 Task: Look for space in Jundiaí, Brazil from 4th September, 2023 to 10th September, 2023 for 1 adult in price range Rs.9000 to Rs.17000. Place can be private room with 1  bedroom having 1 bed and 1 bathroom. Property type can be house, flat, guest house, hotel. Booking option can be shelf check-in. Required host language is Spanish.
Action: Mouse moved to (435, 186)
Screenshot: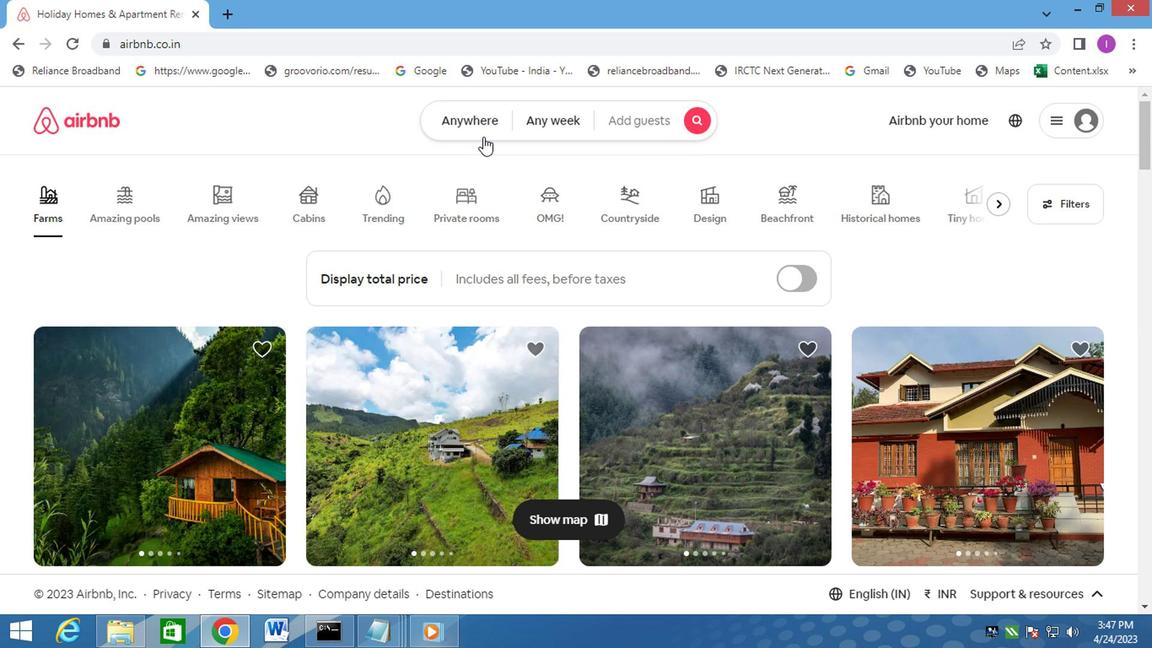
Action: Mouse pressed left at (435, 186)
Screenshot: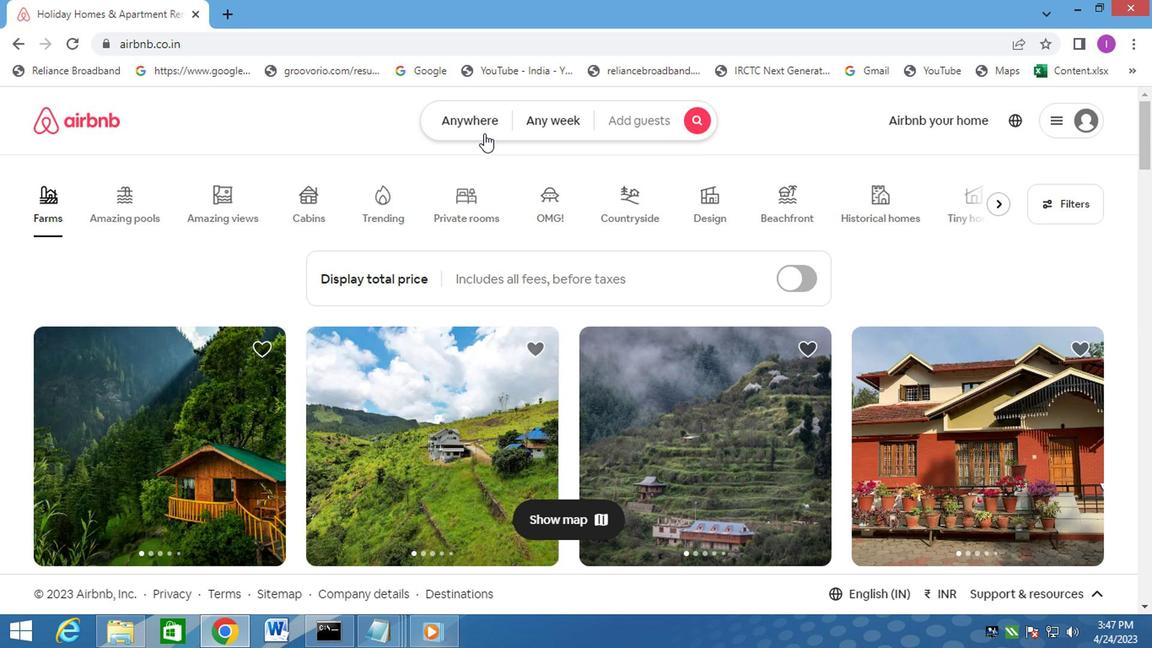 
Action: Mouse moved to (331, 230)
Screenshot: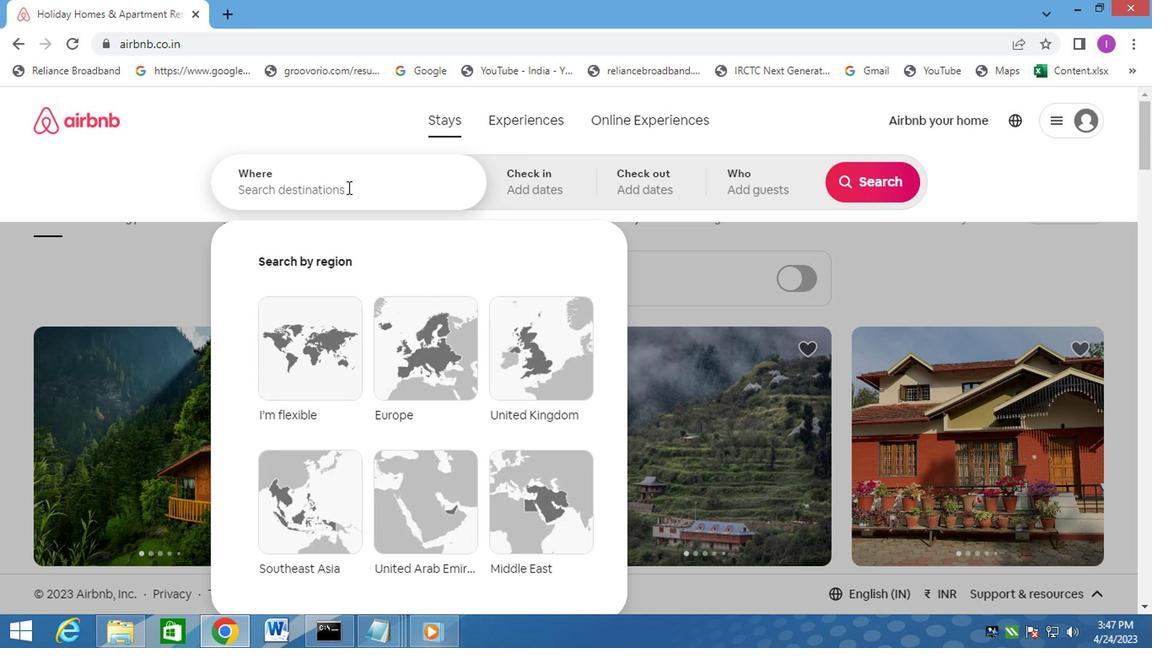 
Action: Mouse pressed left at (331, 230)
Screenshot: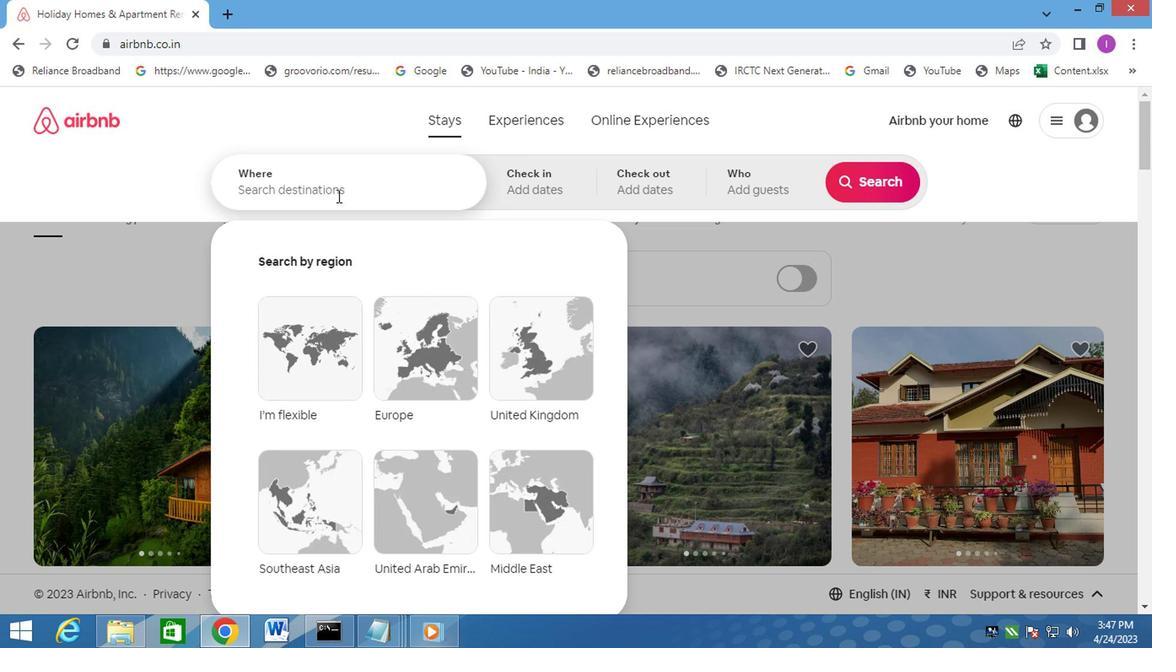 
Action: Mouse moved to (344, 235)
Screenshot: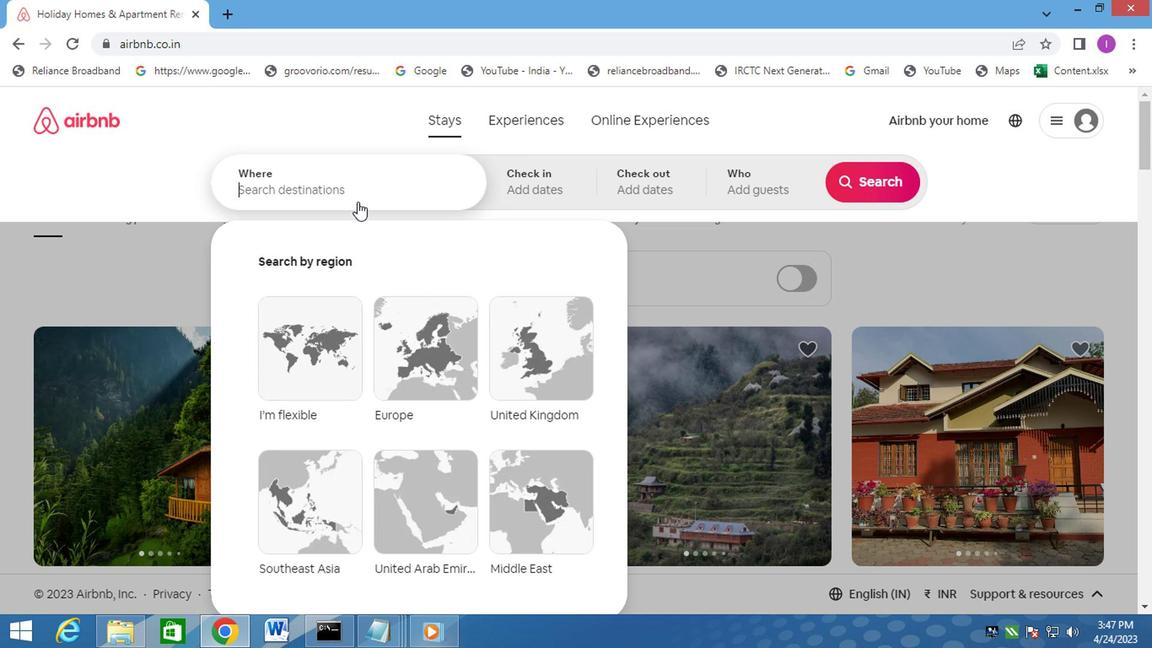 
Action: Key pressed <Key.shift><Key.shift><Key.shift><Key.shift><Key.shift><Key.shift><Key.shift><Key.shift><Key.shift><Key.shift><Key.shift><Key.shift><Key.shift>JUNDIAI,<Key.shift>BRAZIL
Screenshot: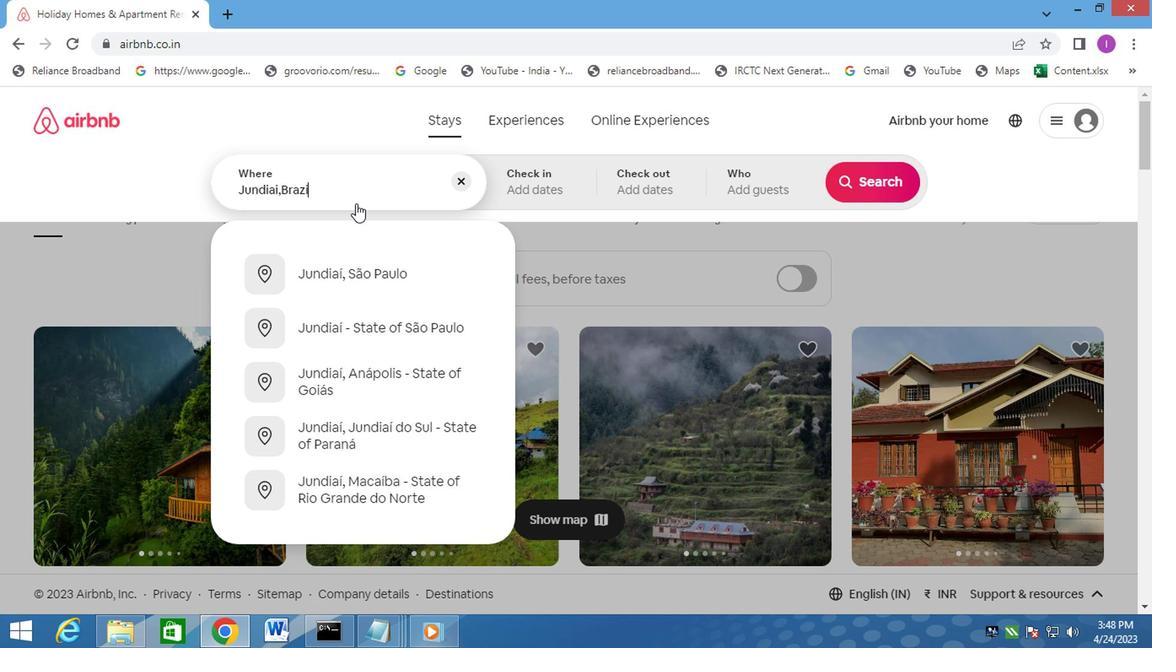 
Action: Mouse moved to (486, 229)
Screenshot: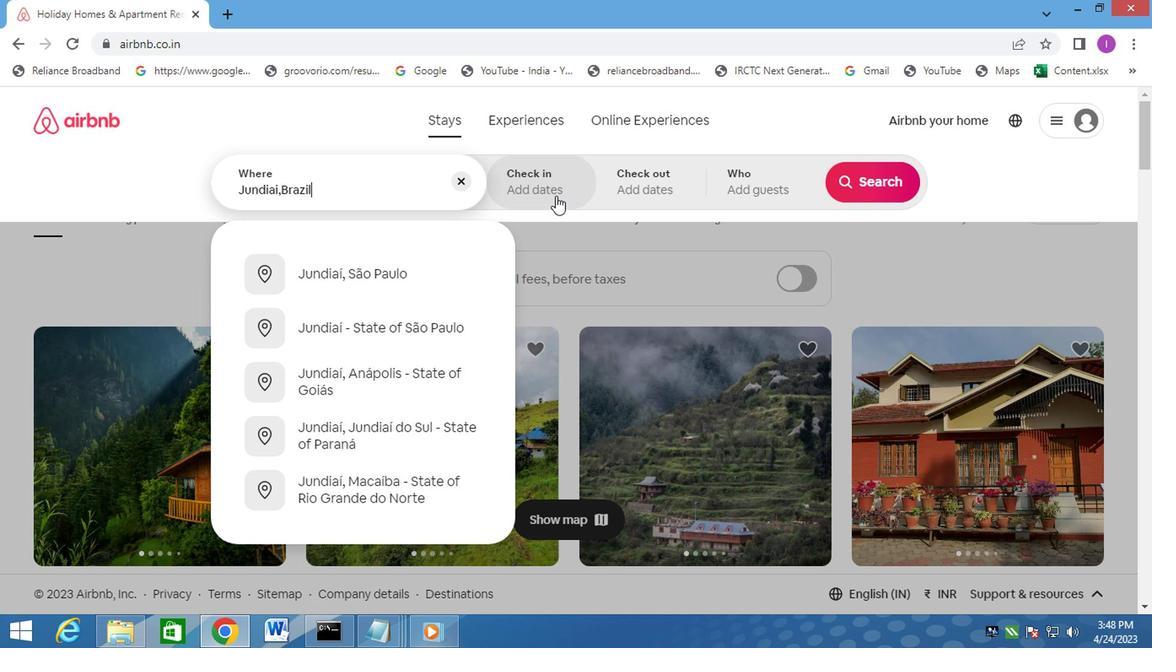 
Action: Mouse pressed left at (486, 229)
Screenshot: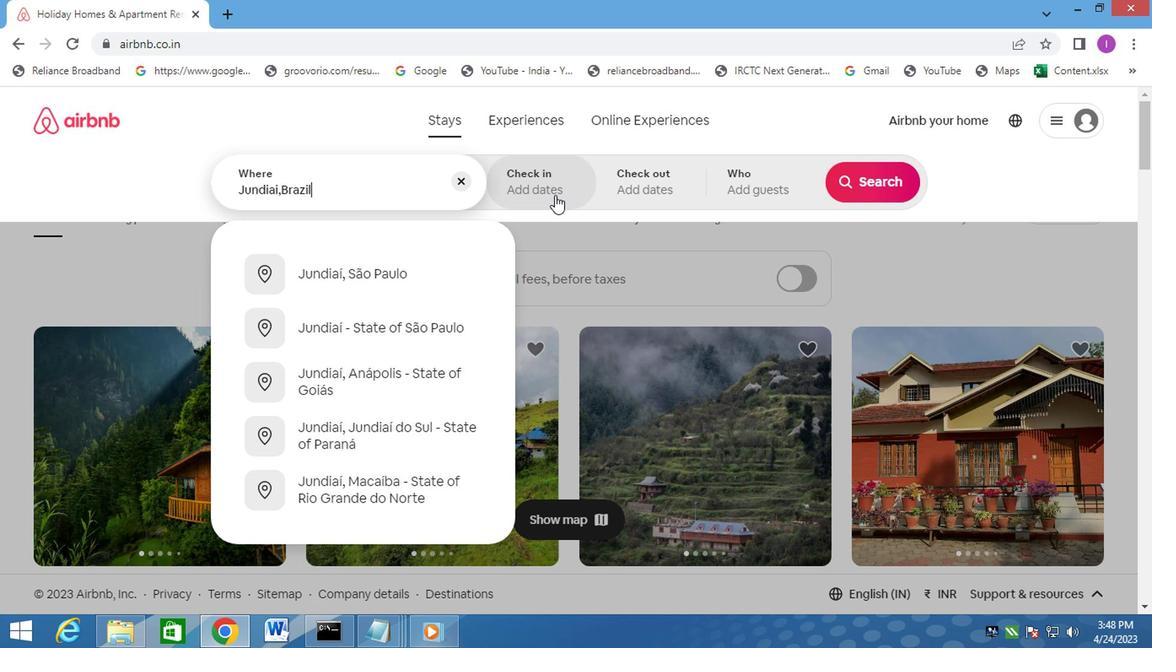 
Action: Mouse moved to (706, 313)
Screenshot: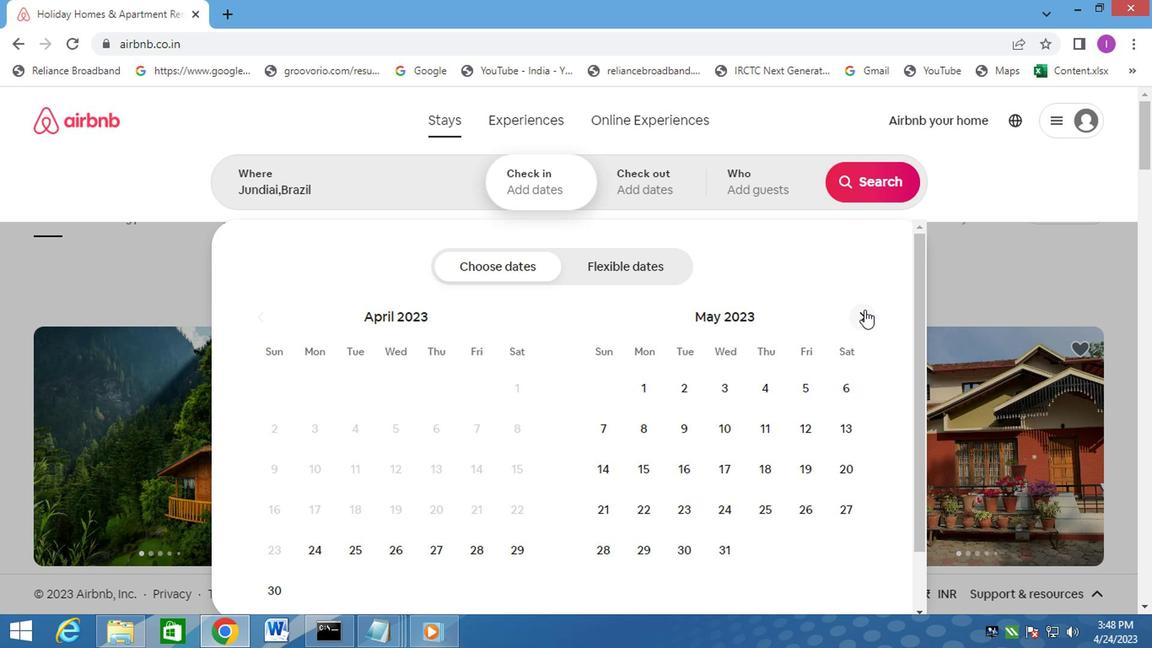 
Action: Mouse pressed left at (706, 313)
Screenshot: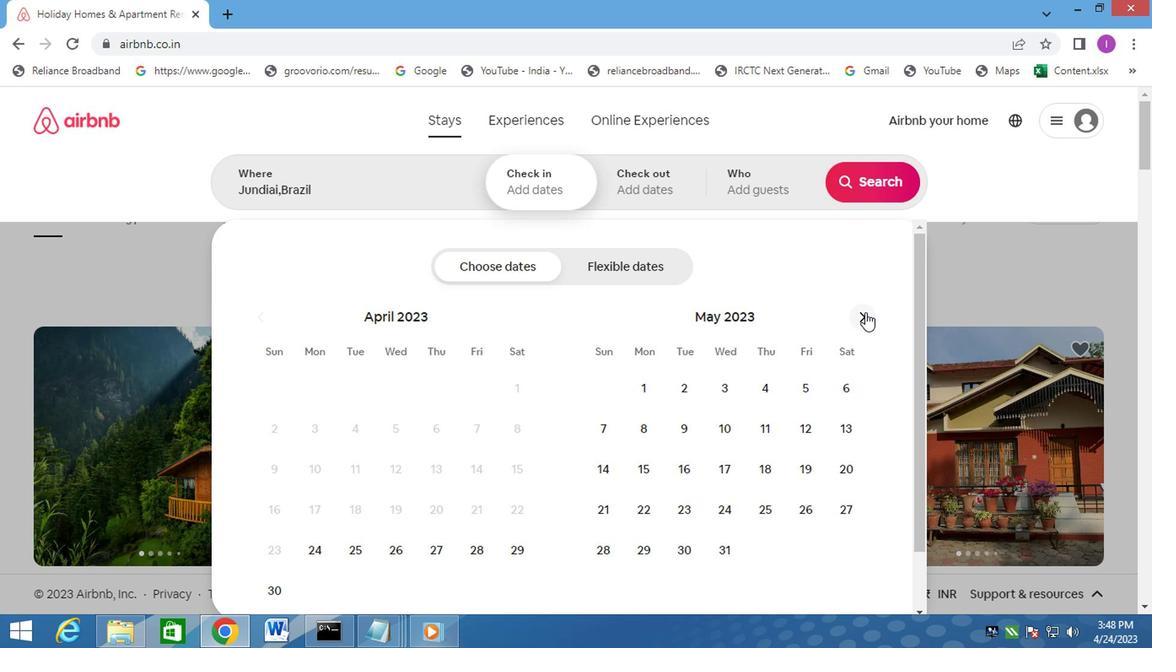 
Action: Mouse moved to (706, 314)
Screenshot: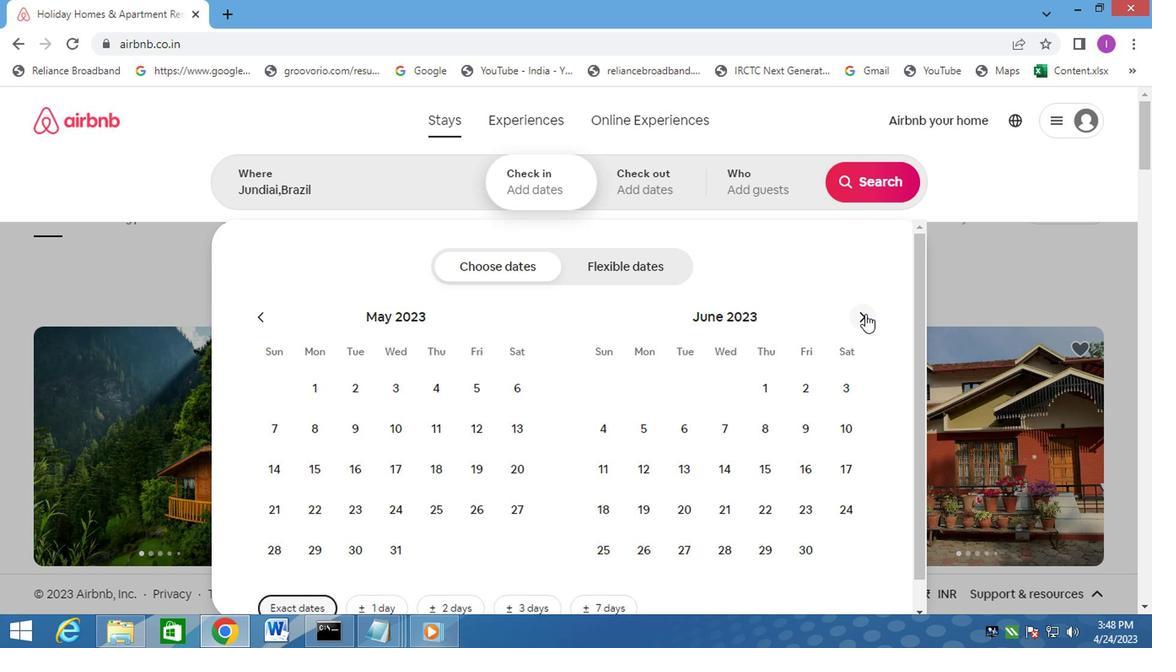 
Action: Mouse pressed left at (706, 314)
Screenshot: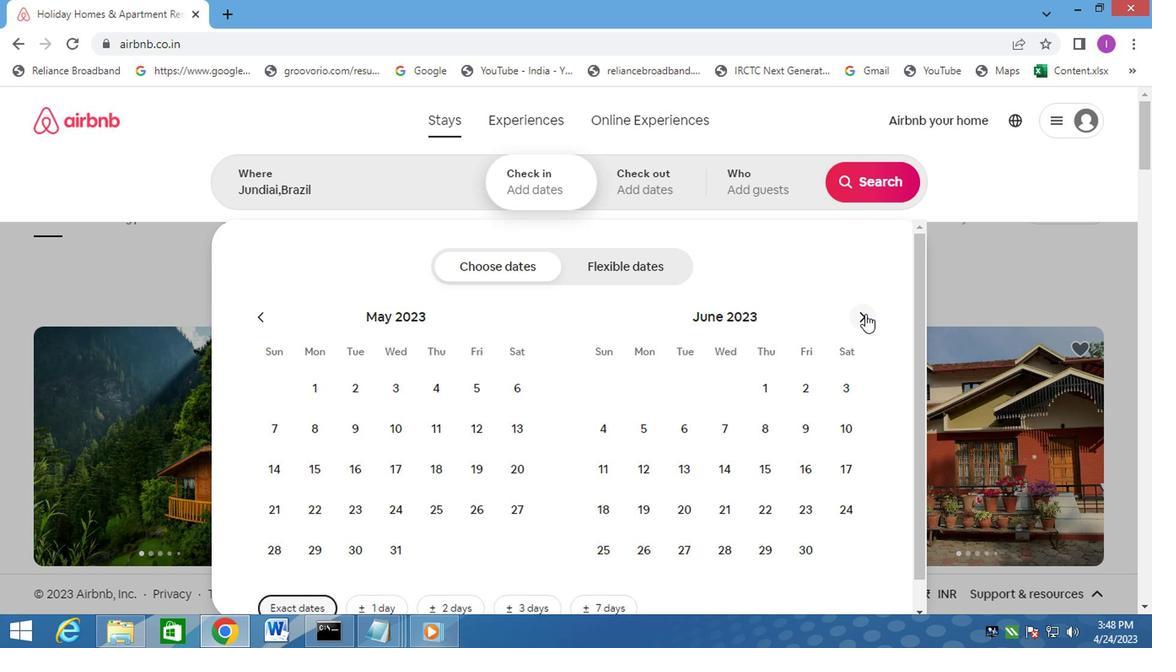 
Action: Mouse pressed left at (706, 314)
Screenshot: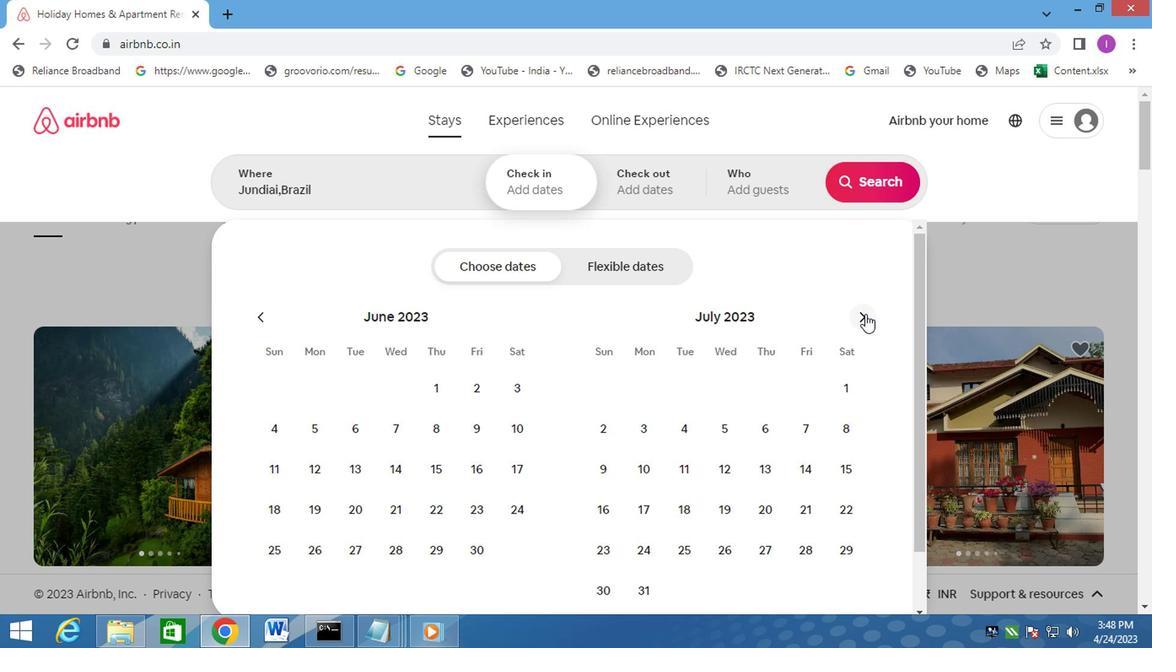 
Action: Mouse moved to (705, 315)
Screenshot: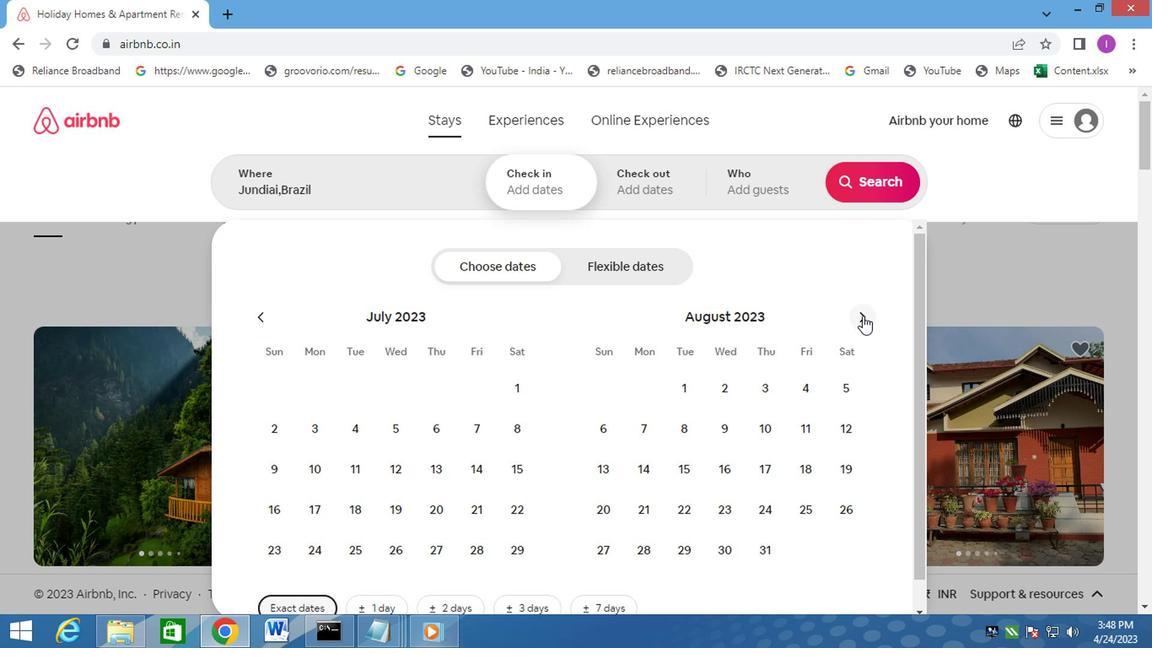 
Action: Mouse pressed left at (705, 315)
Screenshot: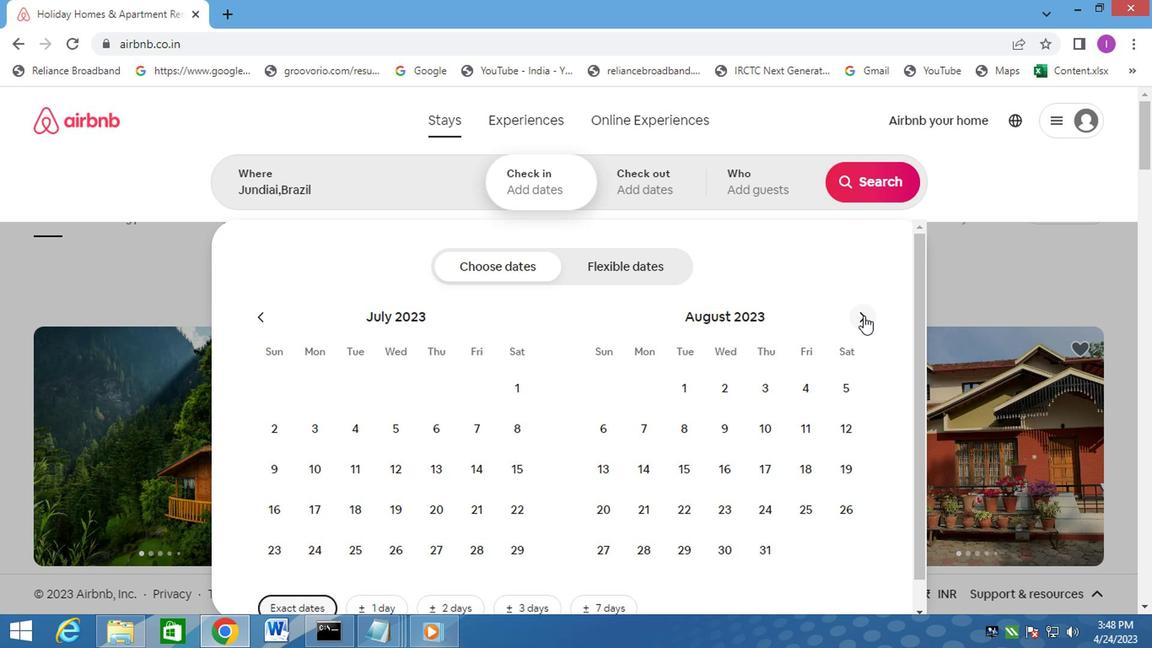 
Action: Mouse moved to (550, 393)
Screenshot: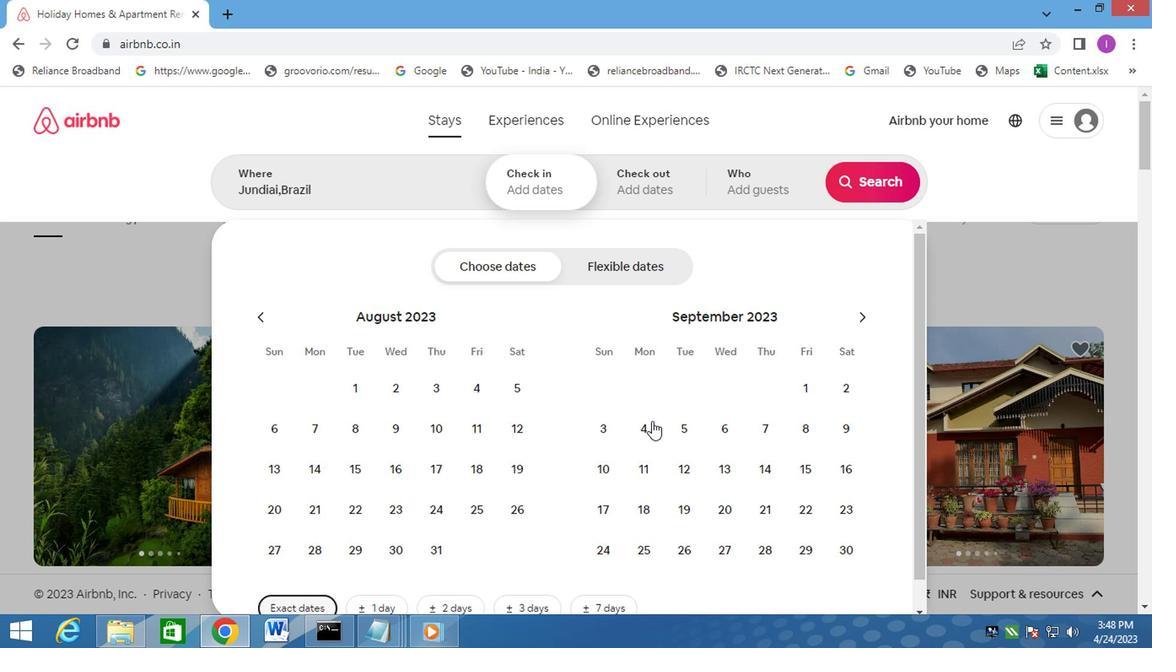 
Action: Mouse pressed left at (550, 393)
Screenshot: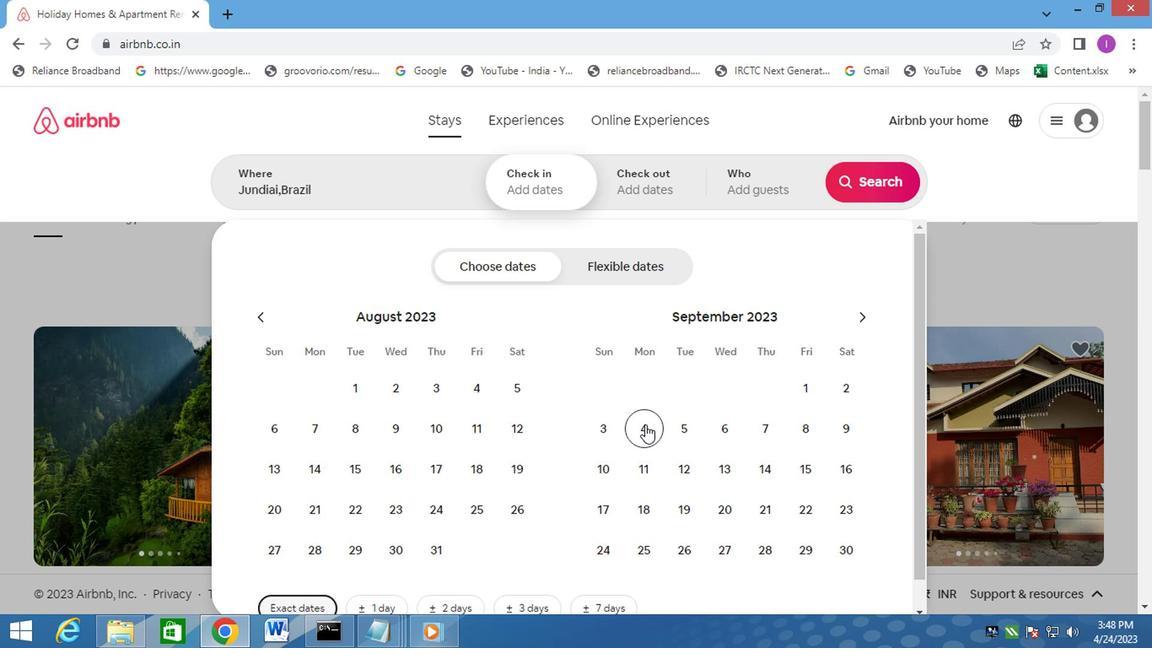 
Action: Mouse moved to (525, 425)
Screenshot: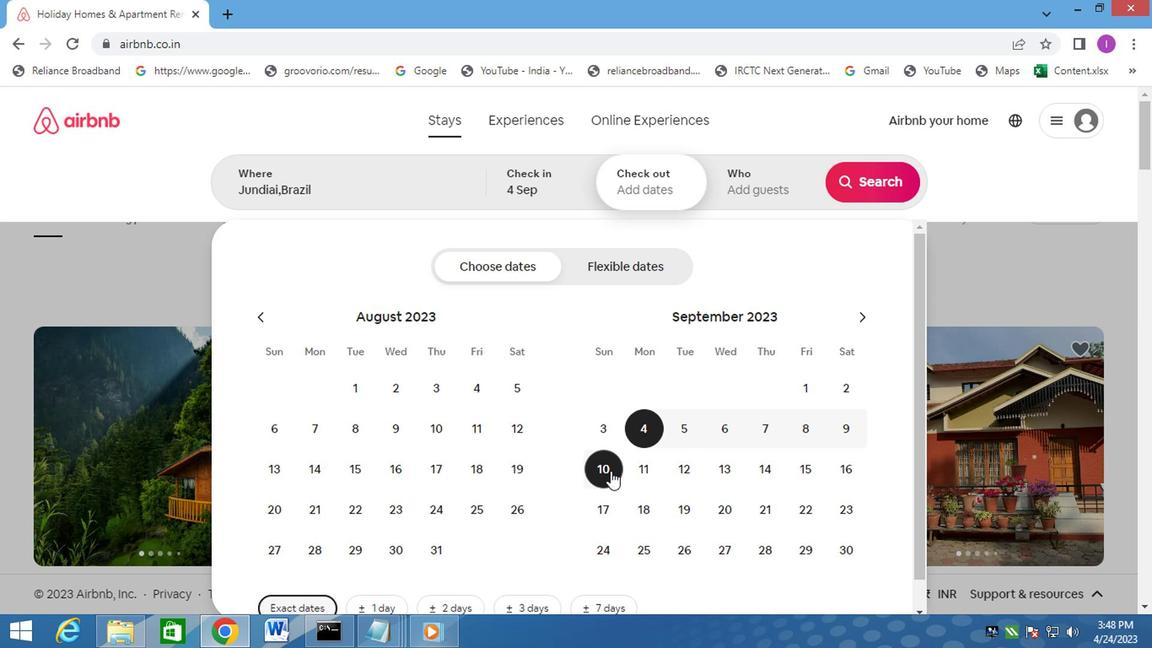 
Action: Mouse pressed left at (525, 425)
Screenshot: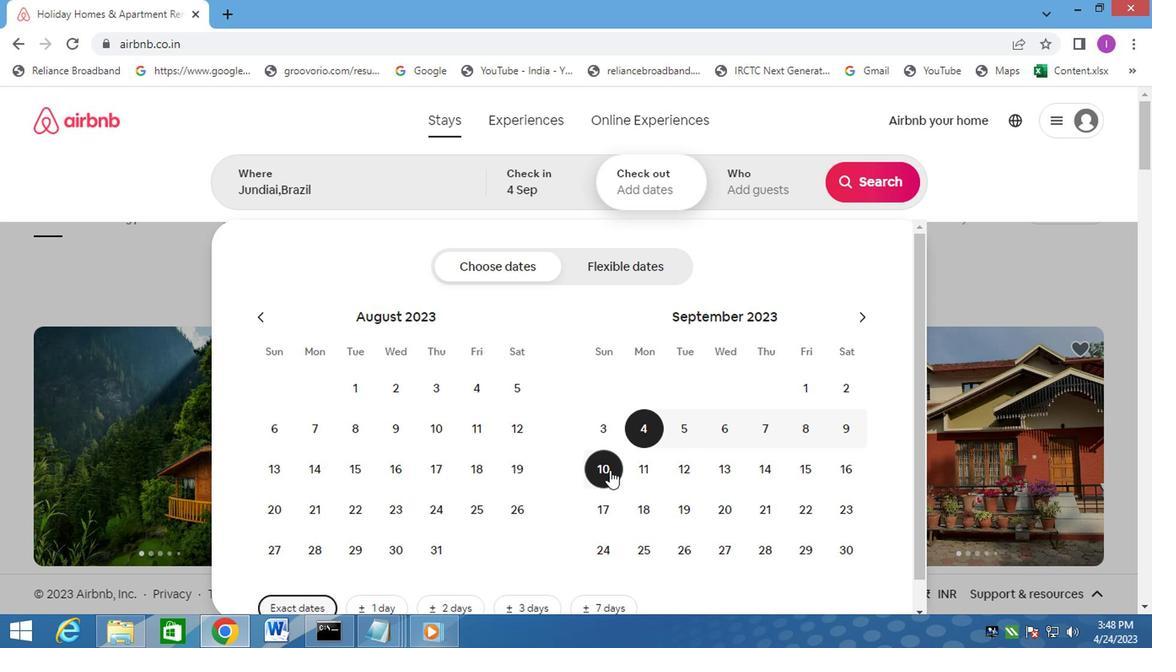 
Action: Mouse moved to (635, 216)
Screenshot: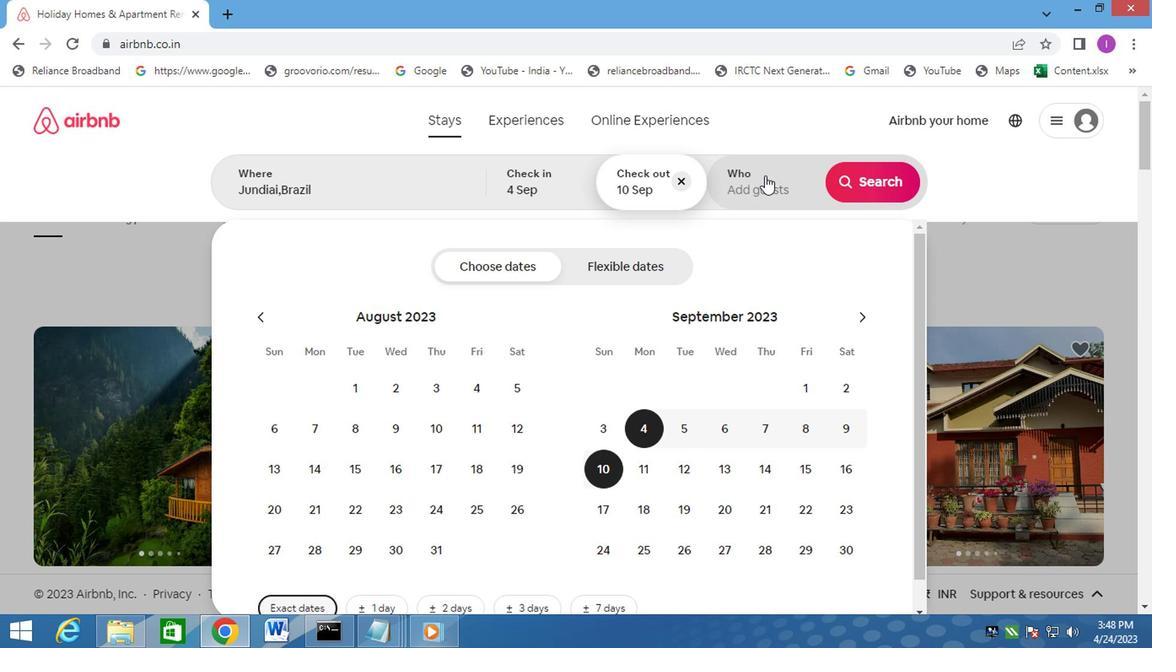 
Action: Mouse pressed left at (635, 216)
Screenshot: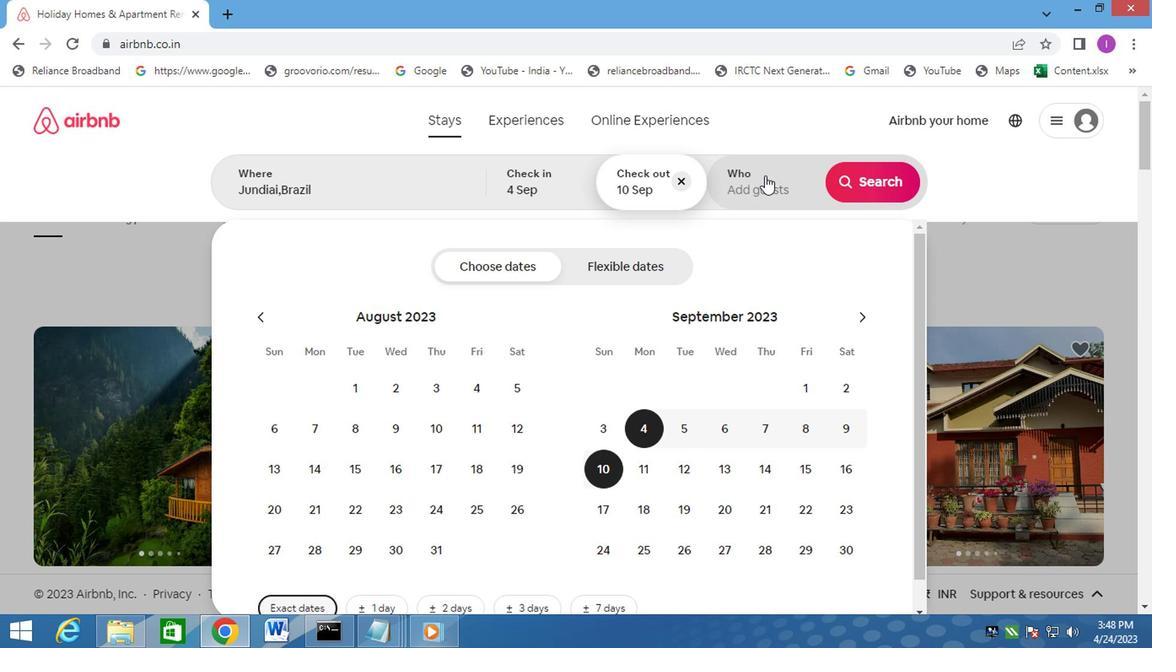 
Action: Mouse moved to (718, 281)
Screenshot: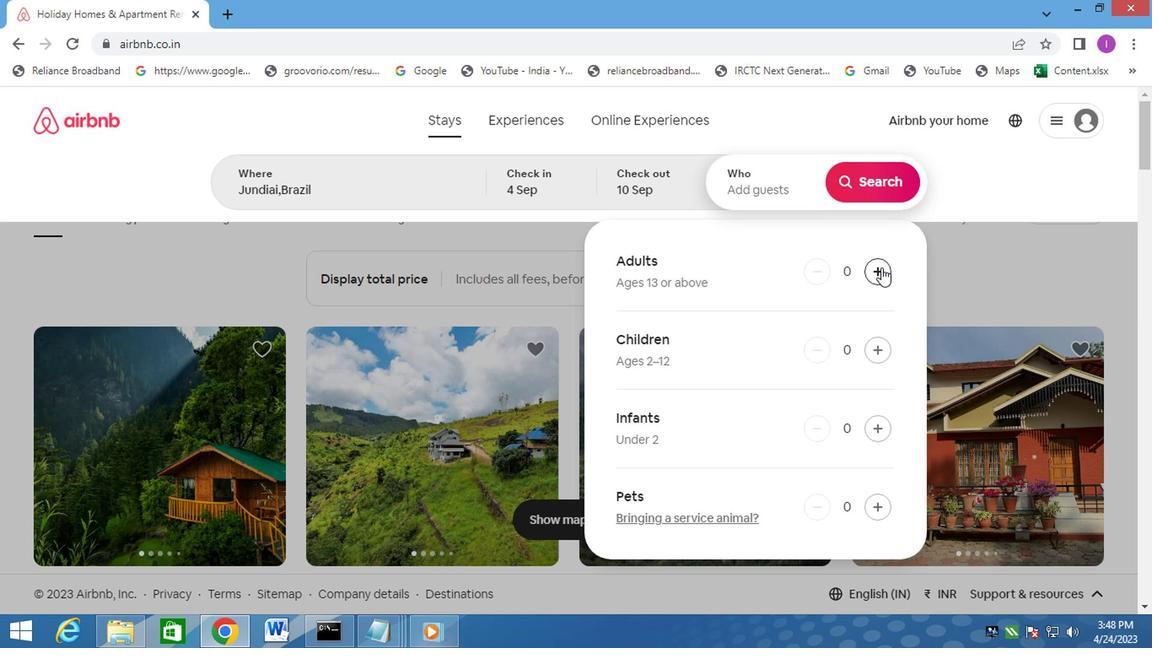 
Action: Mouse pressed left at (718, 281)
Screenshot: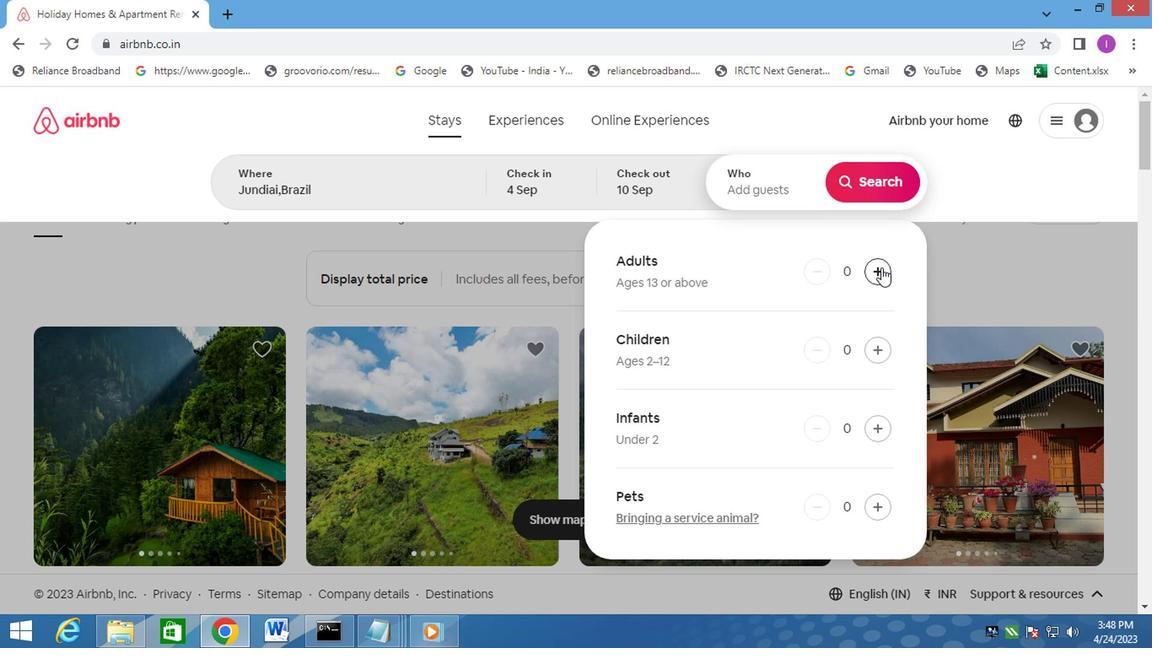 
Action: Mouse moved to (724, 220)
Screenshot: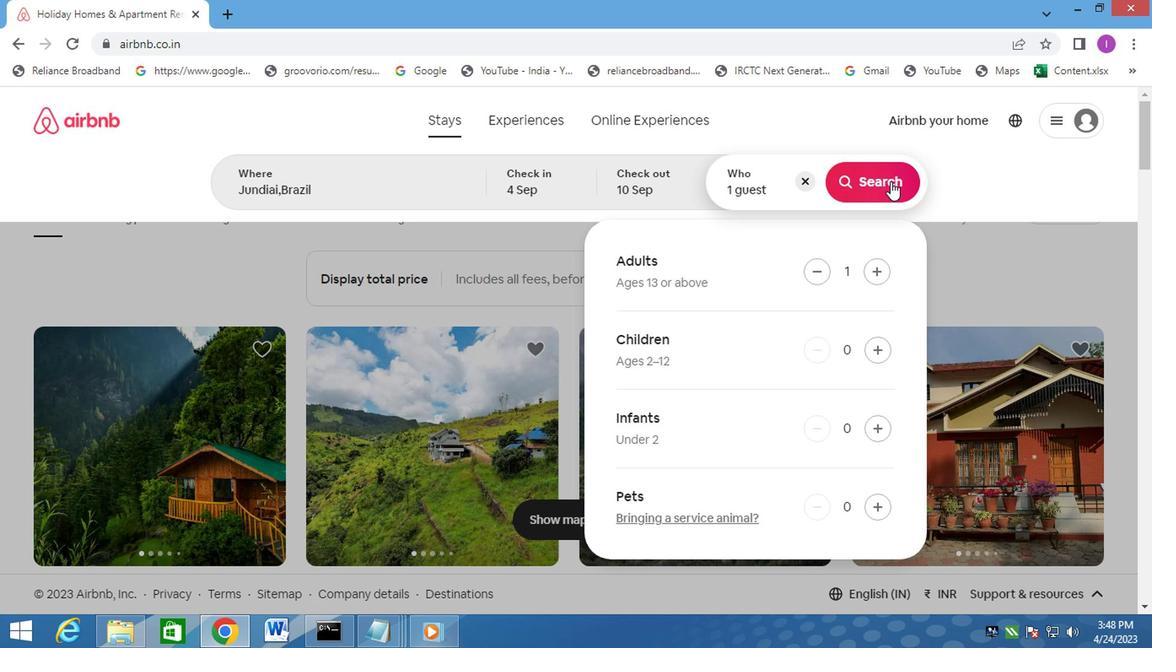 
Action: Mouse pressed left at (724, 220)
Screenshot: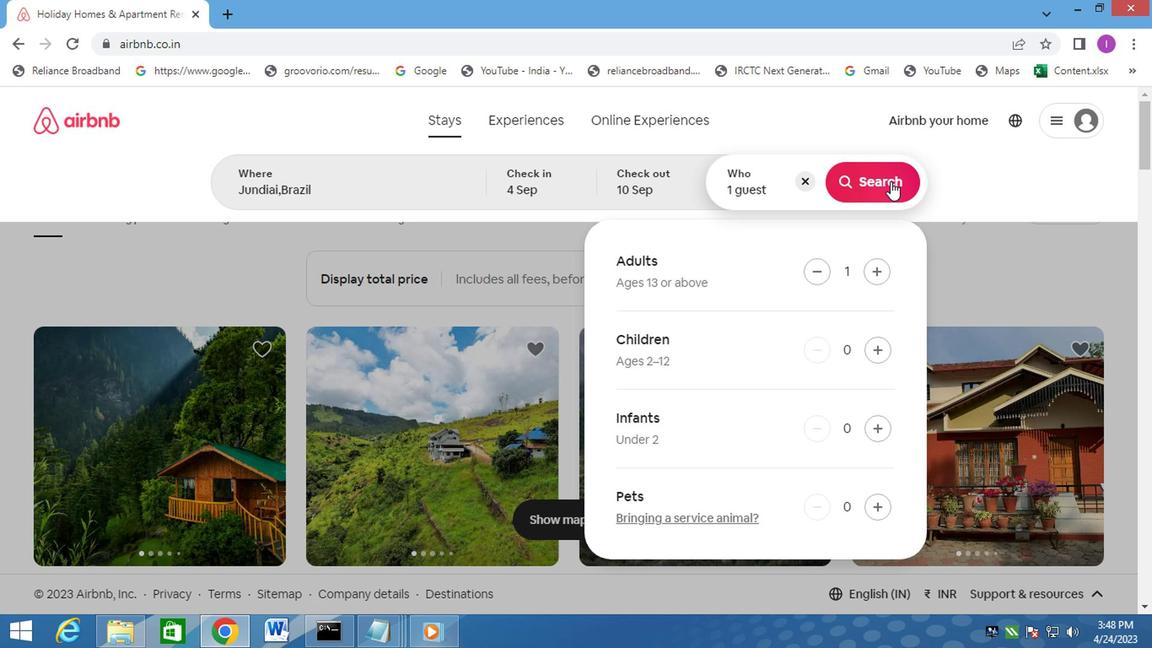 
Action: Mouse moved to (875, 228)
Screenshot: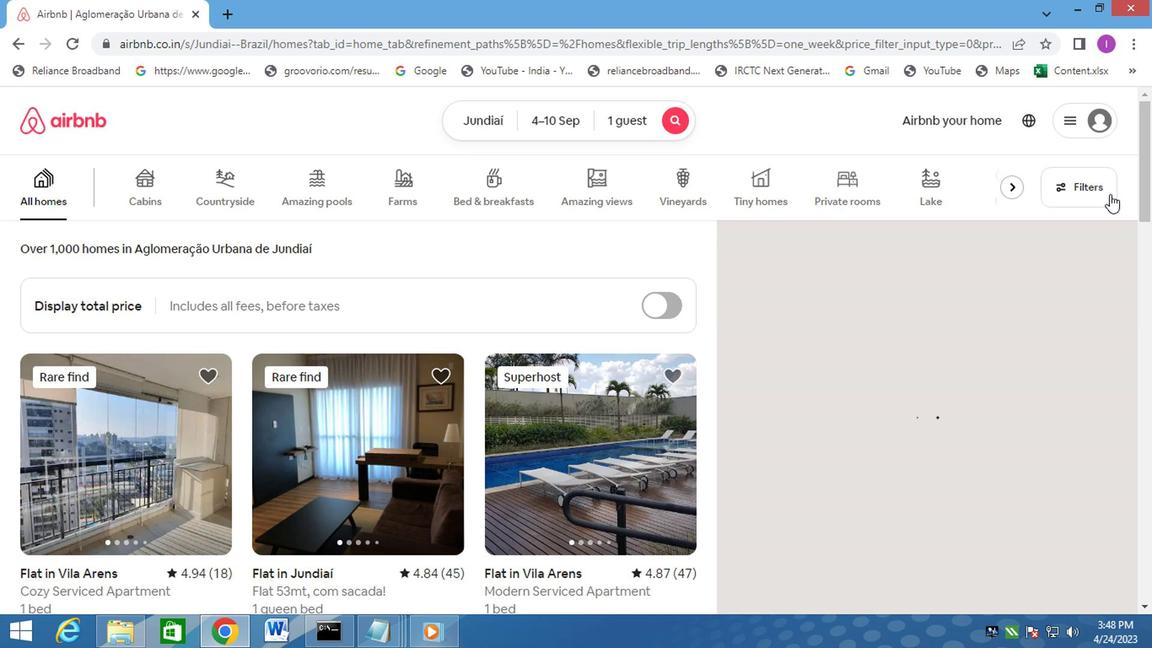 
Action: Mouse pressed left at (875, 228)
Screenshot: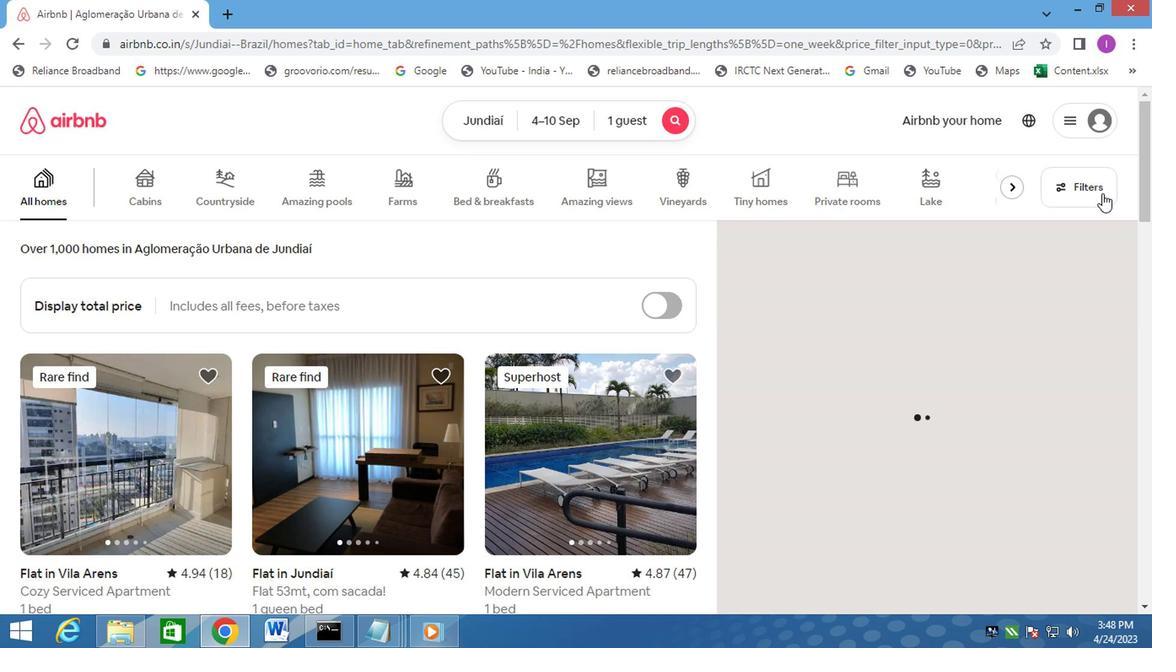 
Action: Mouse moved to (344, 373)
Screenshot: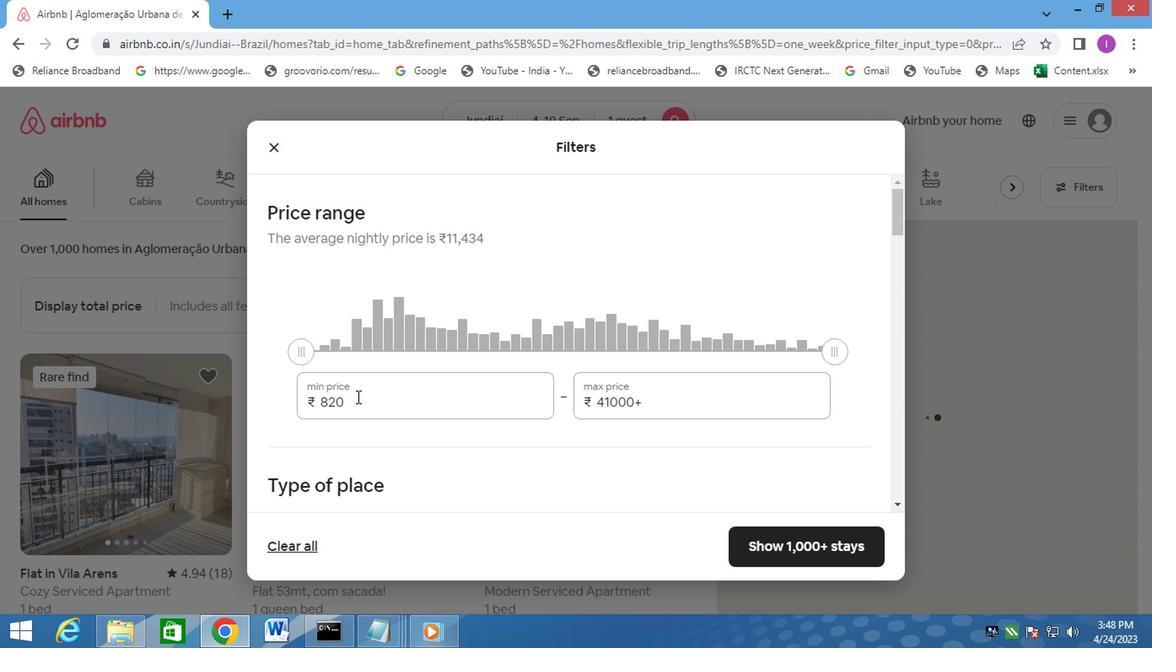 
Action: Mouse pressed left at (344, 373)
Screenshot: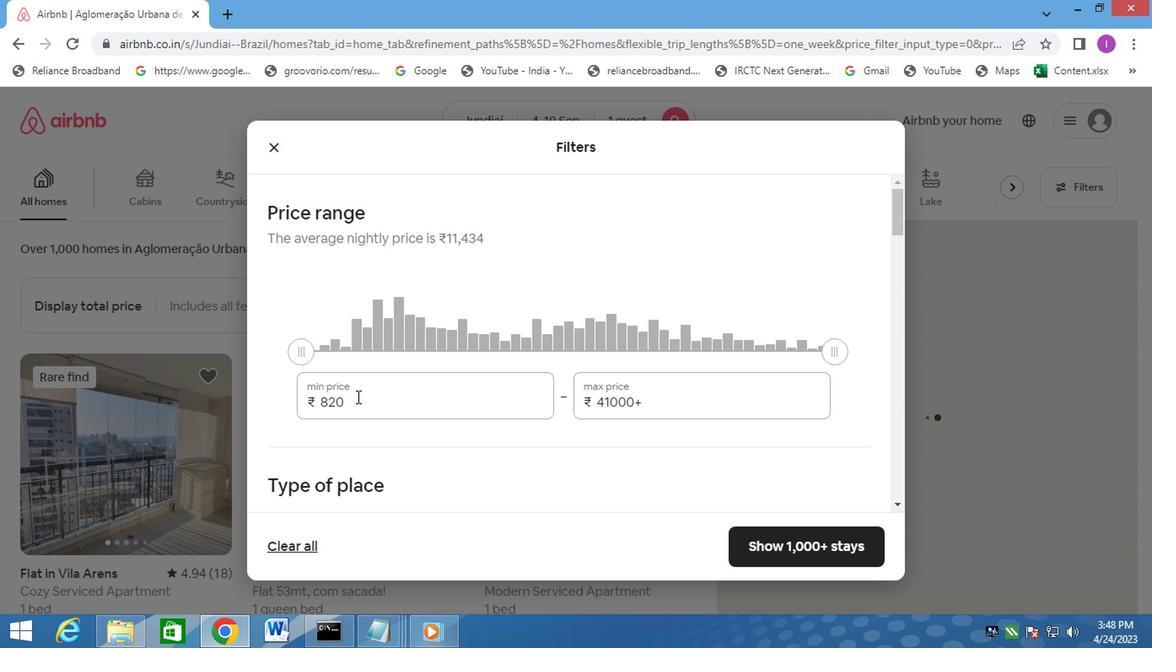
Action: Mouse moved to (315, 375)
Screenshot: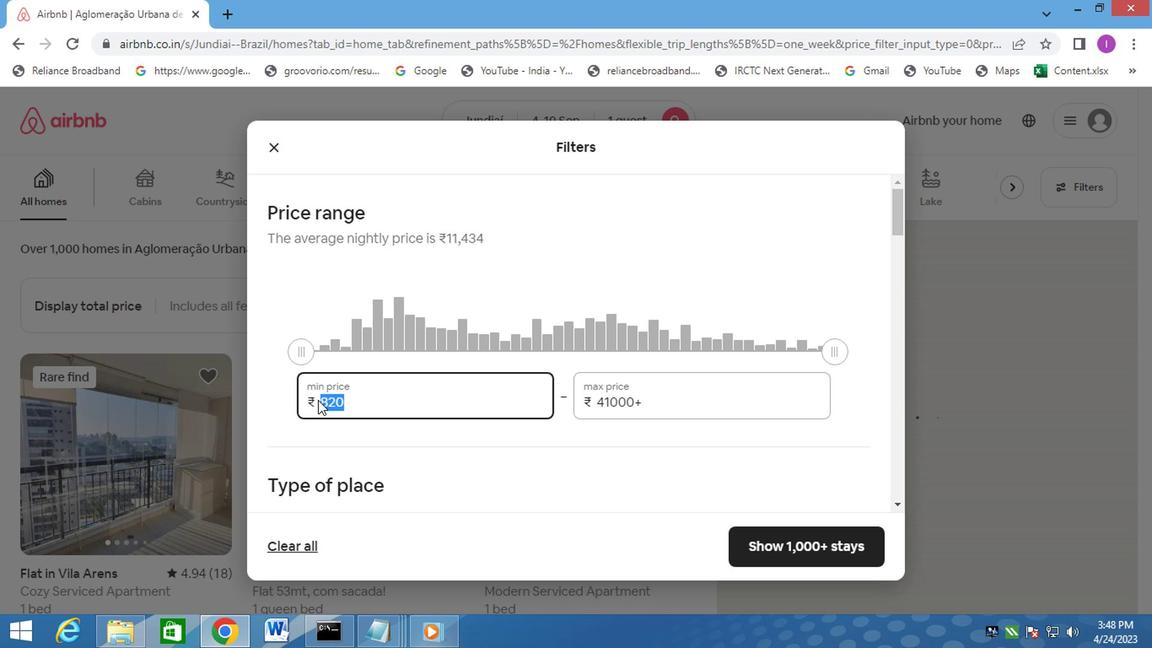 
Action: Mouse pressed left at (315, 375)
Screenshot: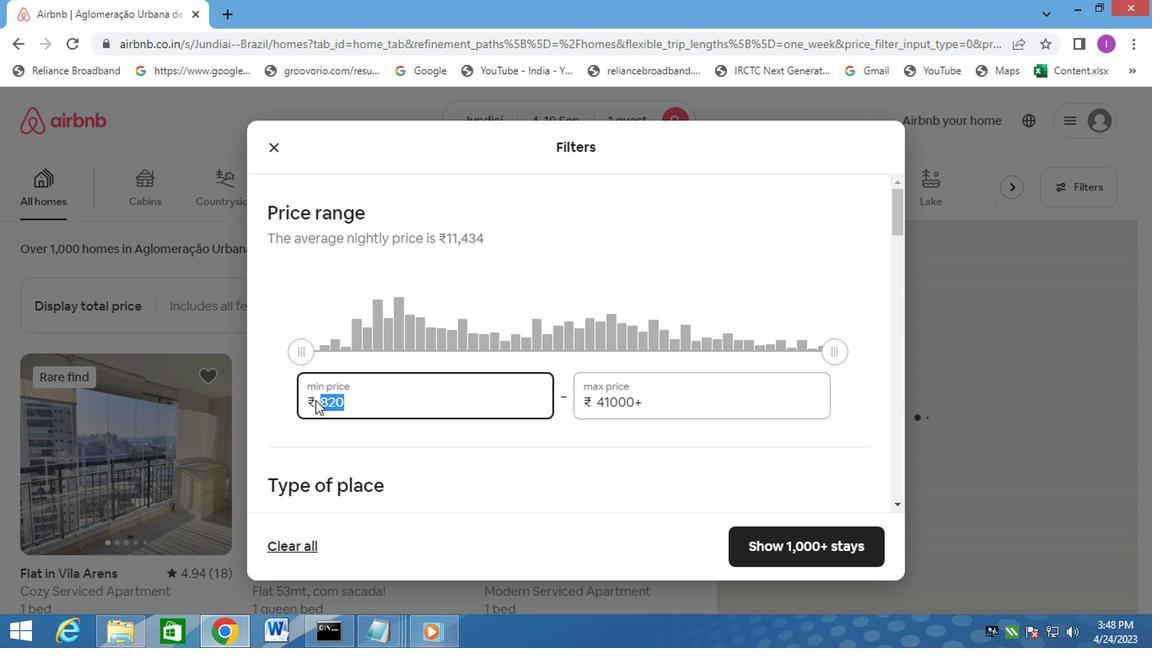 
Action: Mouse moved to (636, 146)
Screenshot: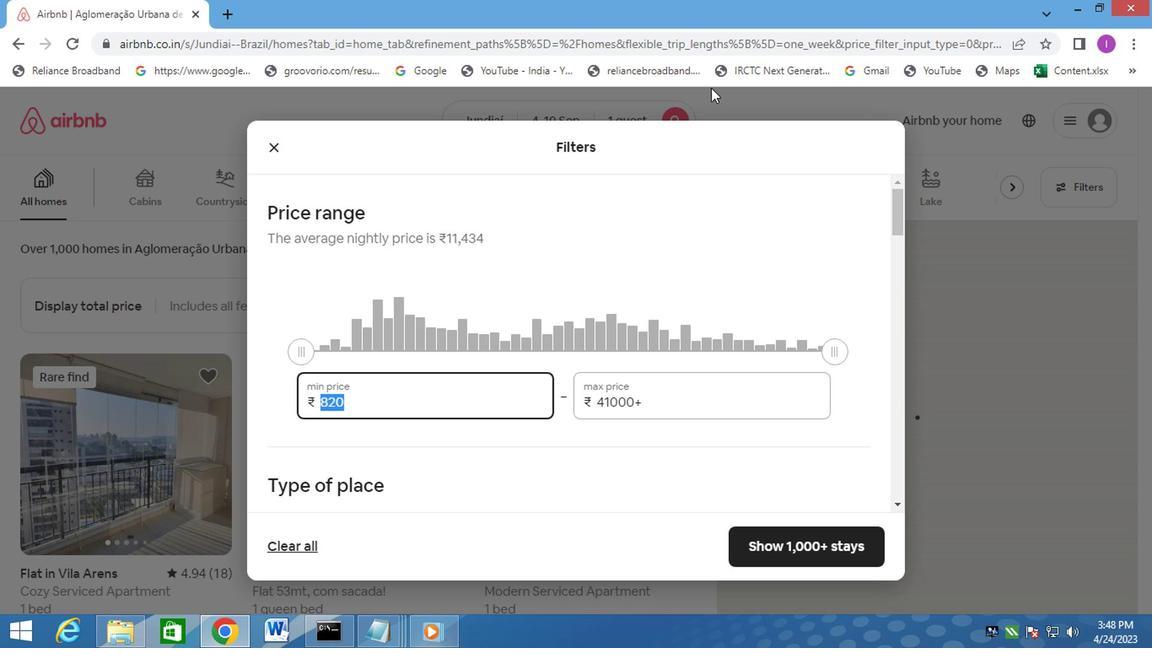 
Action: Key pressed 9000
Screenshot: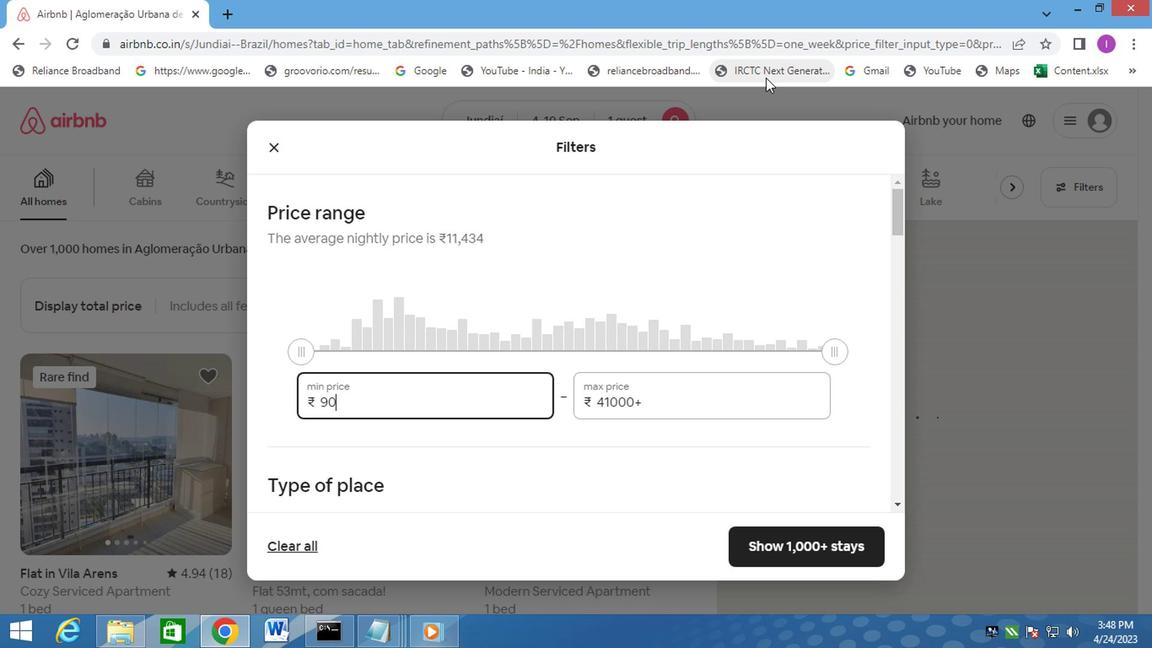 
Action: Mouse moved to (553, 374)
Screenshot: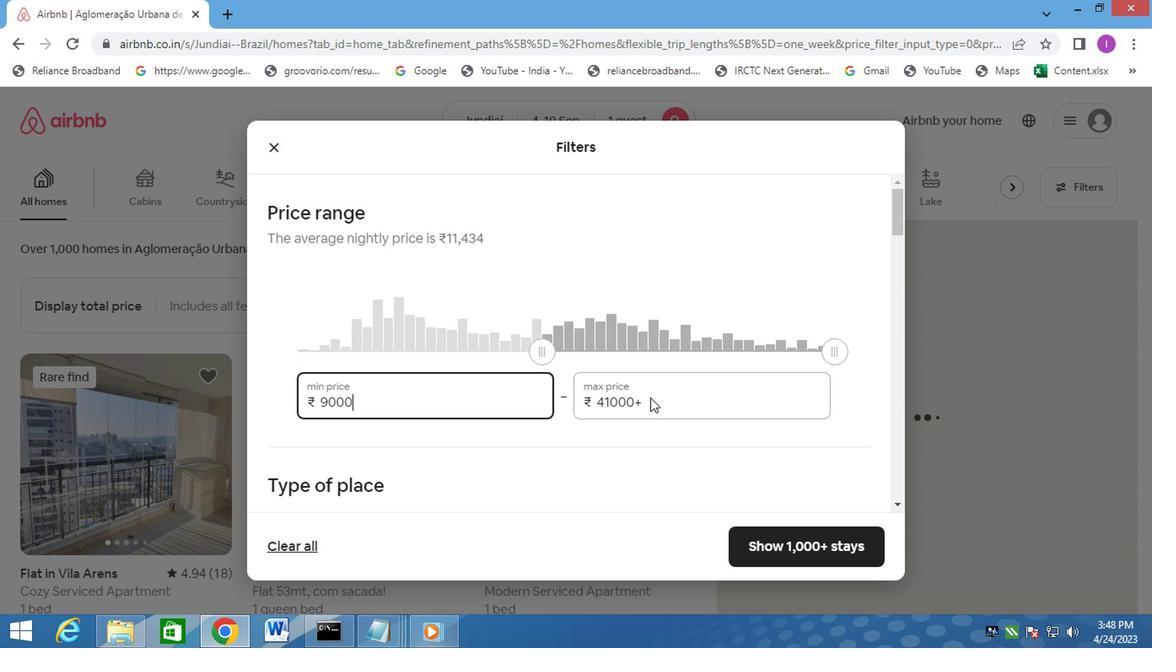 
Action: Mouse pressed left at (553, 374)
Screenshot: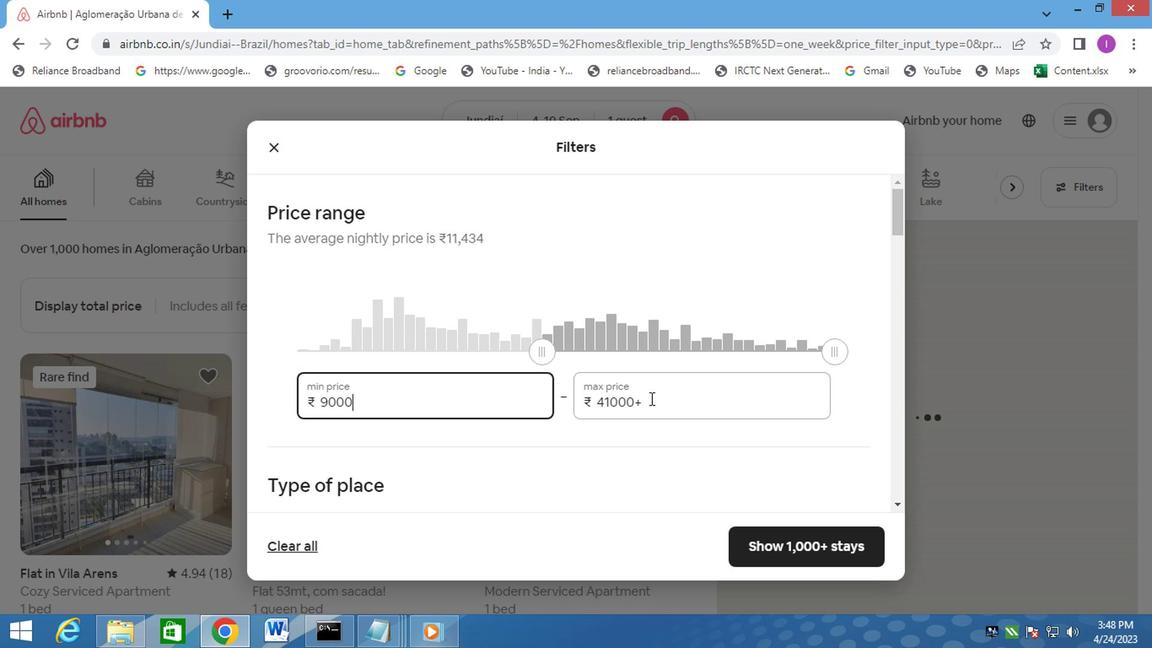 
Action: Mouse moved to (546, 306)
Screenshot: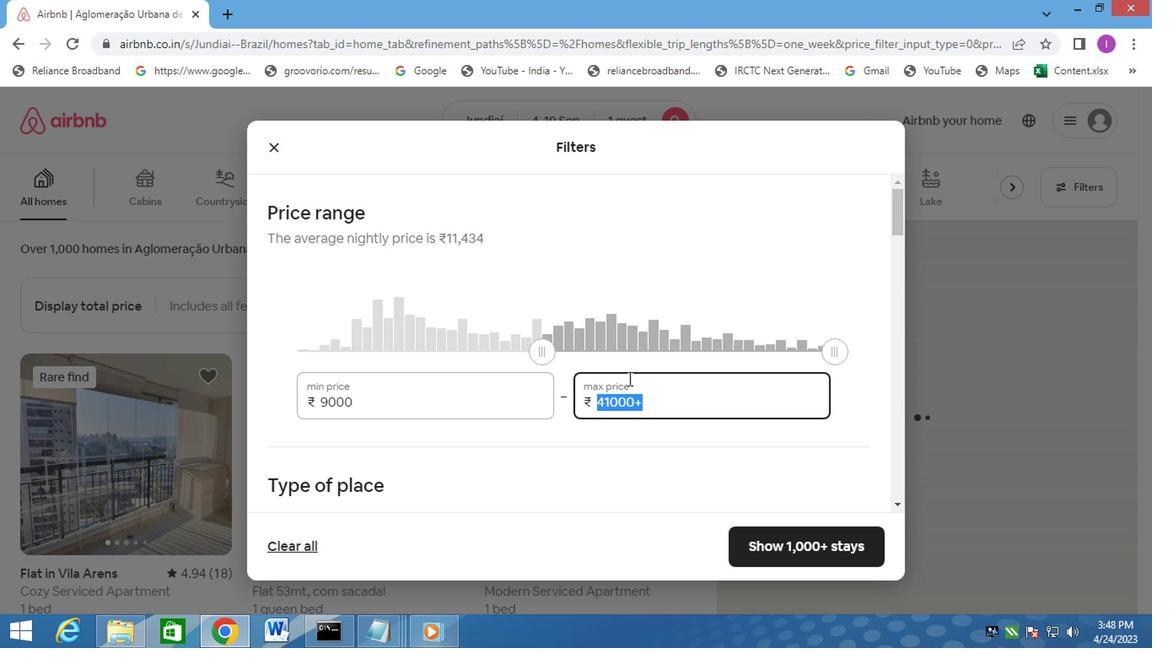 
Action: Key pressed <Key.backspace>170000<Key.backspace>
Screenshot: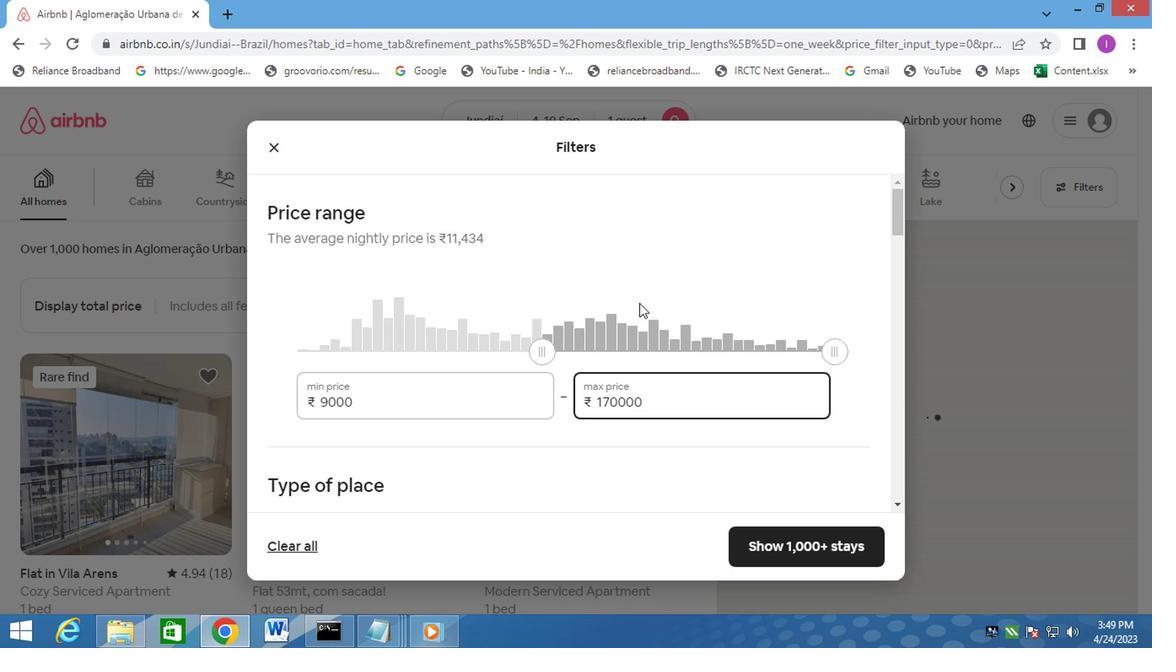 
Action: Mouse moved to (615, 253)
Screenshot: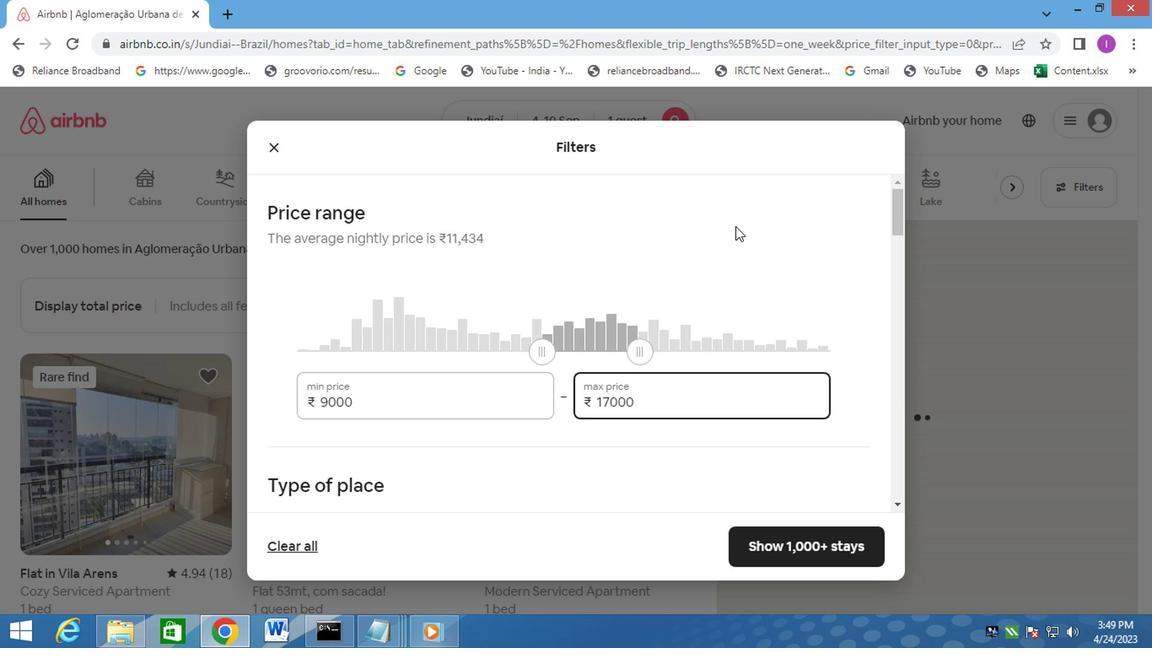 
Action: Mouse scrolled (615, 252) with delta (0, 0)
Screenshot: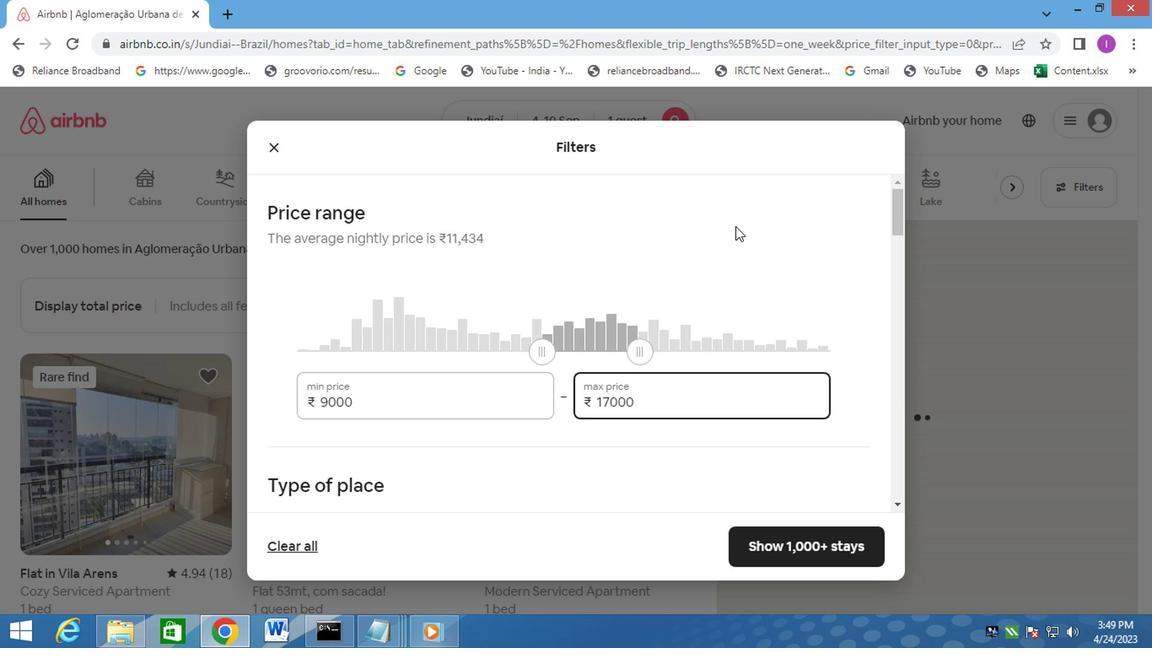 
Action: Mouse moved to (617, 254)
Screenshot: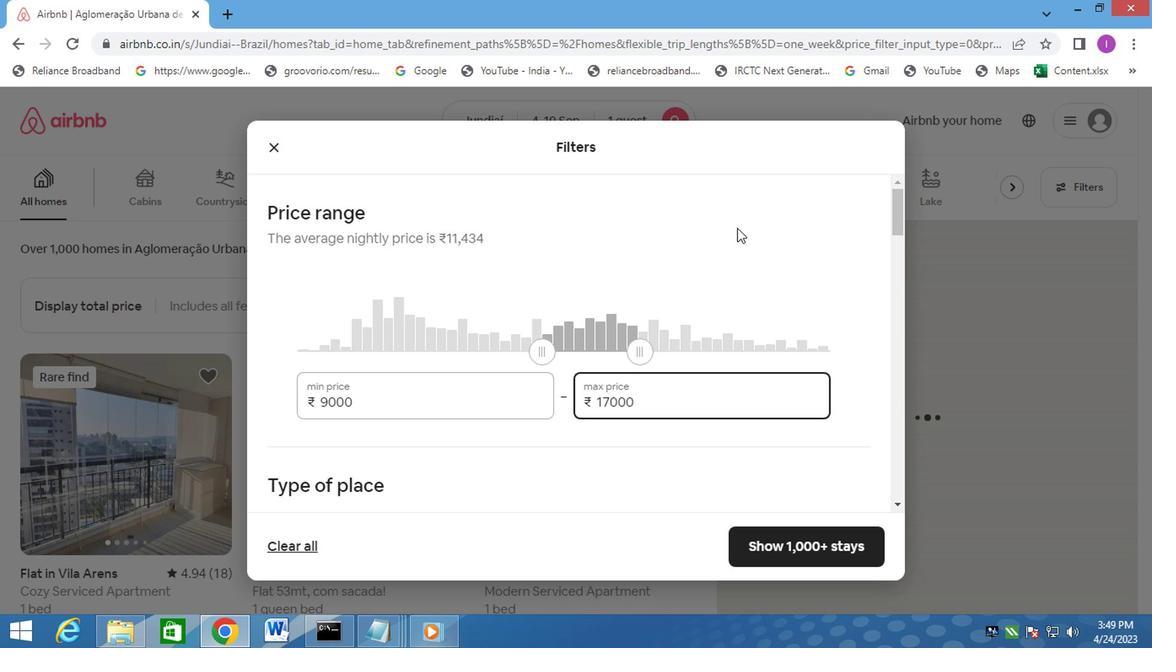
Action: Mouse scrolled (617, 253) with delta (0, 0)
Screenshot: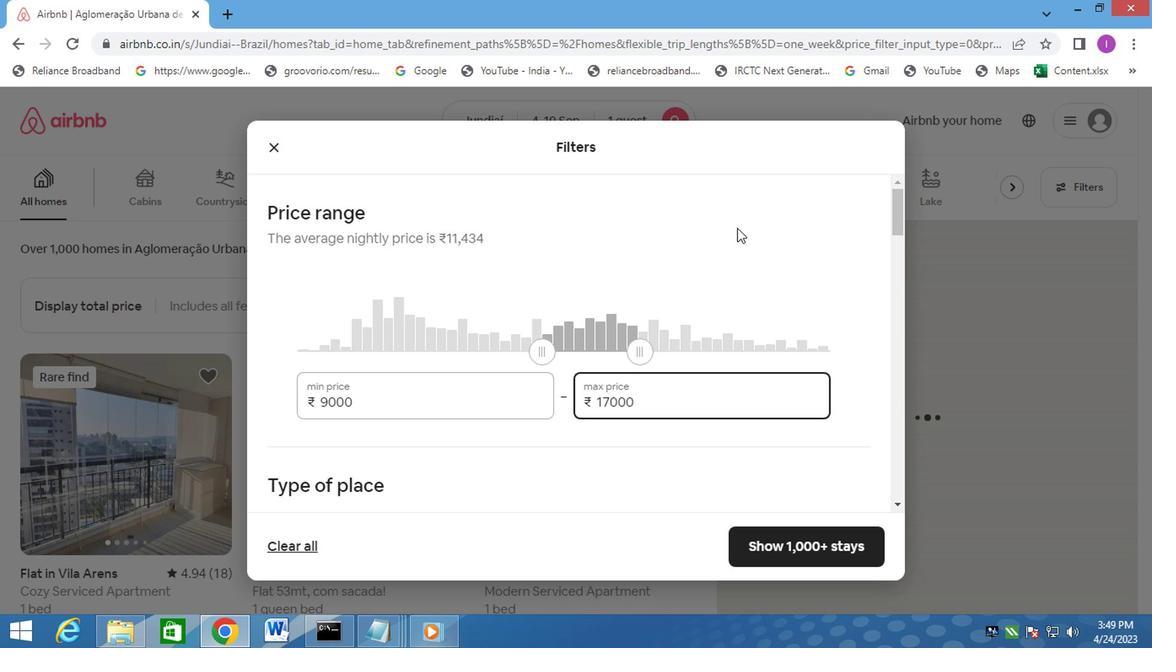 
Action: Mouse moved to (498, 349)
Screenshot: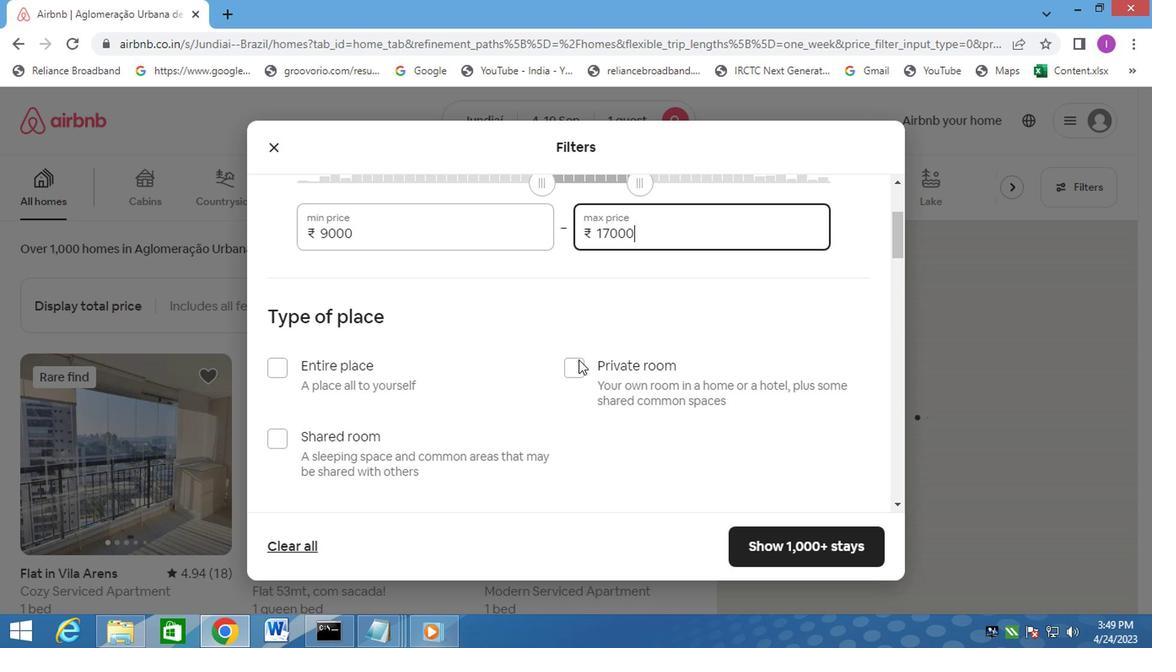 
Action: Mouse pressed left at (498, 349)
Screenshot: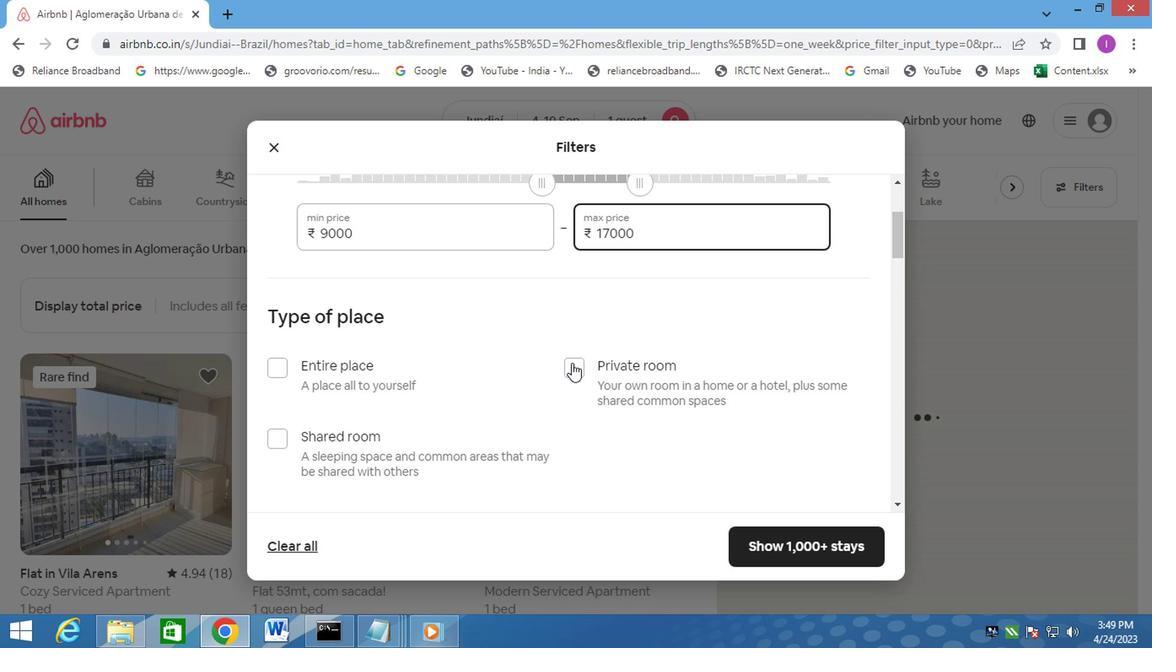 
Action: Mouse moved to (617, 255)
Screenshot: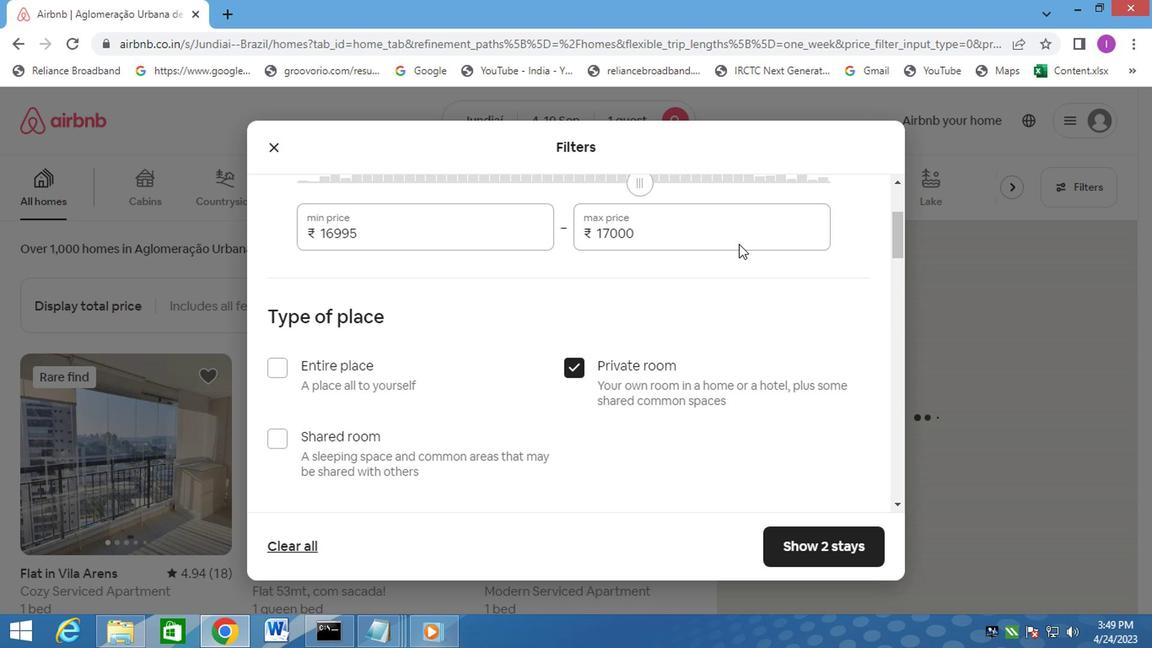 
Action: Mouse scrolled (617, 254) with delta (0, 0)
Screenshot: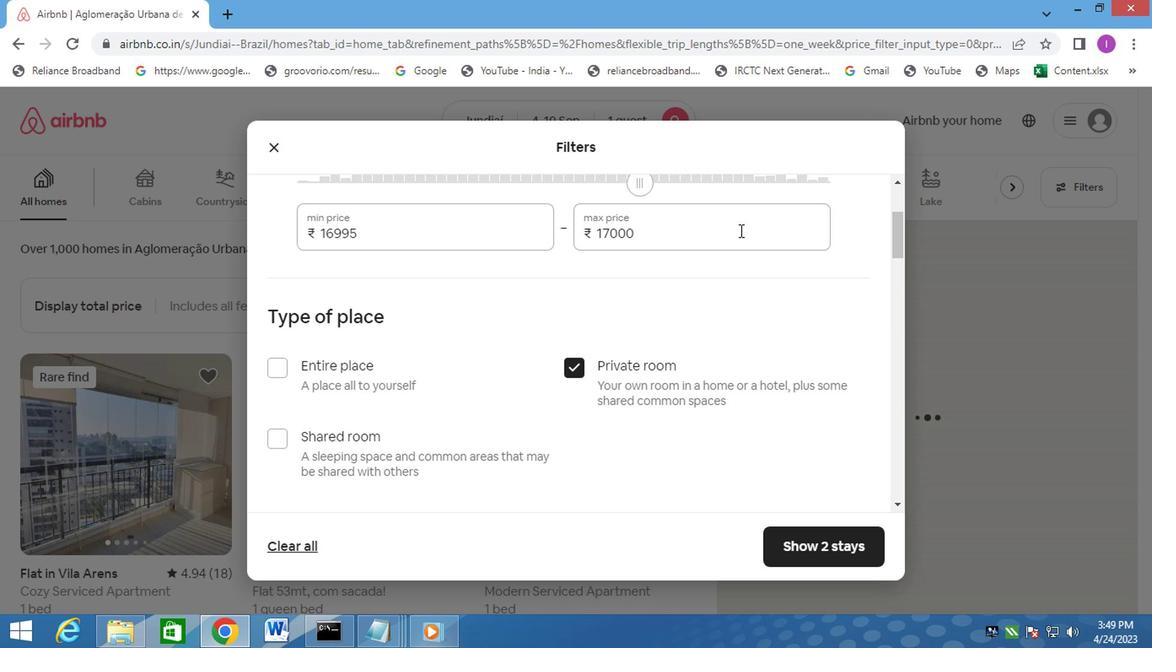 
Action: Mouse moved to (616, 258)
Screenshot: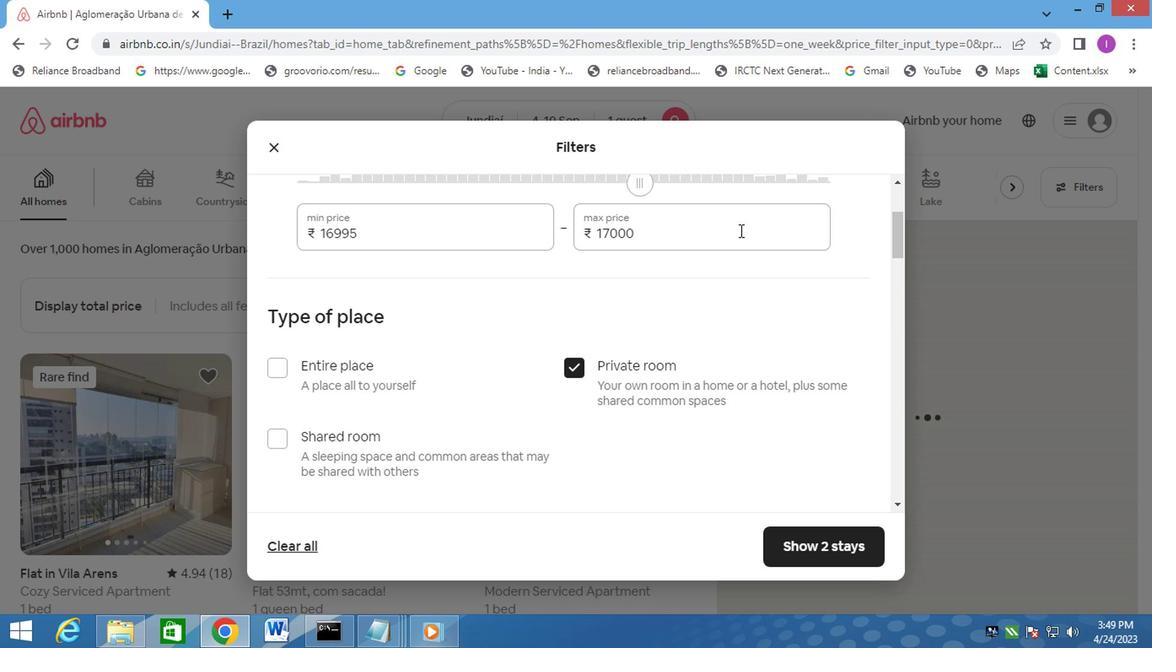 
Action: Mouse scrolled (616, 257) with delta (0, 0)
Screenshot: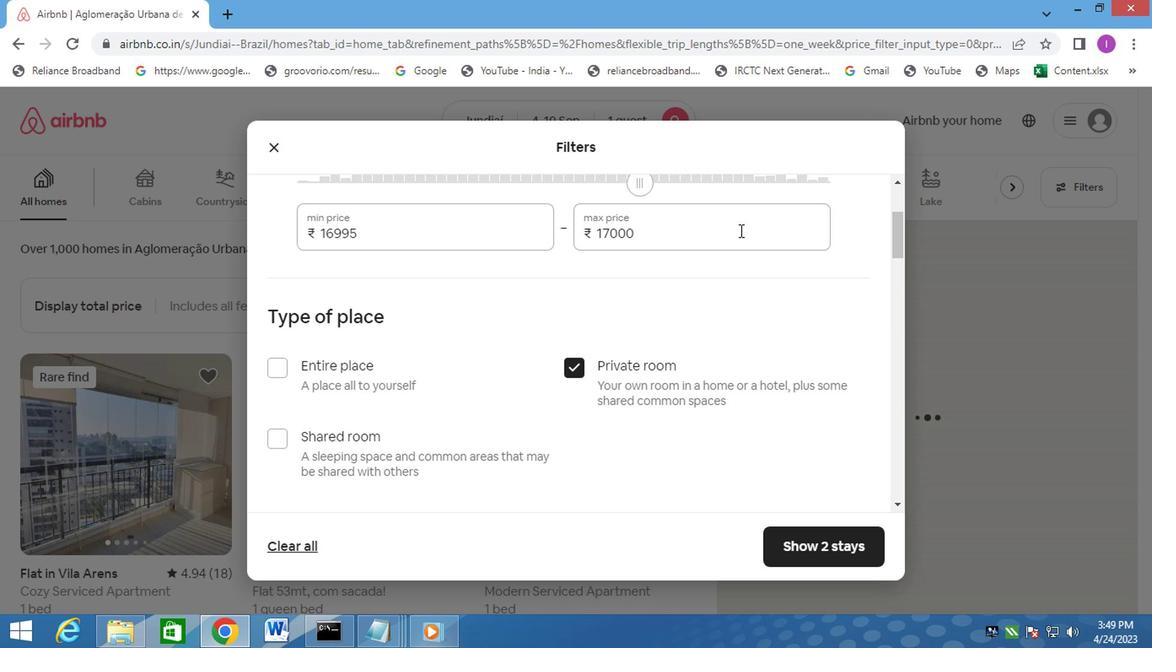 
Action: Mouse scrolled (616, 257) with delta (0, 0)
Screenshot: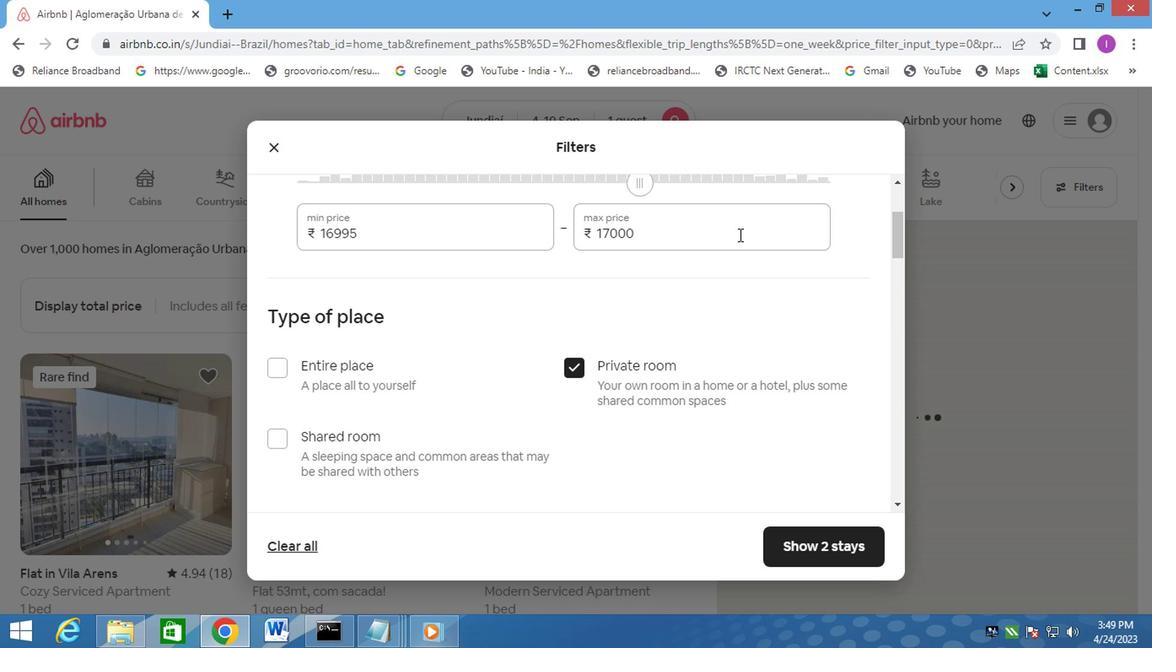 
Action: Mouse moved to (364, 372)
Screenshot: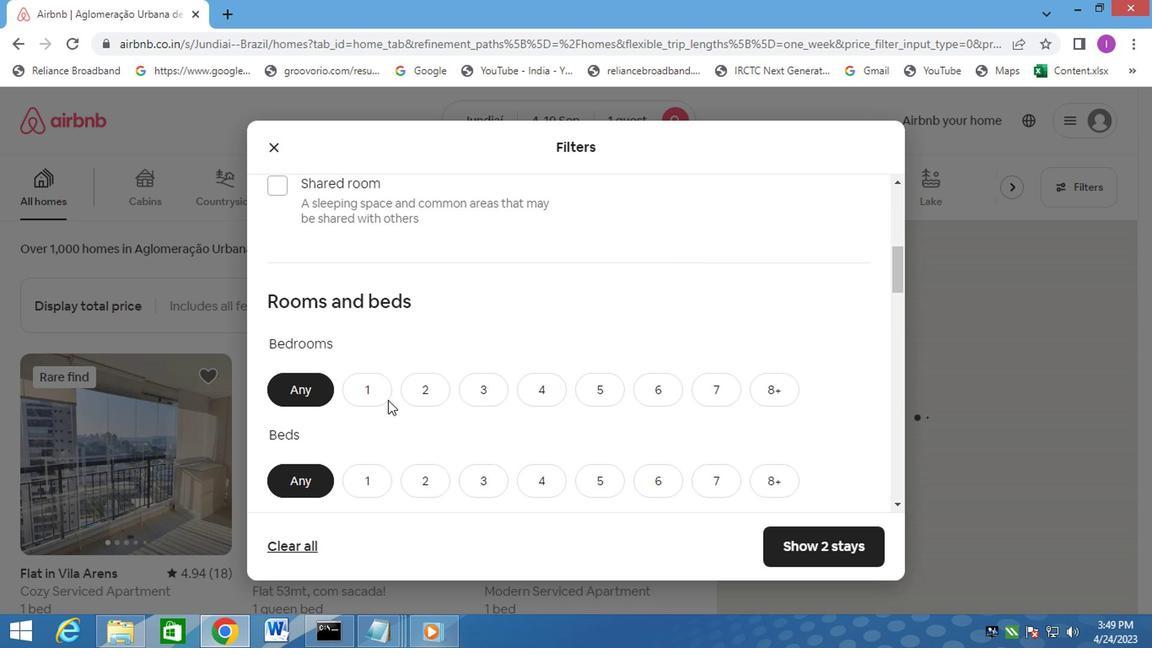 
Action: Mouse pressed left at (364, 372)
Screenshot: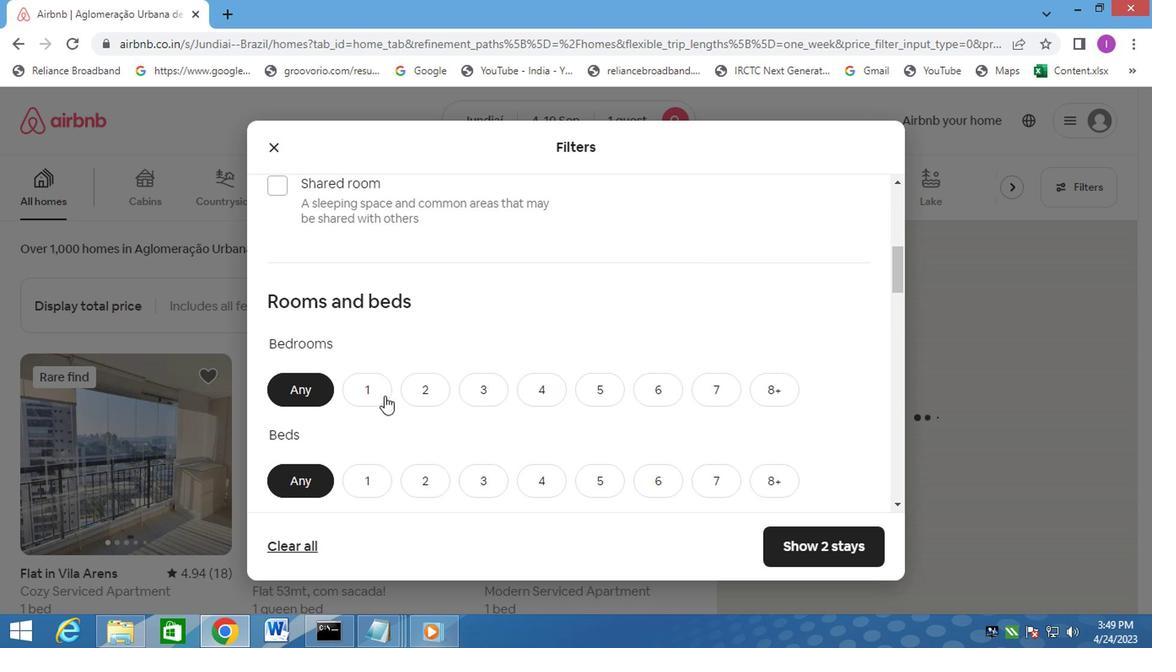 
Action: Mouse moved to (348, 434)
Screenshot: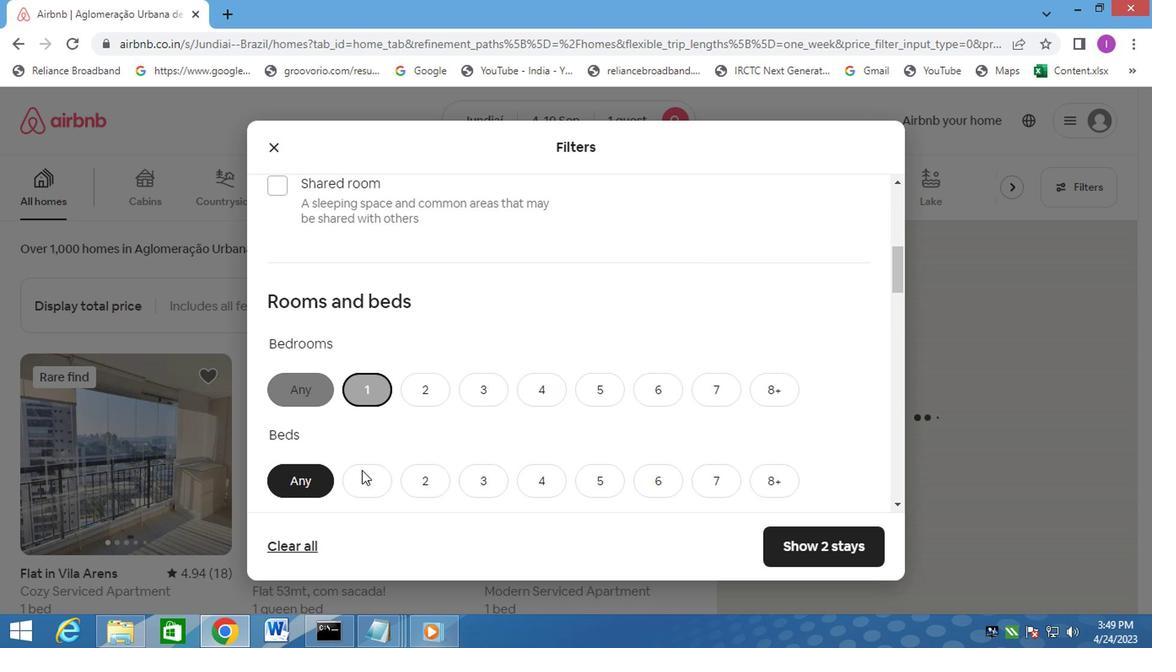 
Action: Mouse pressed left at (348, 434)
Screenshot: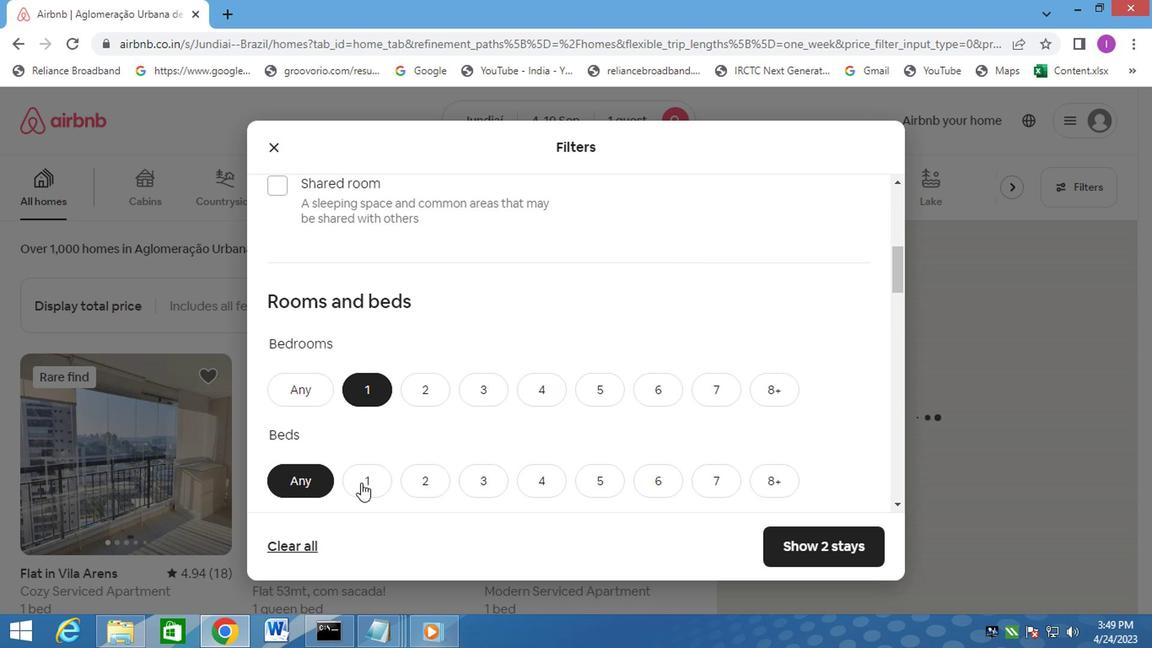
Action: Mouse moved to (371, 415)
Screenshot: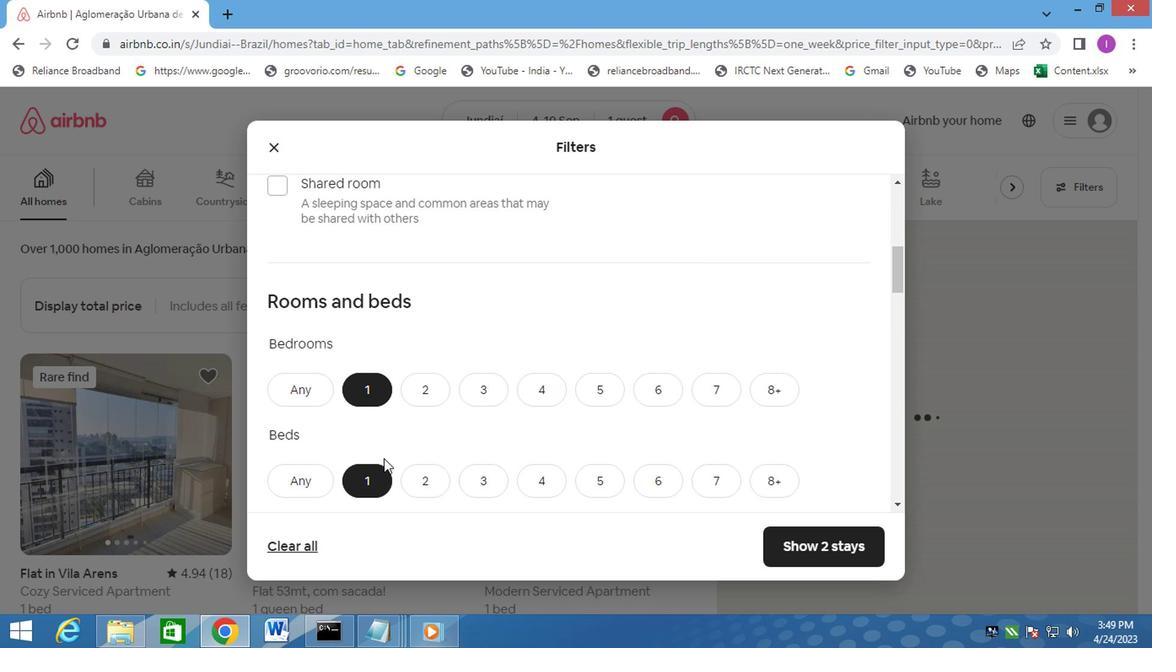
Action: Mouse scrolled (365, 415) with delta (0, 0)
Screenshot: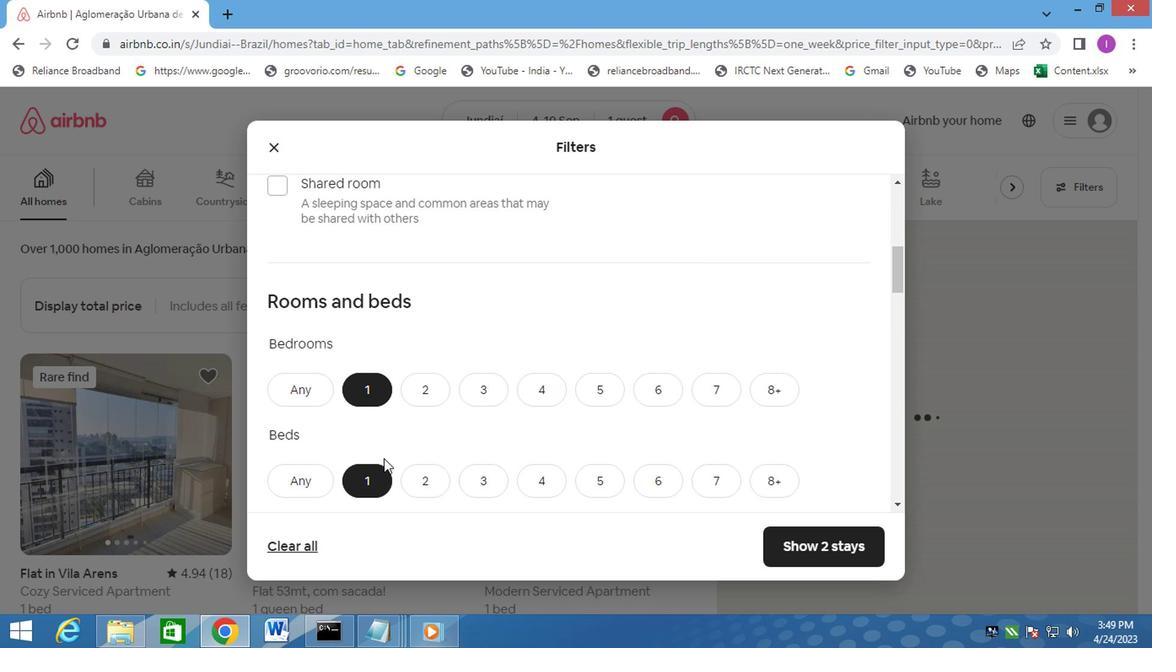 
Action: Mouse moved to (376, 410)
Screenshot: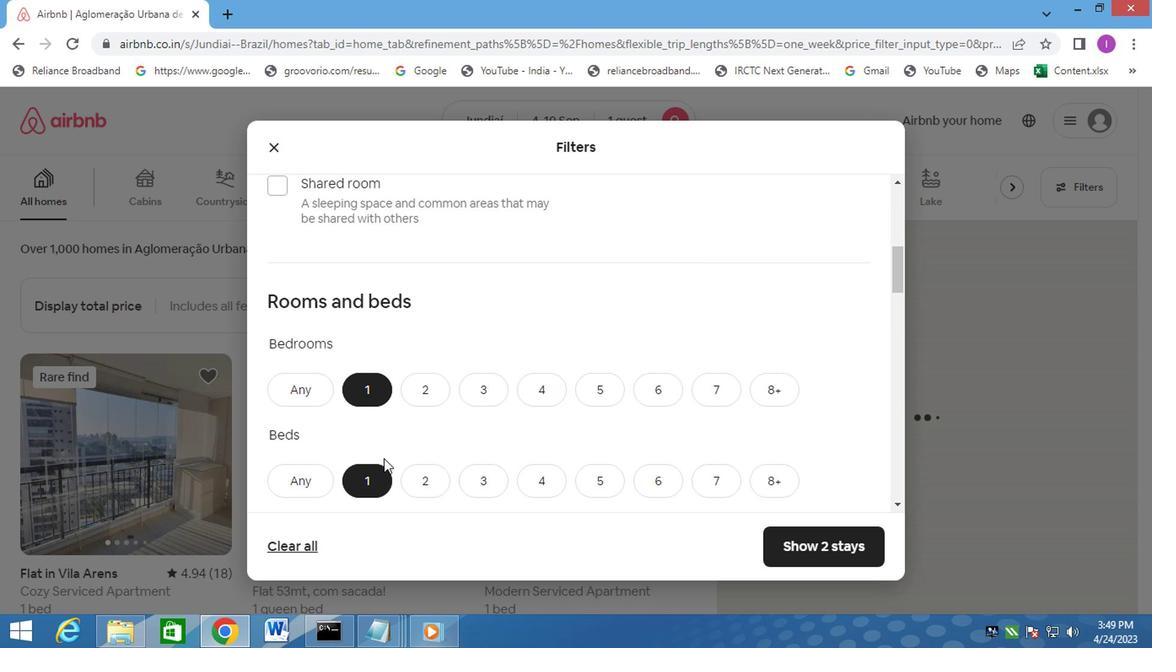
Action: Mouse scrolled (366, 415) with delta (0, 0)
Screenshot: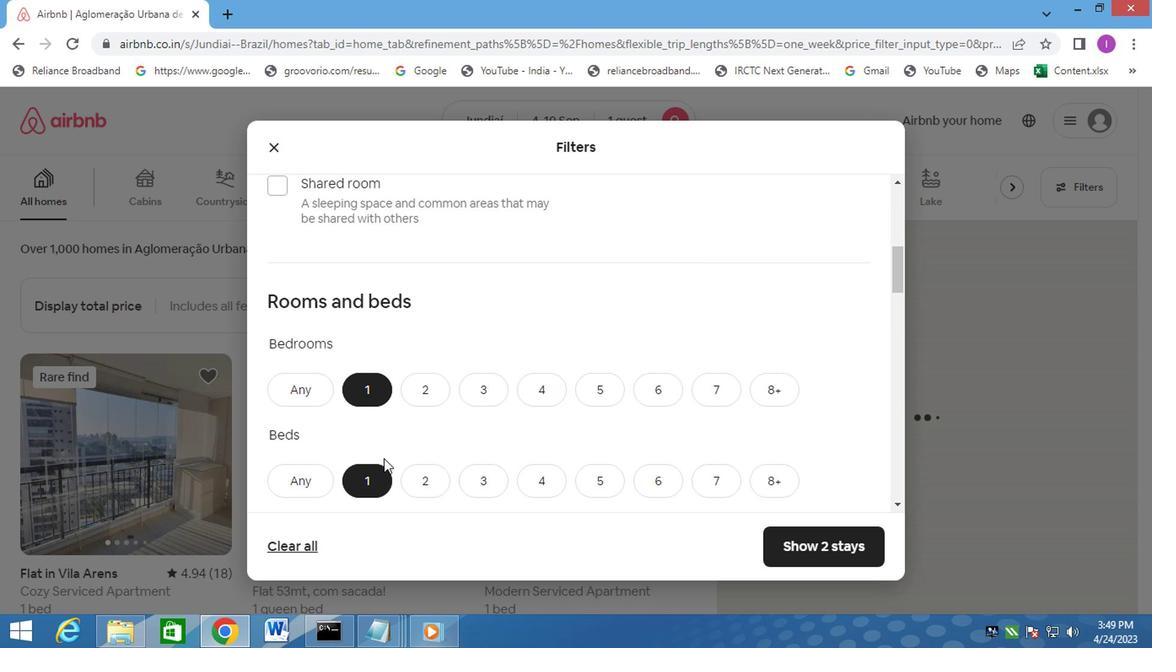 
Action: Mouse moved to (389, 404)
Screenshot: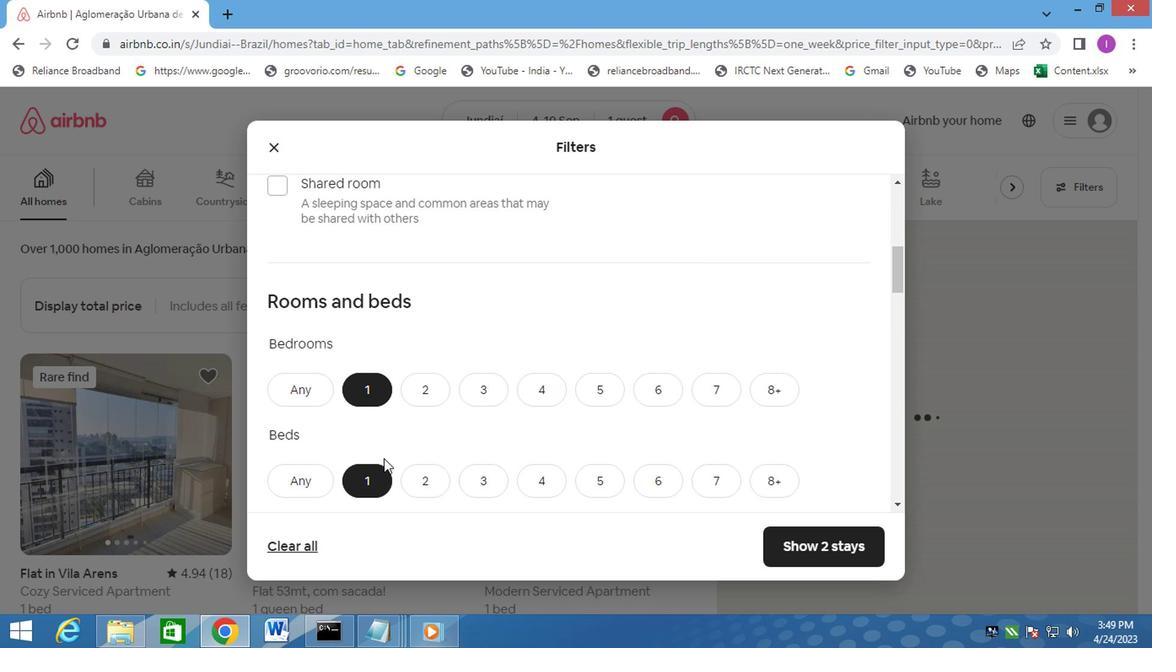 
Action: Mouse scrolled (367, 414) with delta (0, 0)
Screenshot: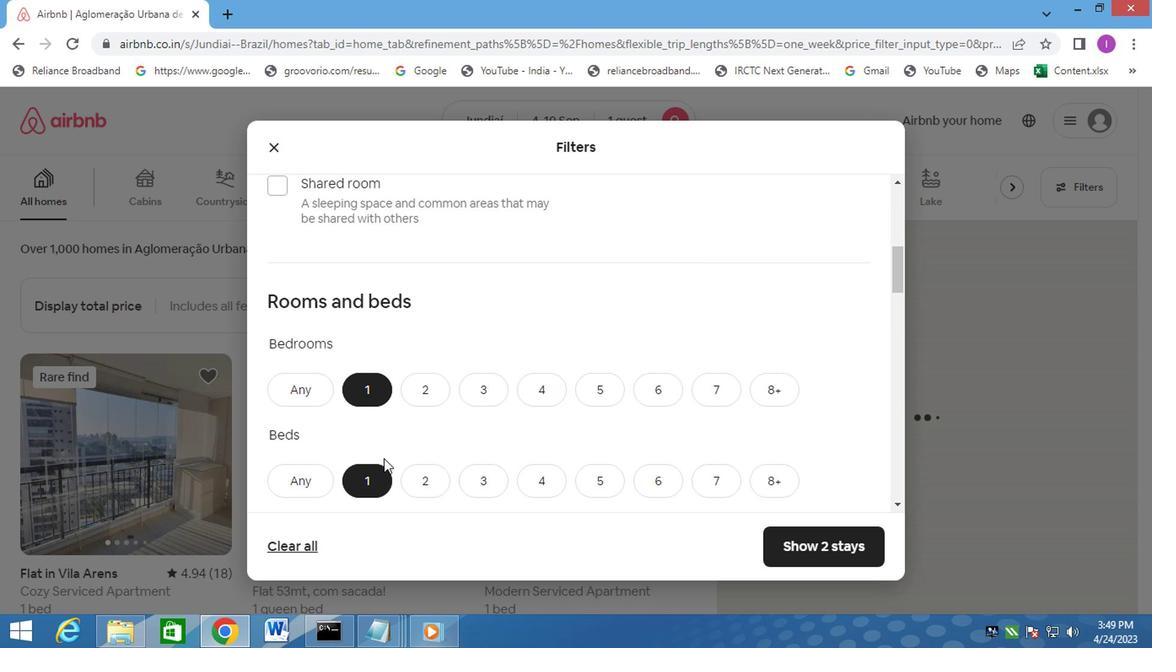 
Action: Mouse moved to (406, 396)
Screenshot: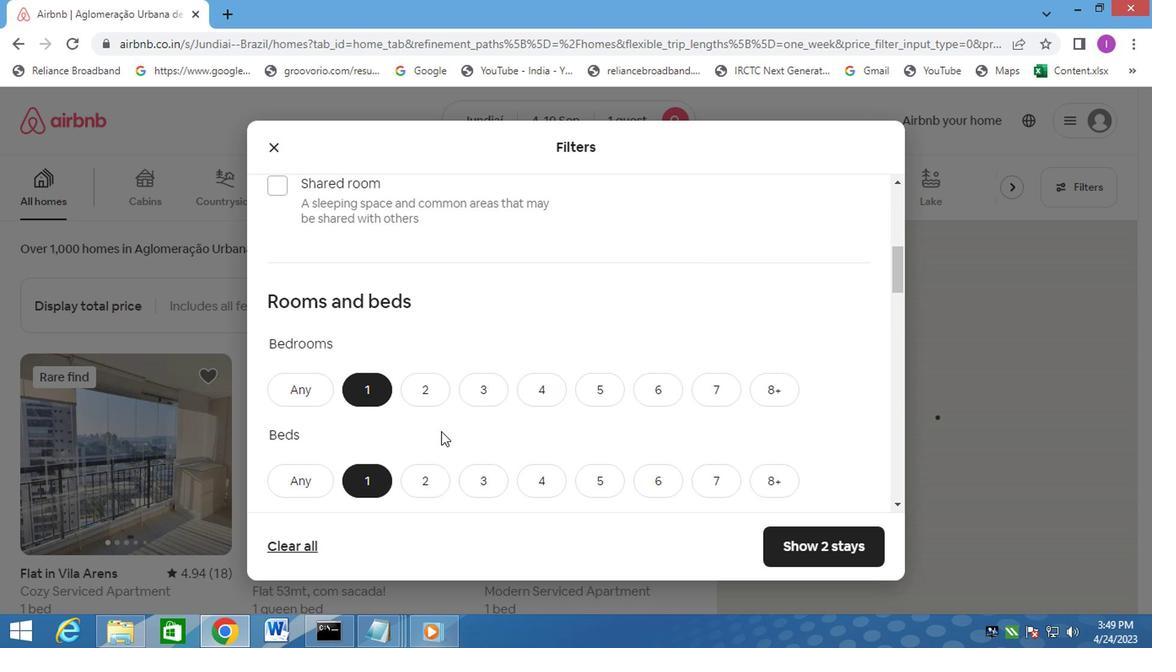 
Action: Mouse scrolled (406, 396) with delta (0, 0)
Screenshot: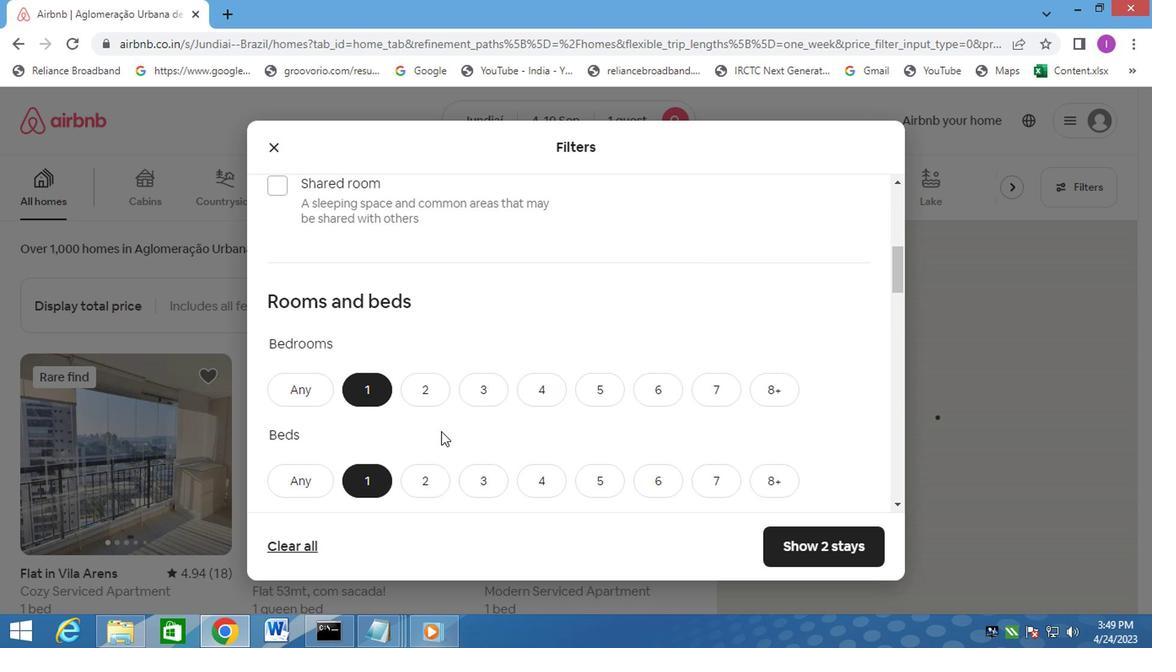 
Action: Mouse scrolled (406, 396) with delta (0, 0)
Screenshot: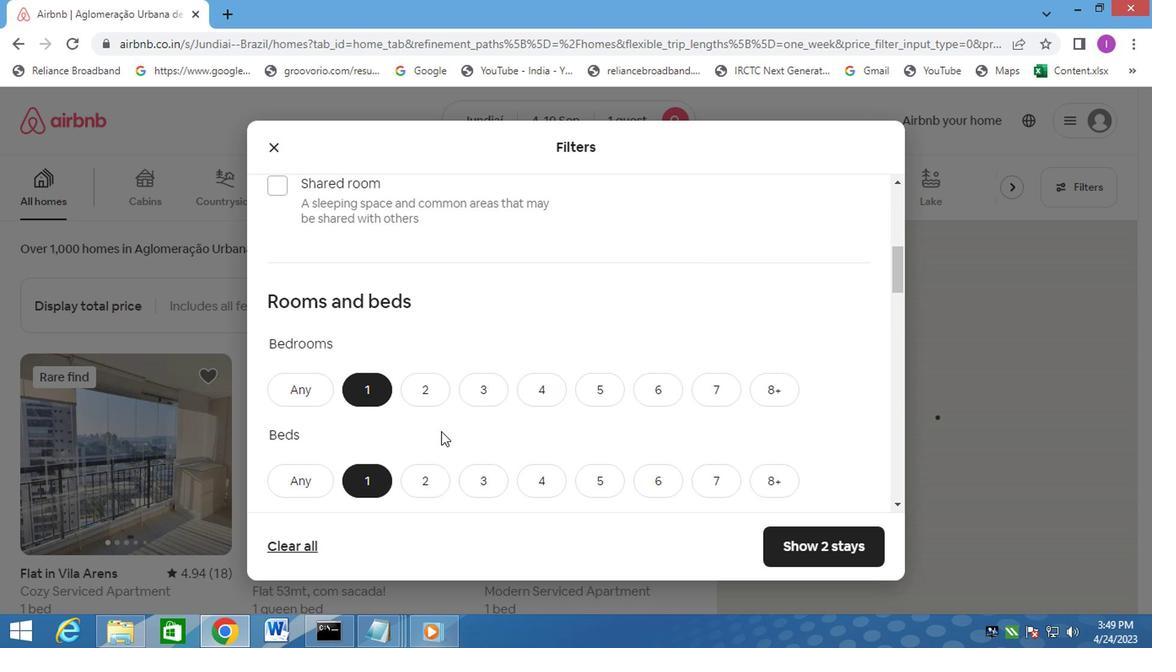 
Action: Mouse moved to (363, 346)
Screenshot: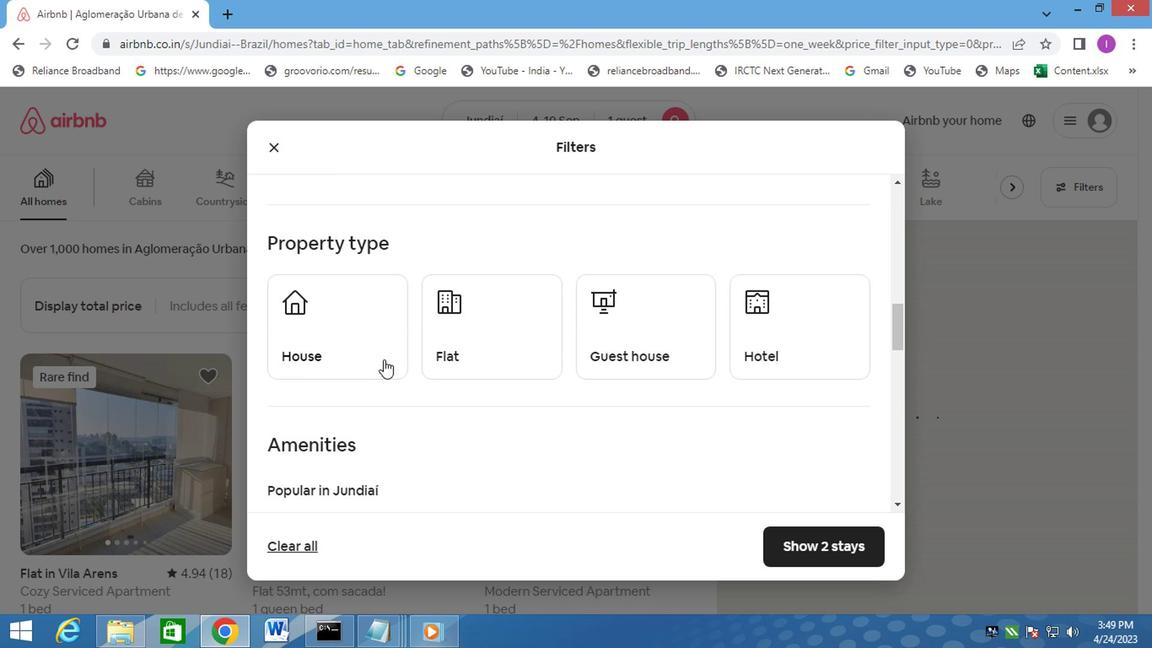 
Action: Mouse scrolled (363, 346) with delta (0, 0)
Screenshot: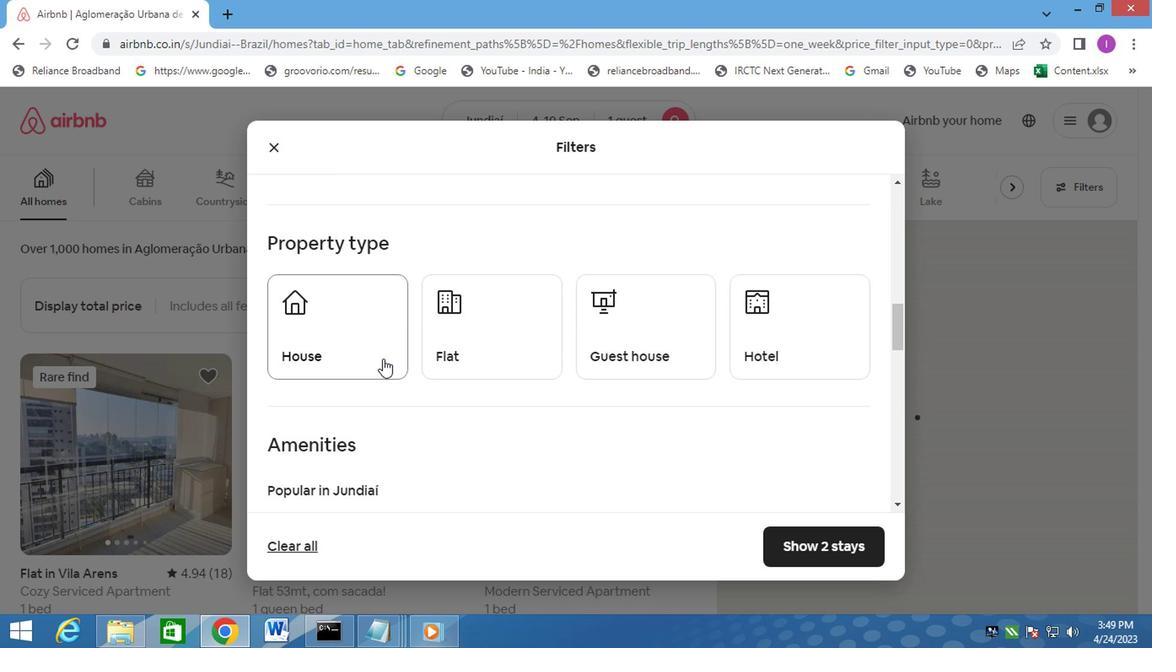 
Action: Mouse scrolled (363, 346) with delta (0, 0)
Screenshot: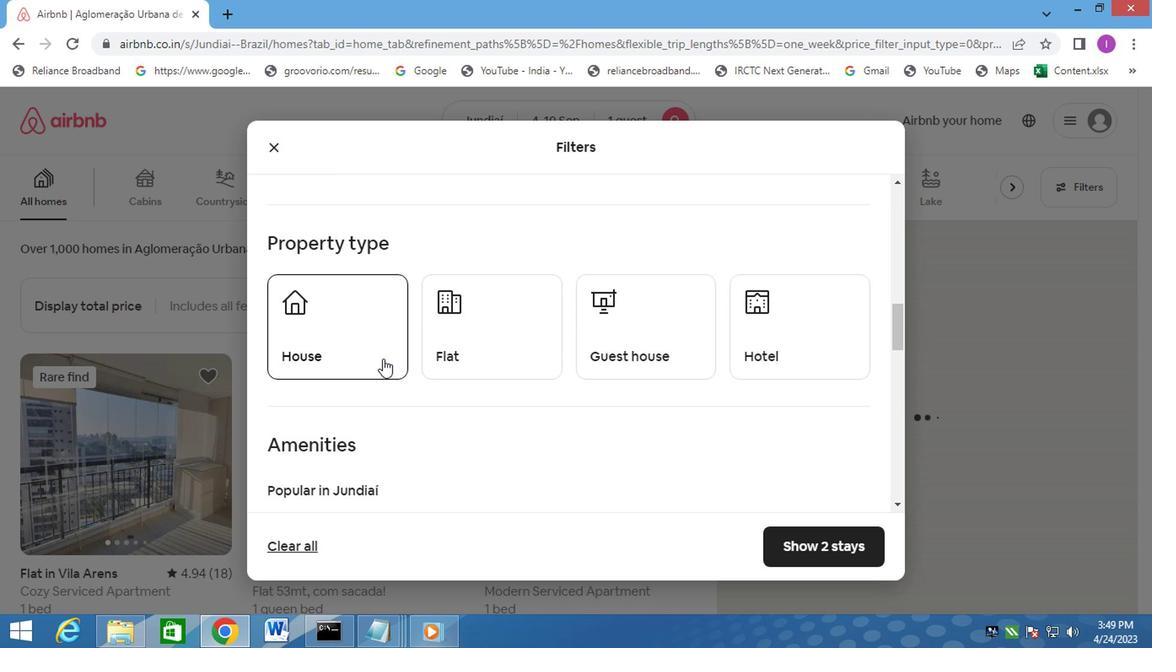 
Action: Mouse moved to (353, 321)
Screenshot: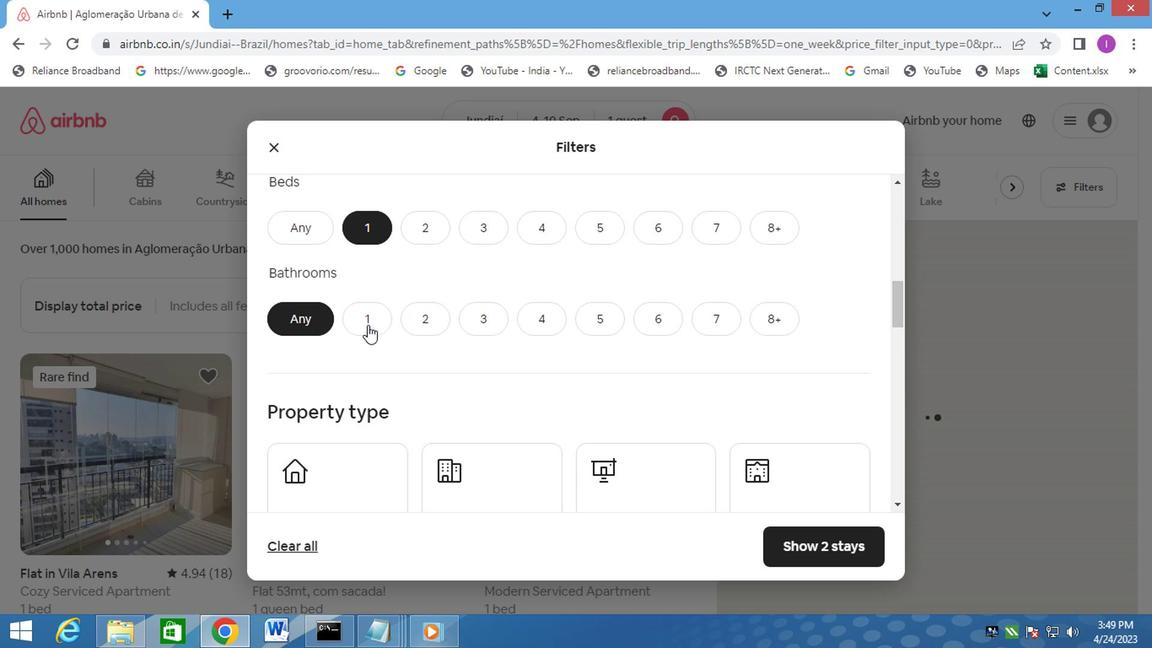 
Action: Mouse pressed left at (353, 321)
Screenshot: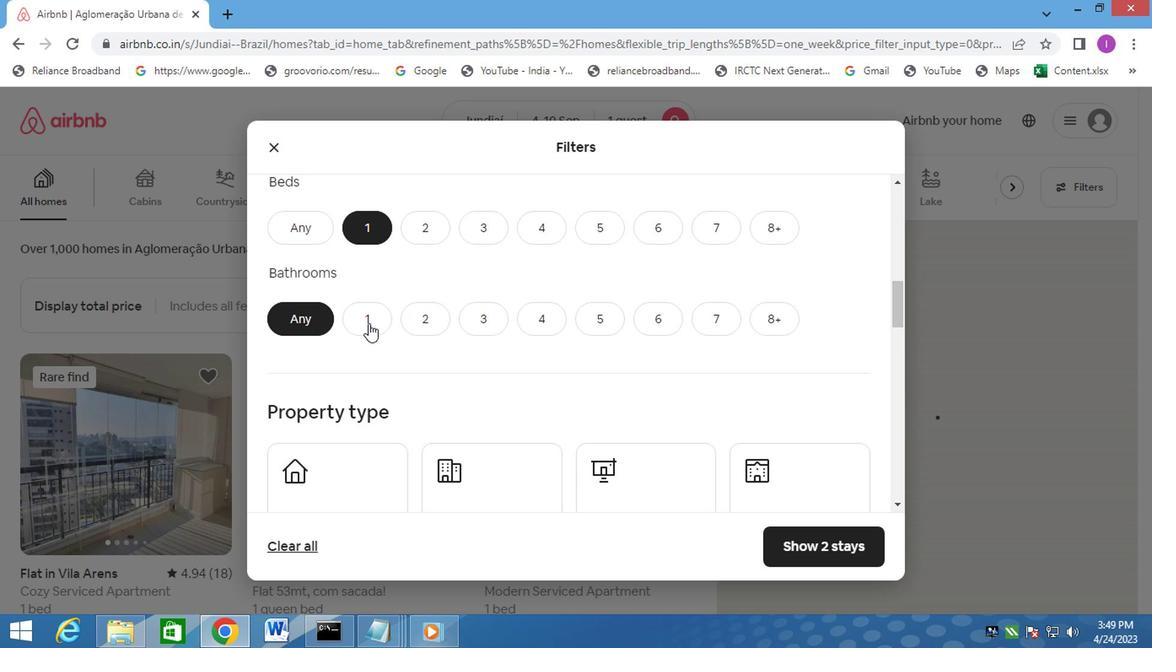 
Action: Mouse moved to (359, 415)
Screenshot: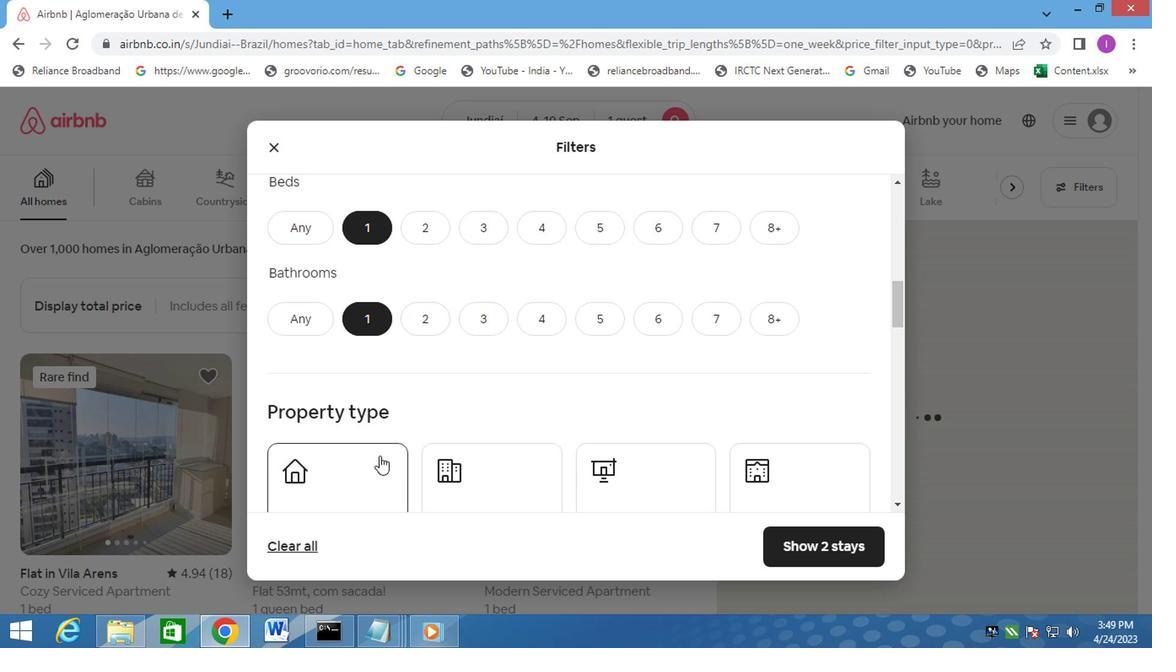 
Action: Mouse pressed left at (359, 415)
Screenshot: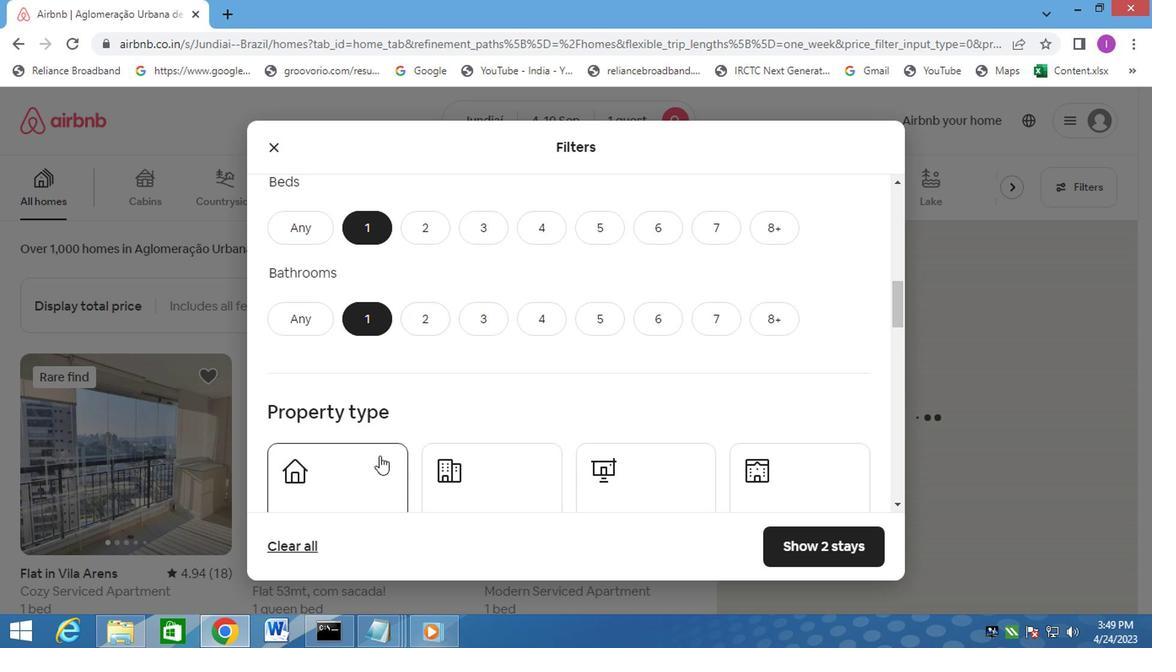 
Action: Mouse moved to (403, 417)
Screenshot: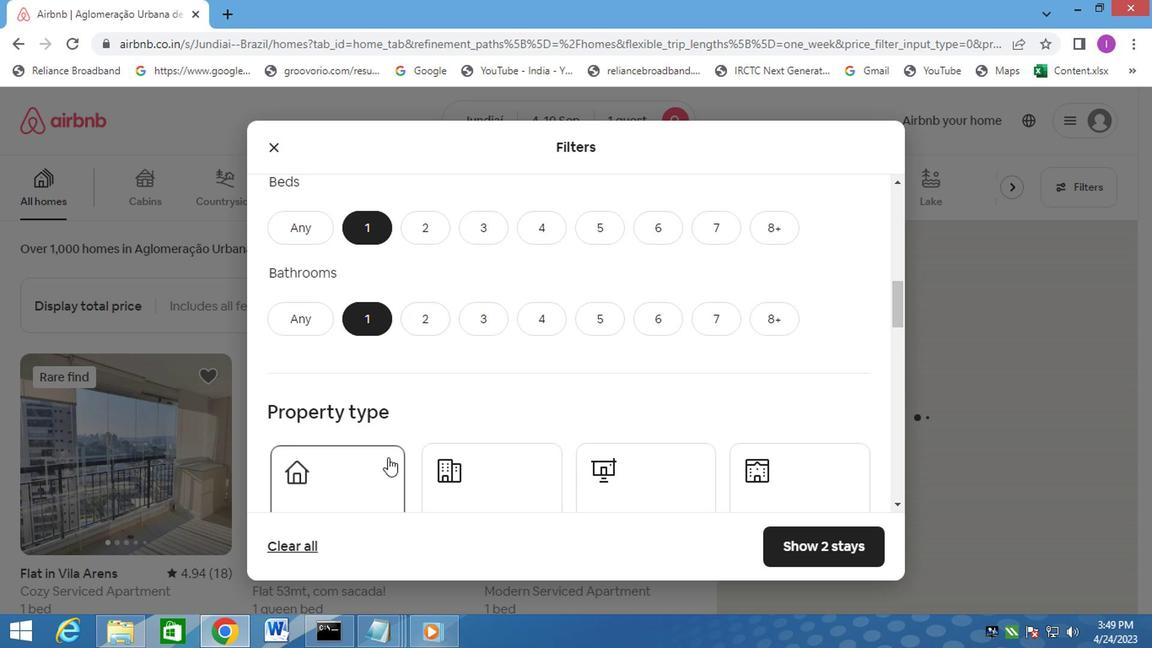
Action: Mouse pressed left at (403, 417)
Screenshot: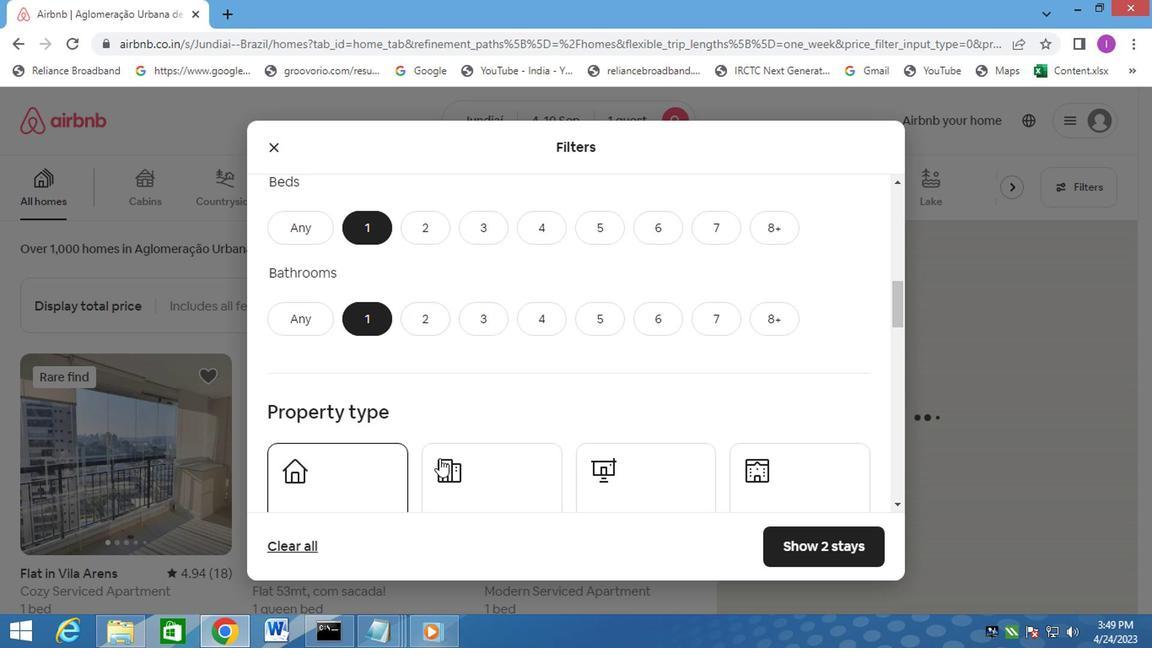 
Action: Mouse moved to (527, 421)
Screenshot: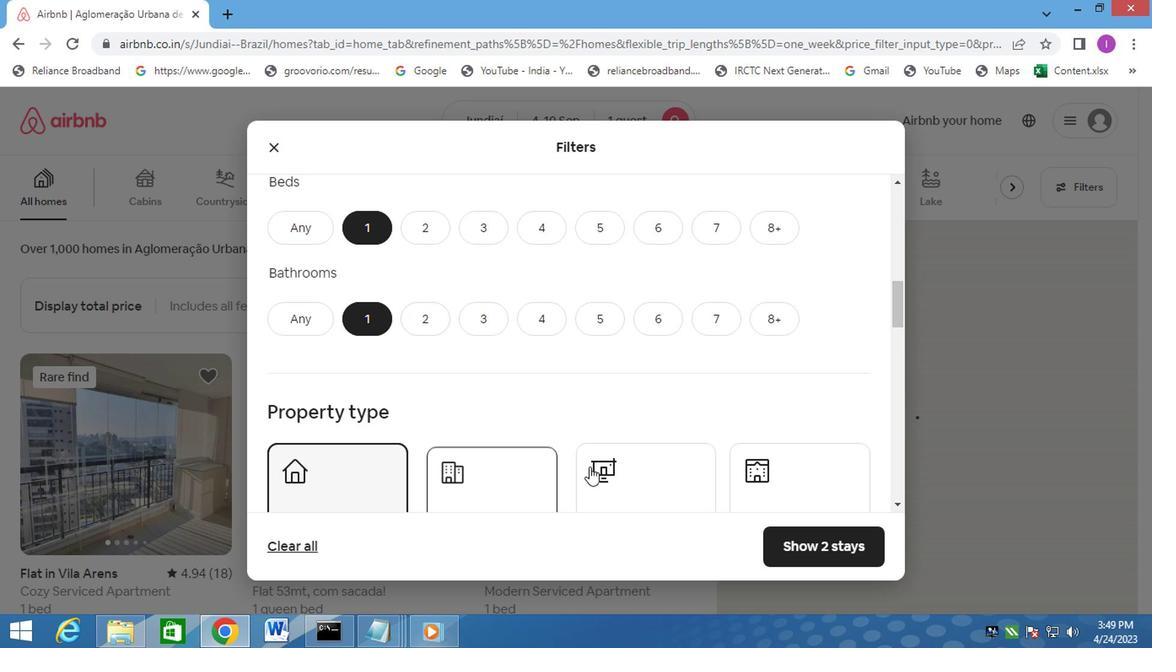 
Action: Mouse pressed left at (527, 421)
Screenshot: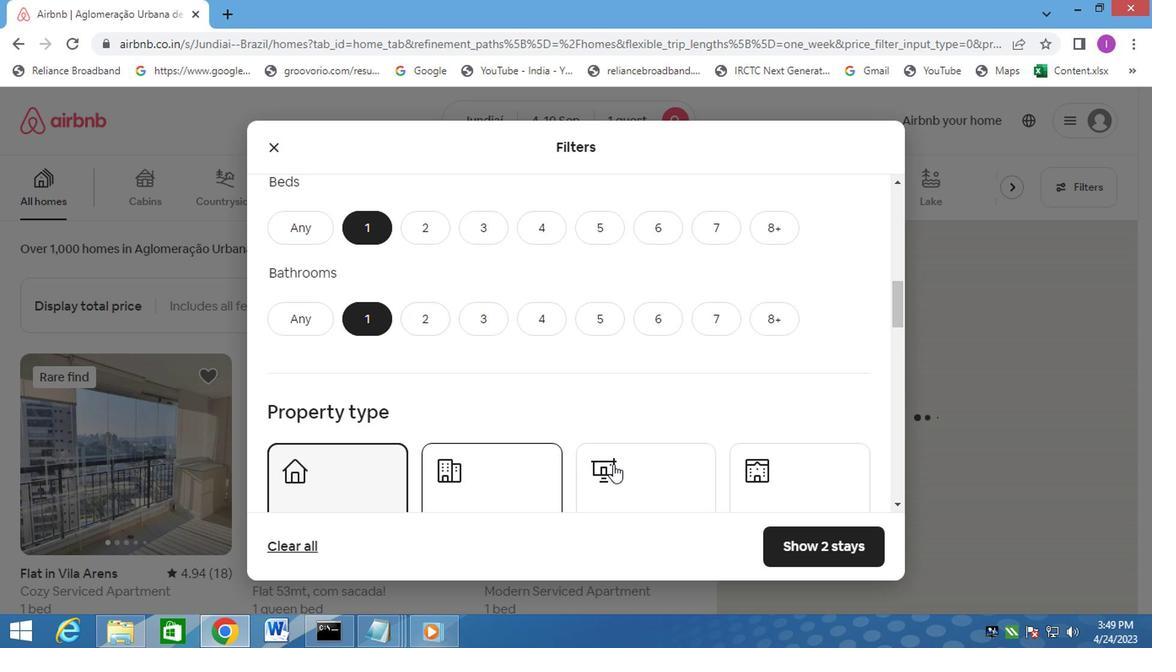 
Action: Mouse moved to (628, 426)
Screenshot: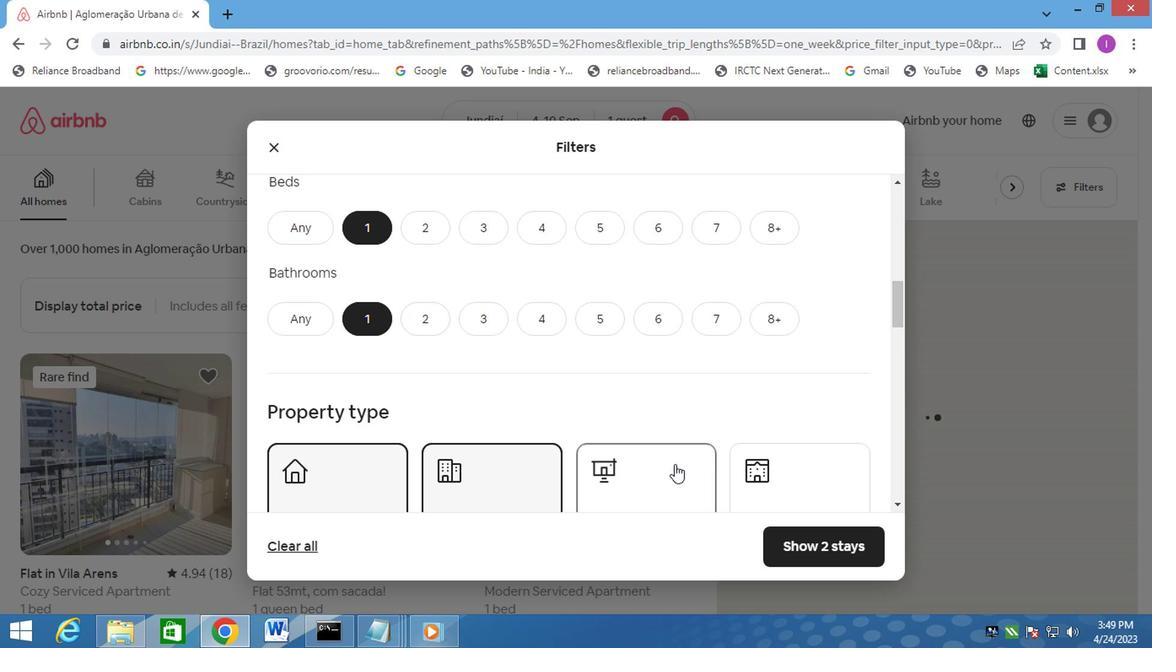 
Action: Mouse pressed left at (628, 426)
Screenshot: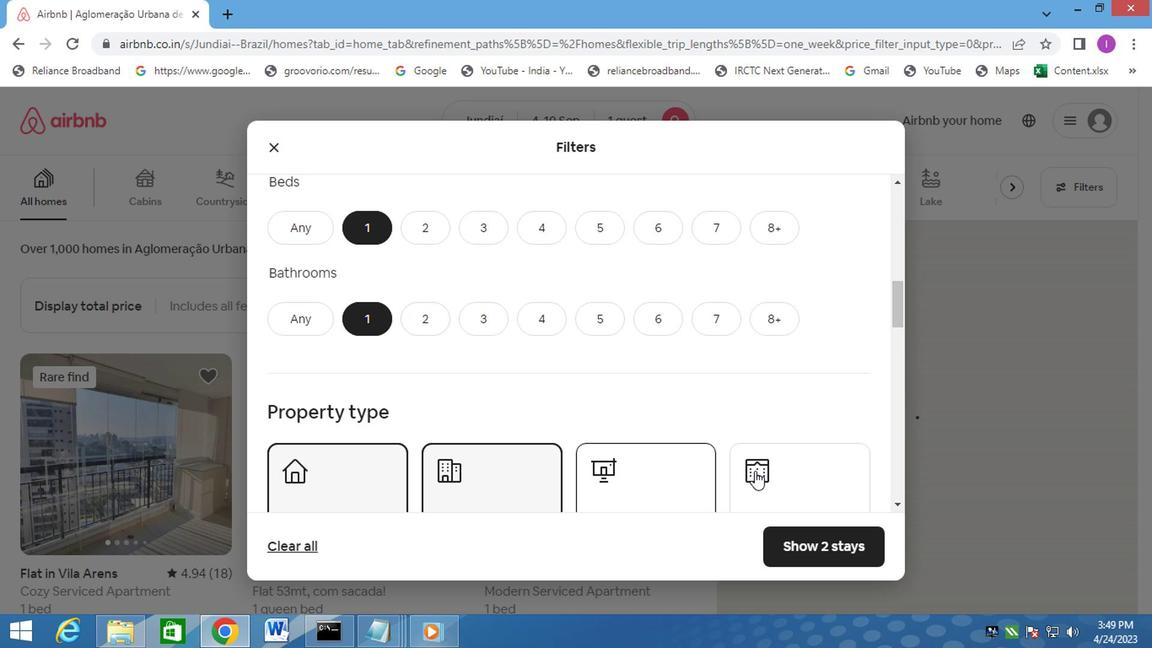
Action: Mouse moved to (579, 395)
Screenshot: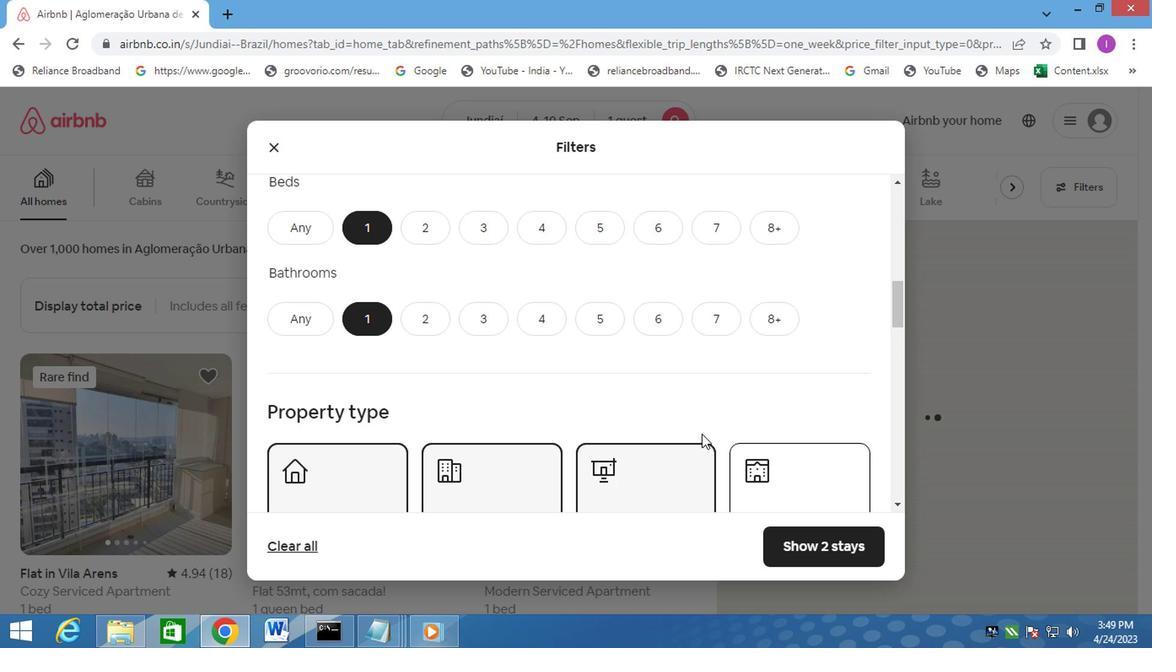 
Action: Mouse scrolled (579, 394) with delta (0, 0)
Screenshot: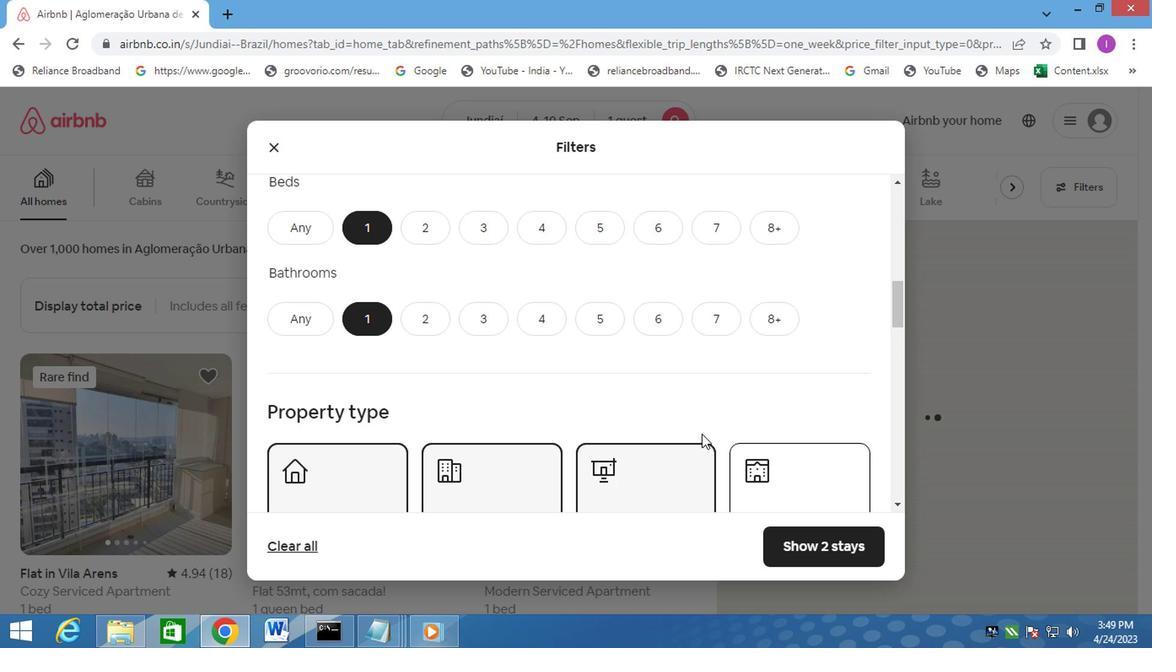 
Action: Mouse moved to (579, 395)
Screenshot: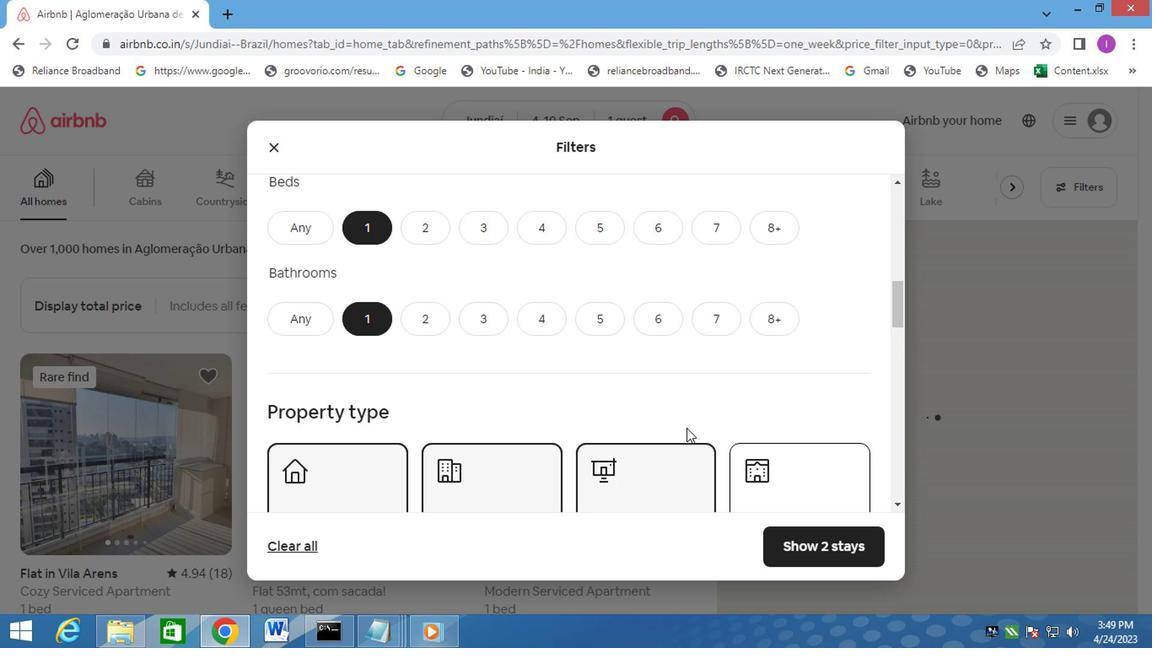 
Action: Mouse scrolled (579, 394) with delta (0, 0)
Screenshot: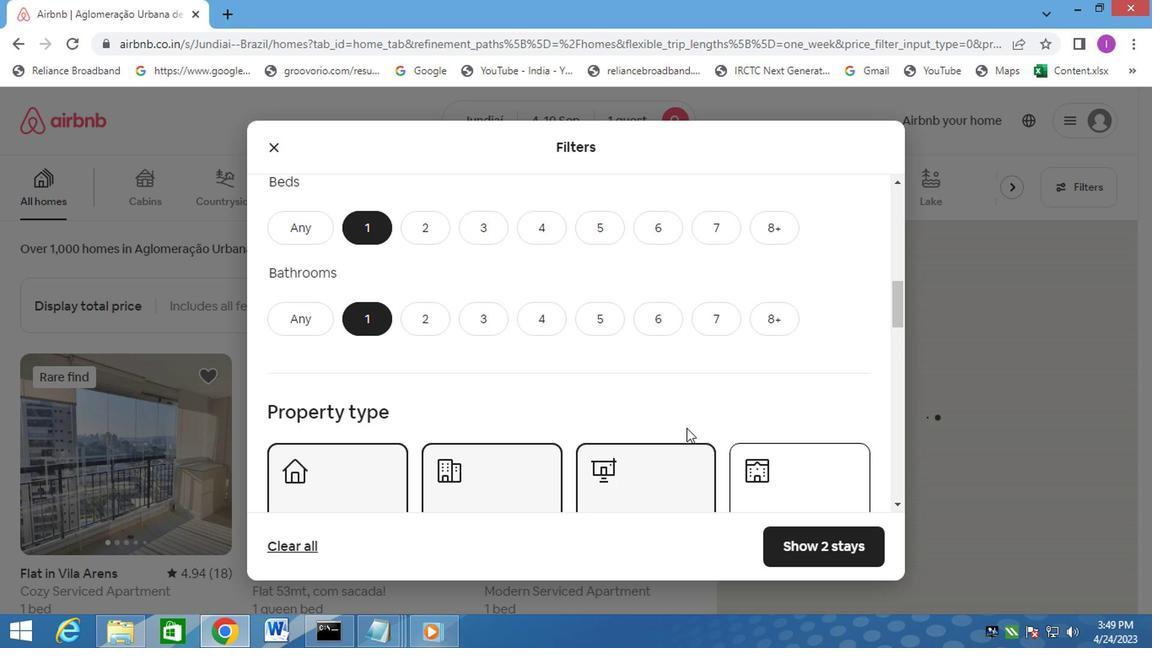 
Action: Mouse scrolled (579, 394) with delta (0, 0)
Screenshot: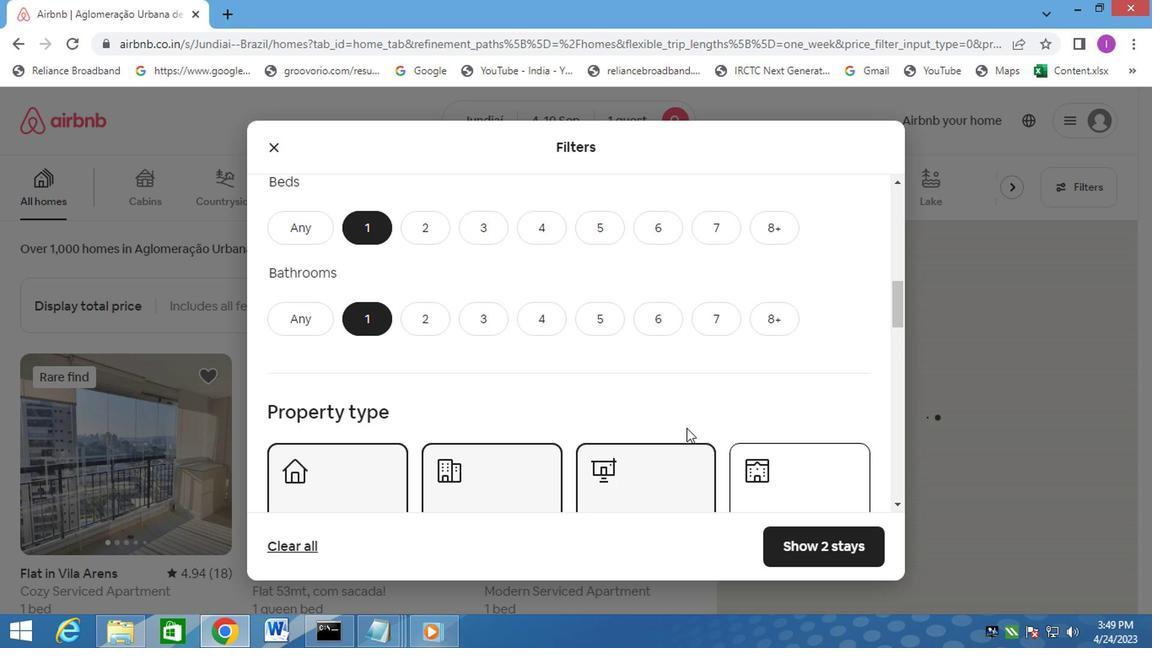 
Action: Mouse moved to (580, 391)
Screenshot: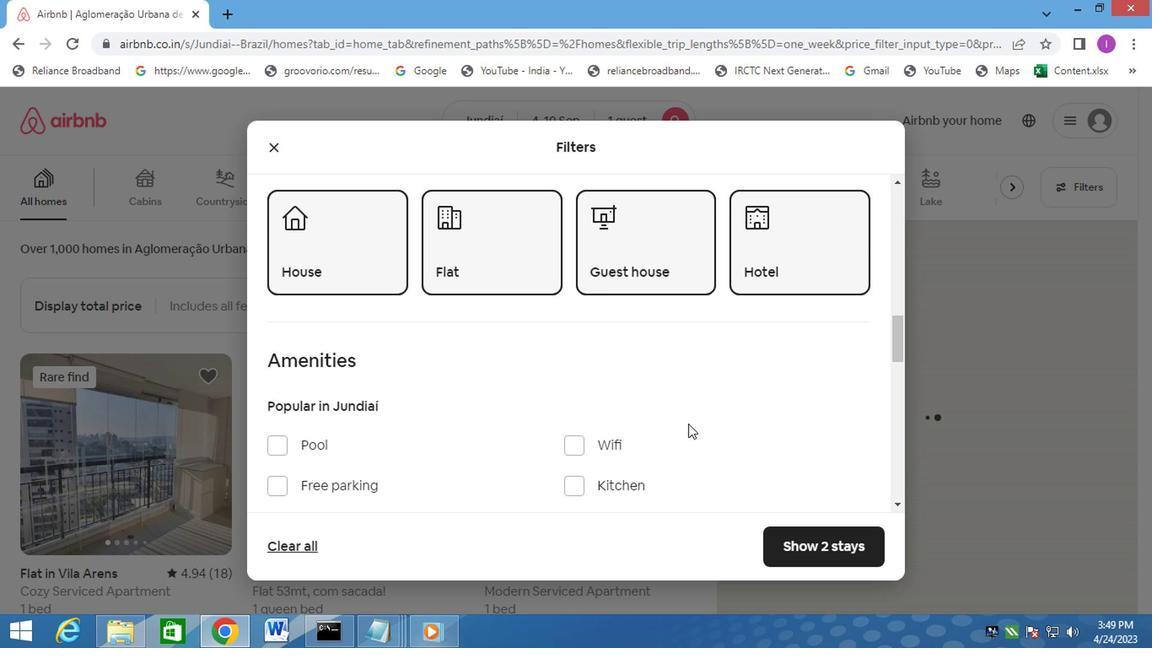 
Action: Mouse scrolled (580, 391) with delta (0, 0)
Screenshot: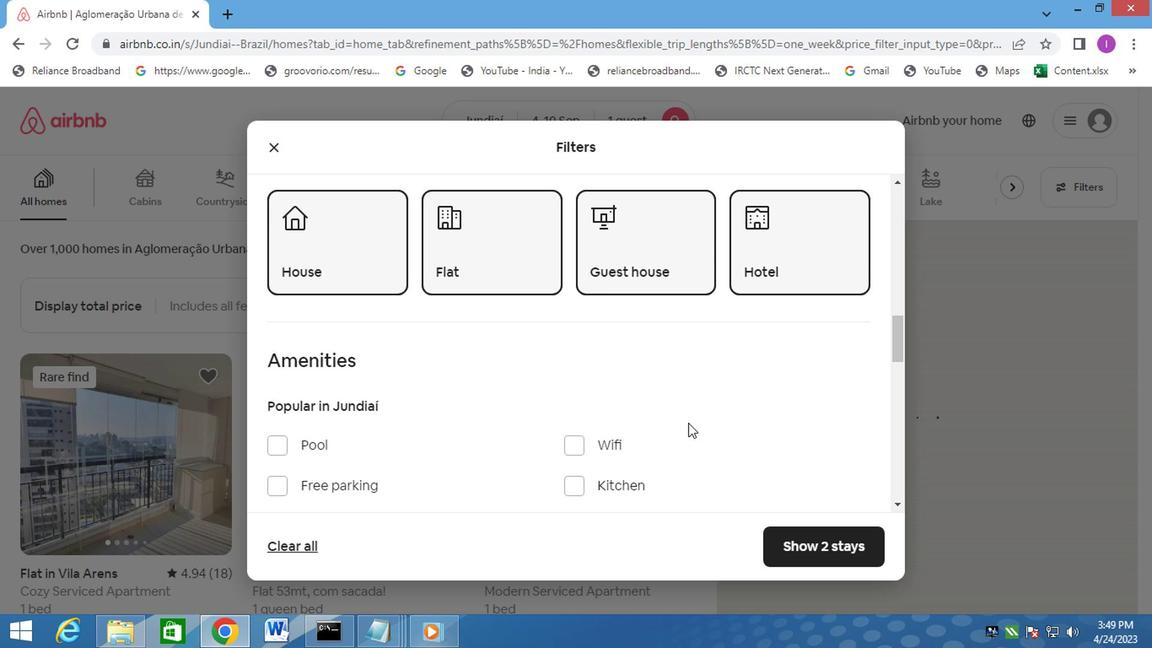 
Action: Mouse scrolled (580, 391) with delta (0, 0)
Screenshot: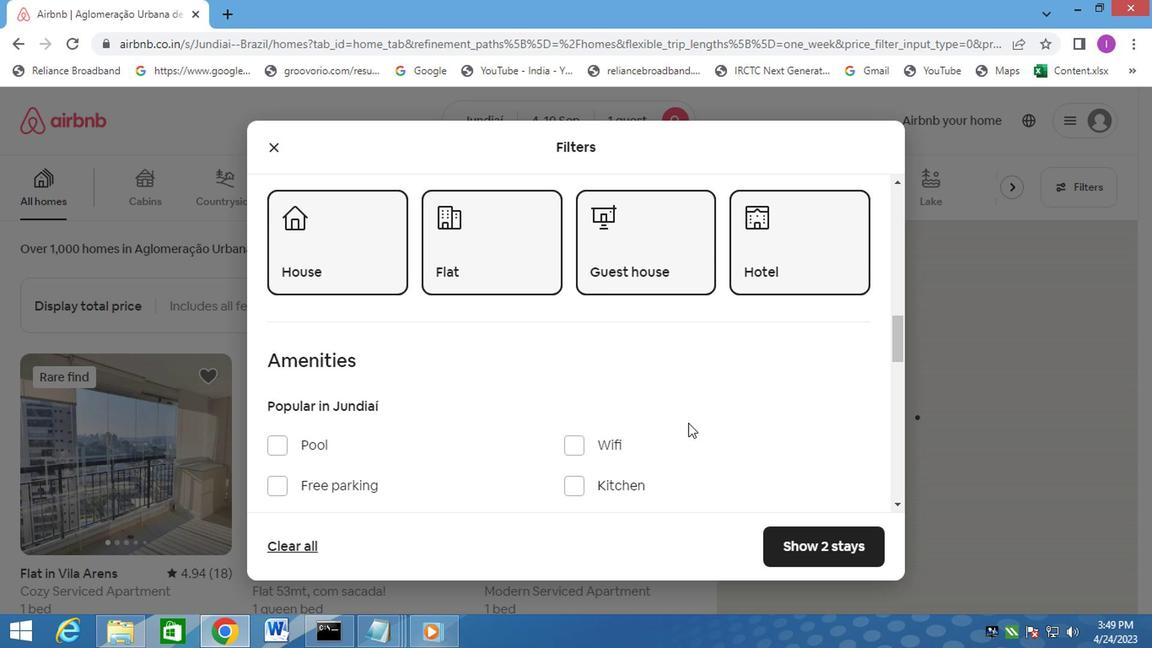 
Action: Mouse moved to (644, 388)
Screenshot: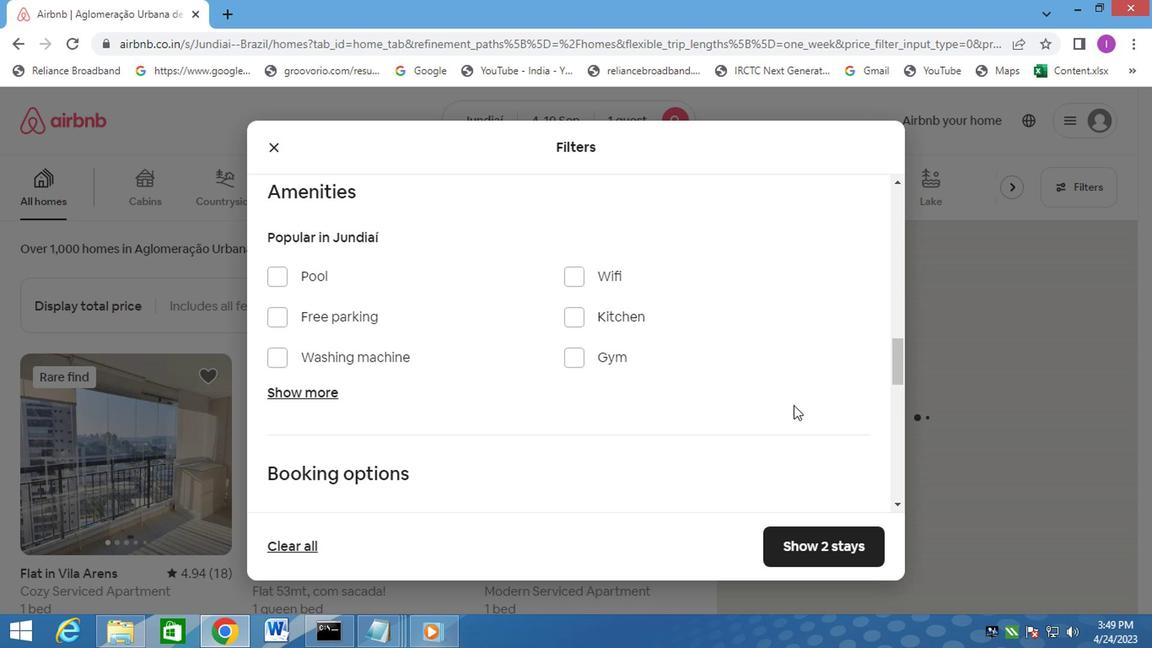 
Action: Mouse scrolled (642, 381) with delta (0, 0)
Screenshot: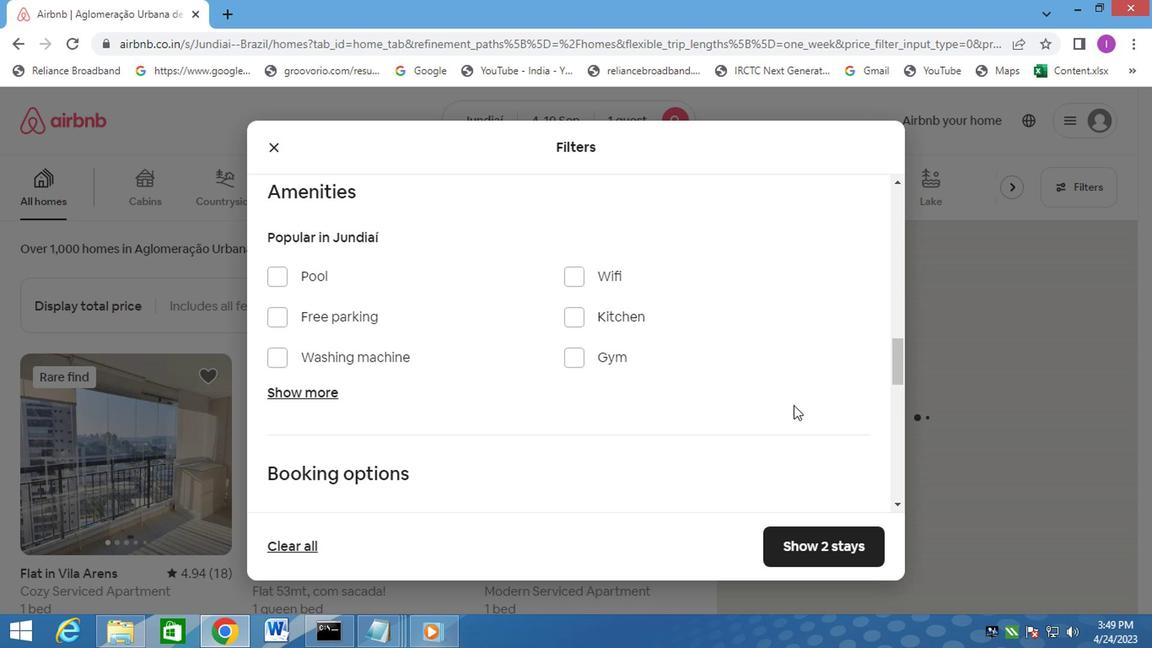 
Action: Mouse moved to (646, 389)
Screenshot: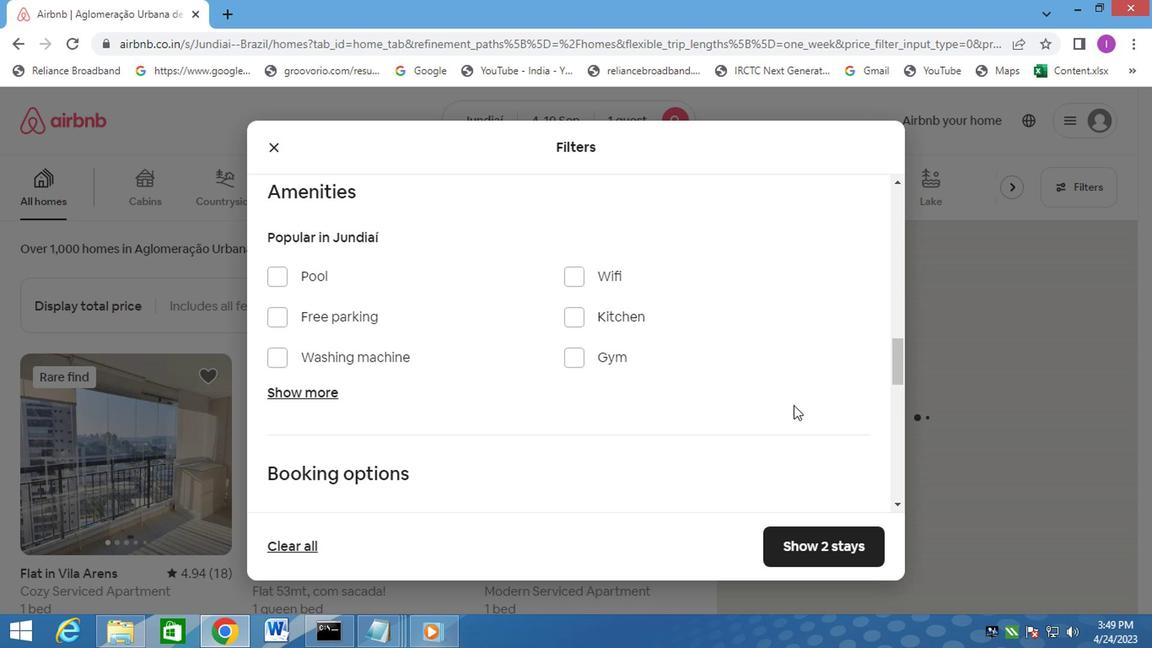 
Action: Mouse scrolled (644, 387) with delta (0, 0)
Screenshot: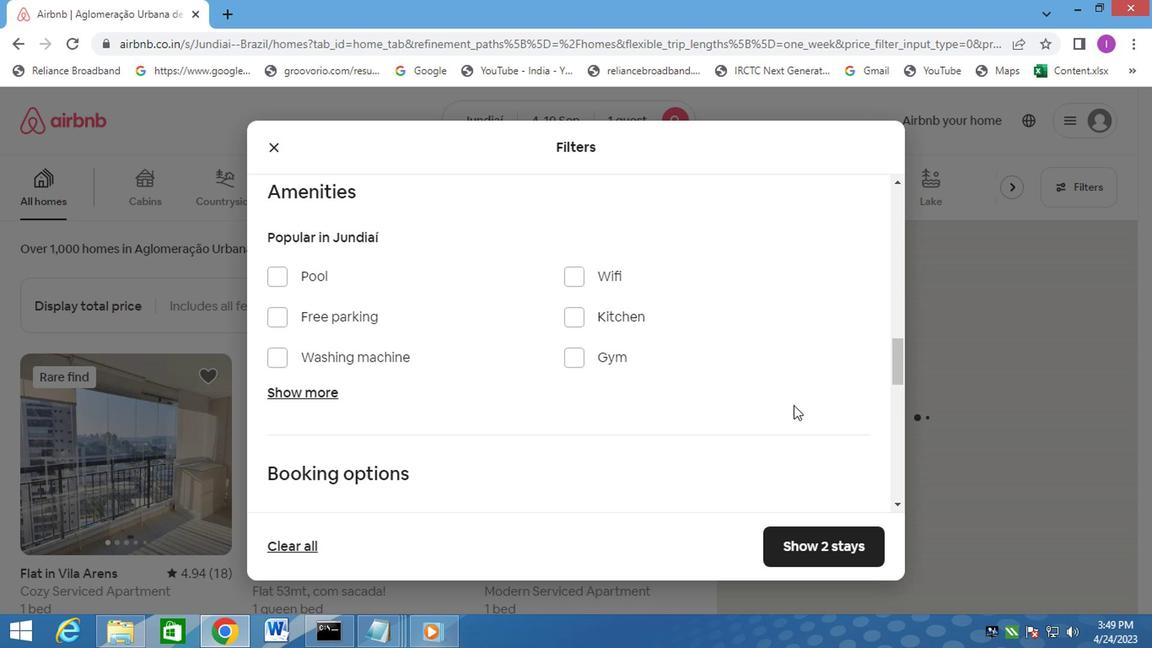 
Action: Mouse scrolled (645, 390) with delta (0, 0)
Screenshot: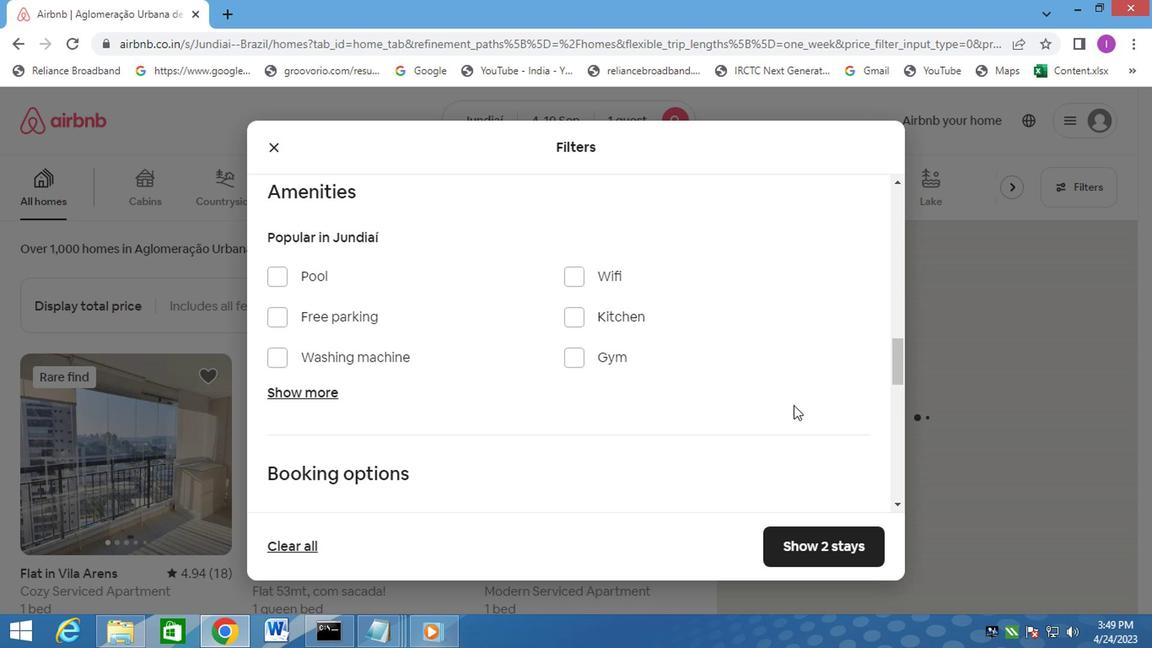 
Action: Mouse scrolled (646, 388) with delta (0, 0)
Screenshot: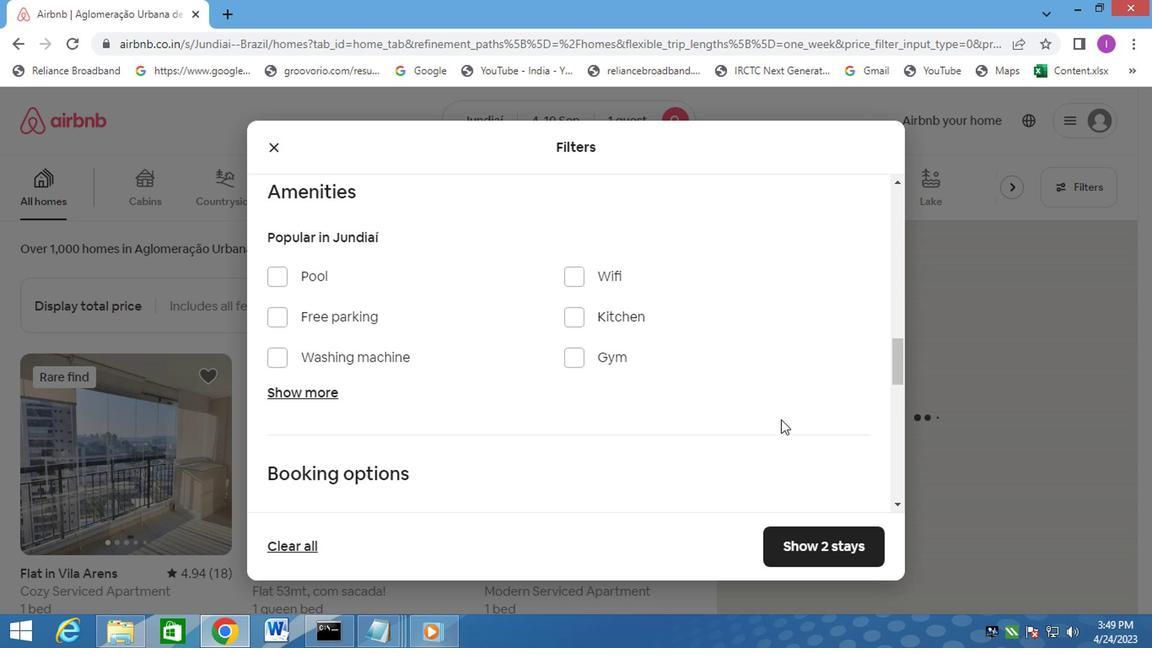 
Action: Mouse moved to (647, 375)
Screenshot: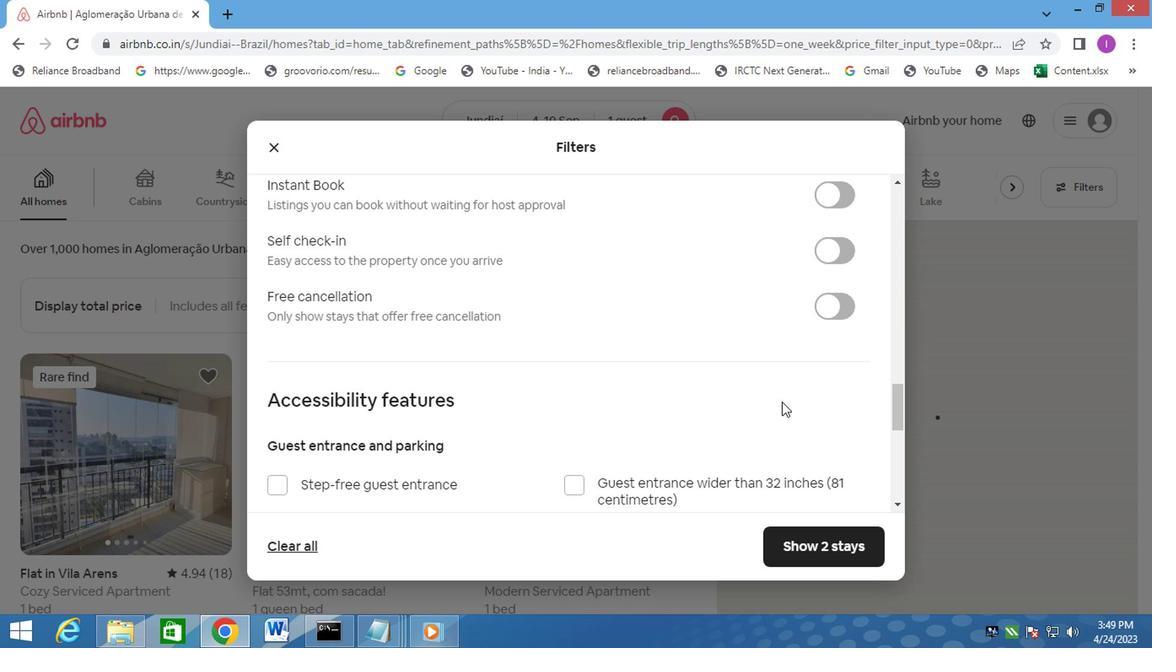 
Action: Mouse scrolled (647, 376) with delta (0, 0)
Screenshot: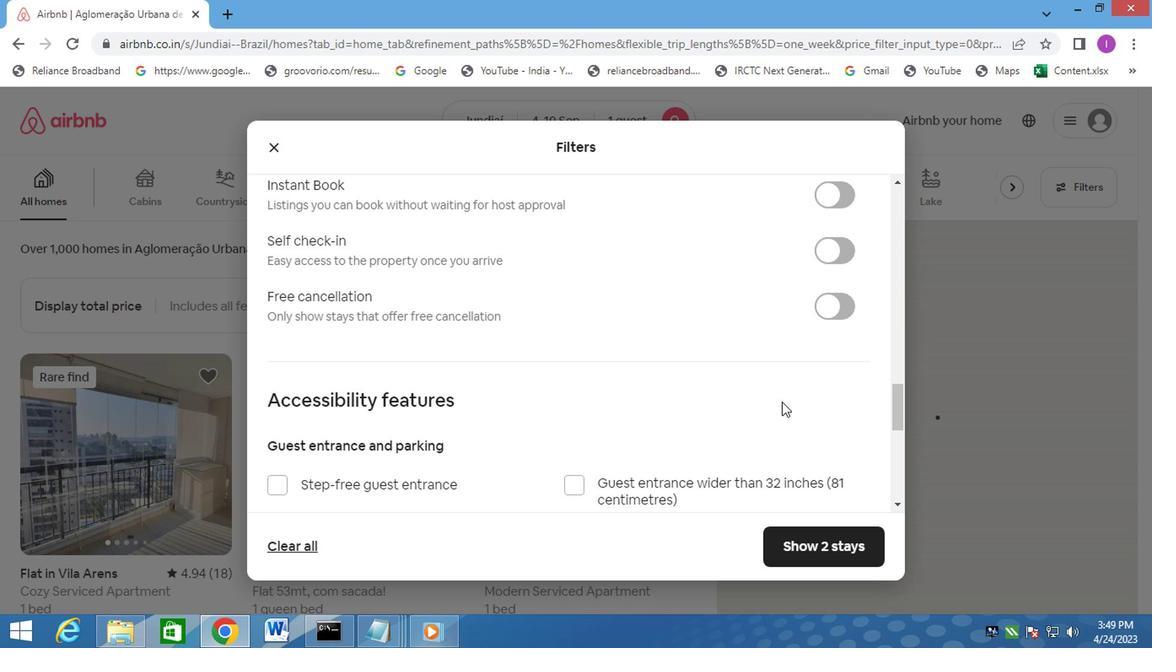 
Action: Mouse moved to (696, 333)
Screenshot: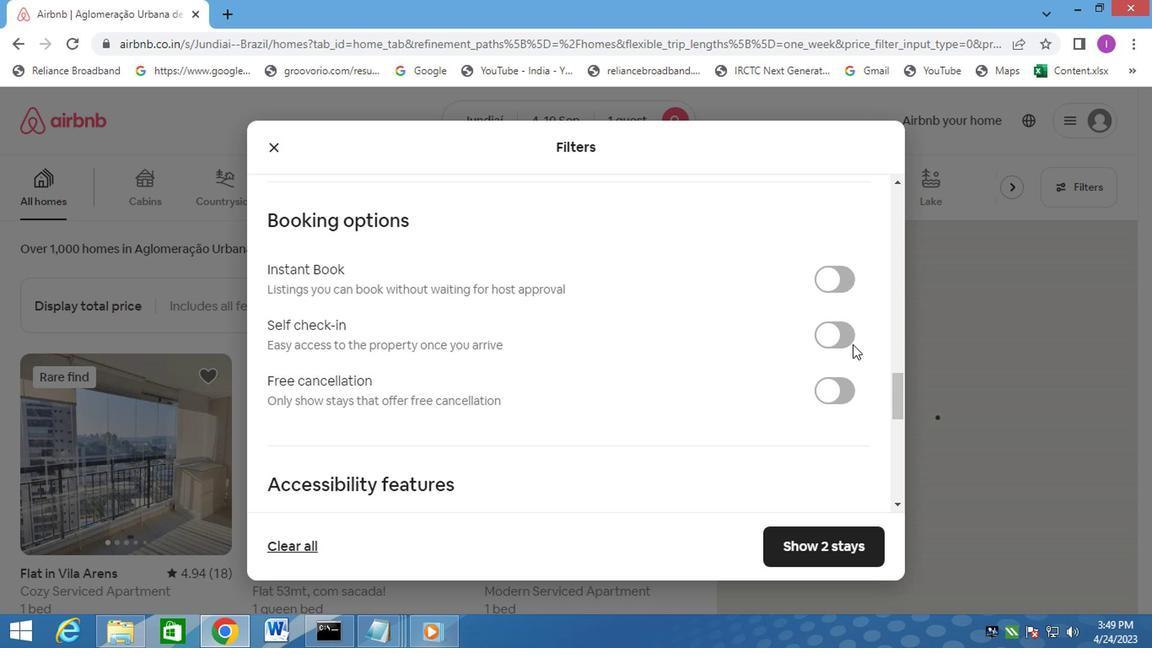 
Action: Mouse pressed left at (696, 333)
Screenshot: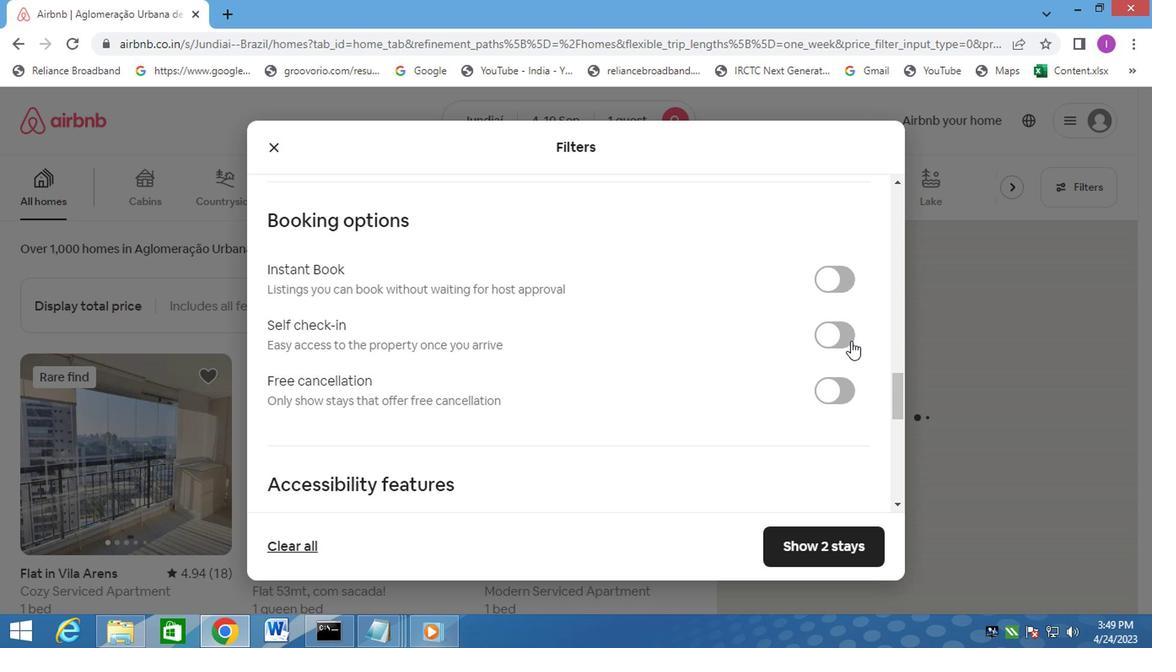 
Action: Mouse moved to (674, 330)
Screenshot: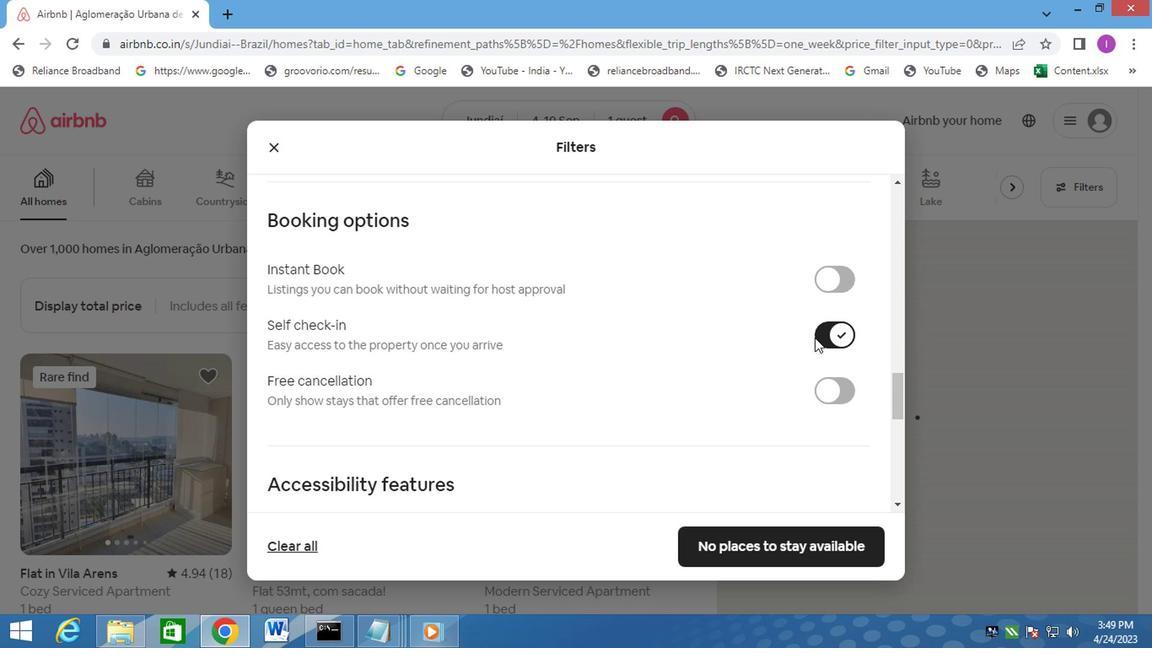 
Action: Mouse pressed left at (674, 330)
Screenshot: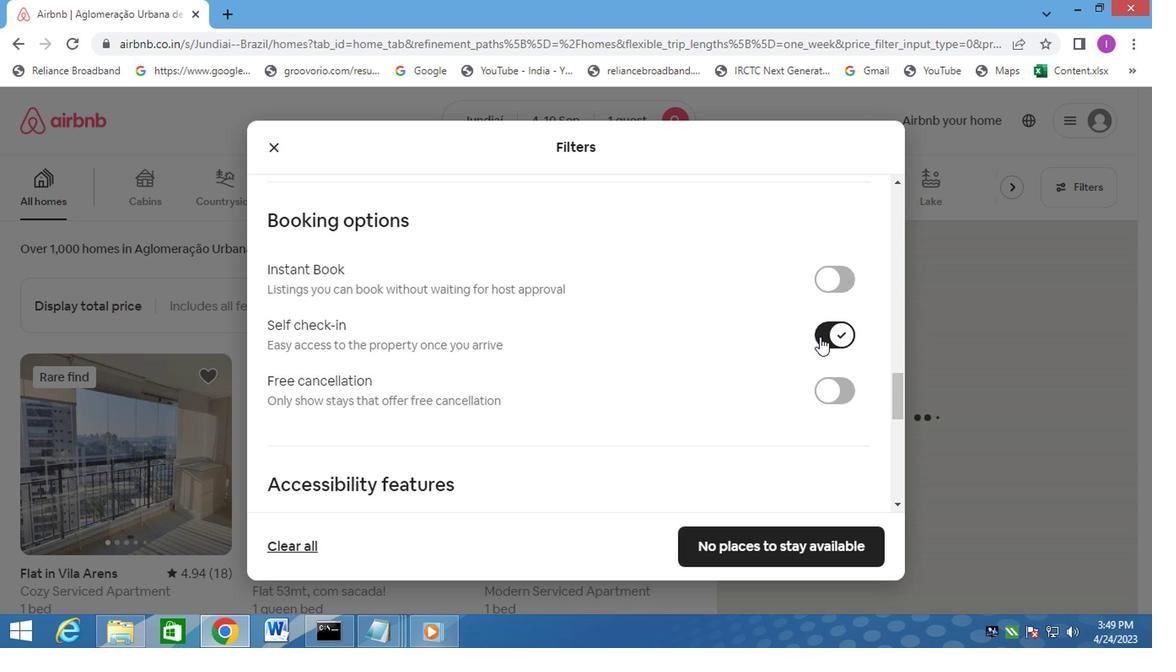 
Action: Mouse moved to (462, 349)
Screenshot: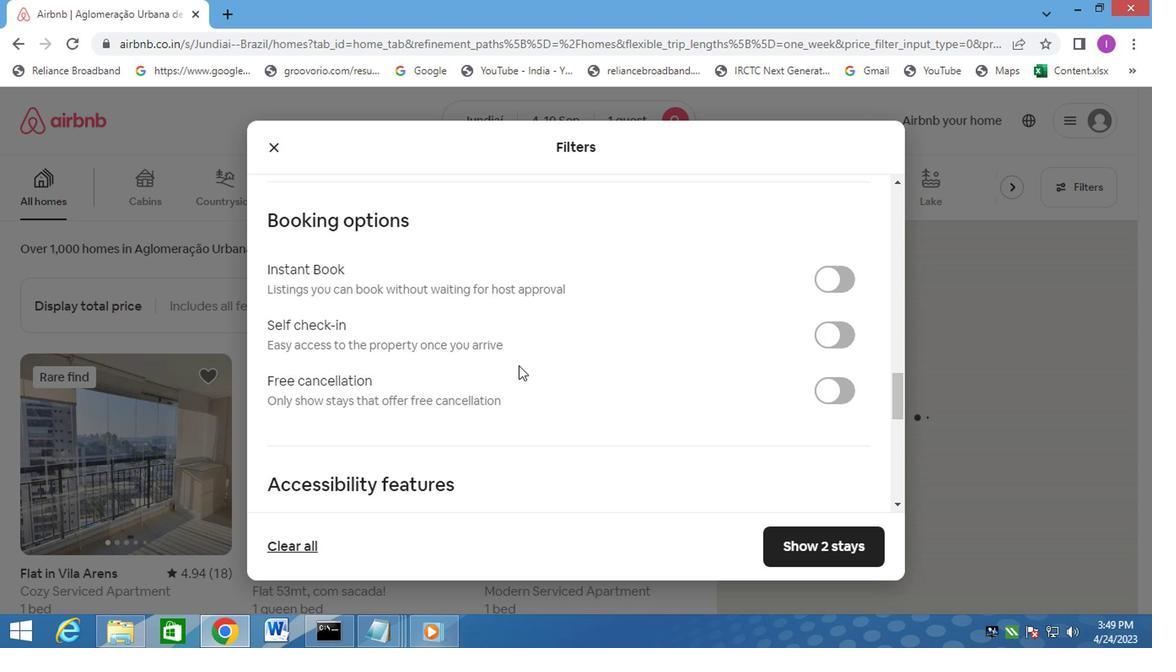 
Action: Mouse scrolled (462, 348) with delta (0, 0)
Screenshot: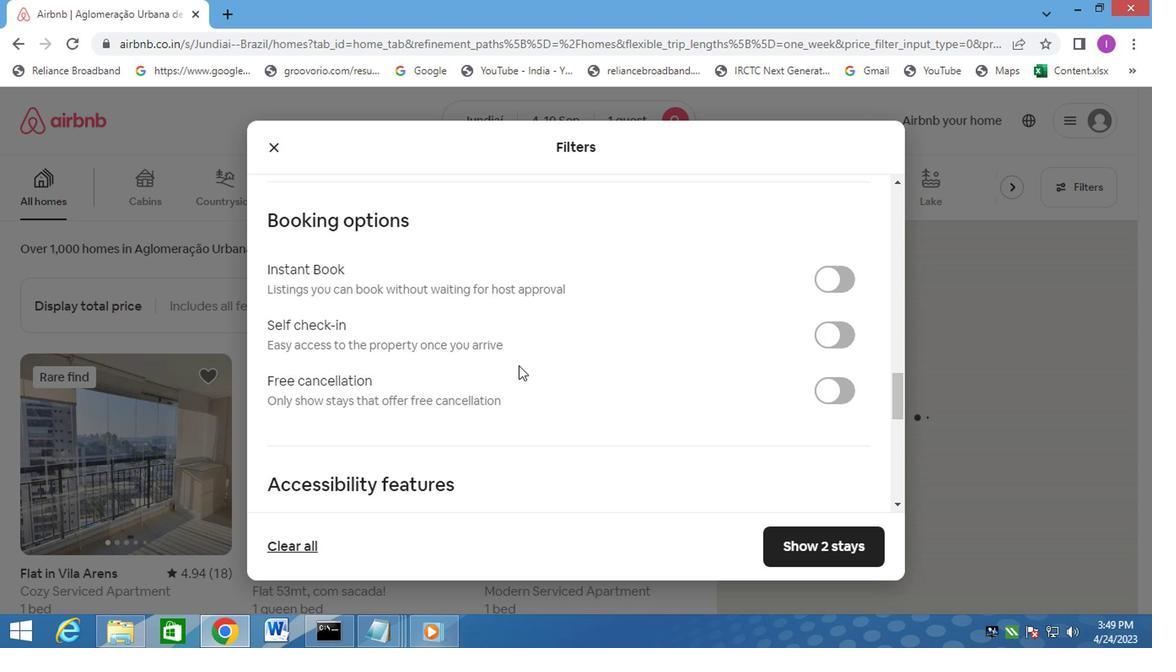 
Action: Mouse scrolled (462, 348) with delta (0, 0)
Screenshot: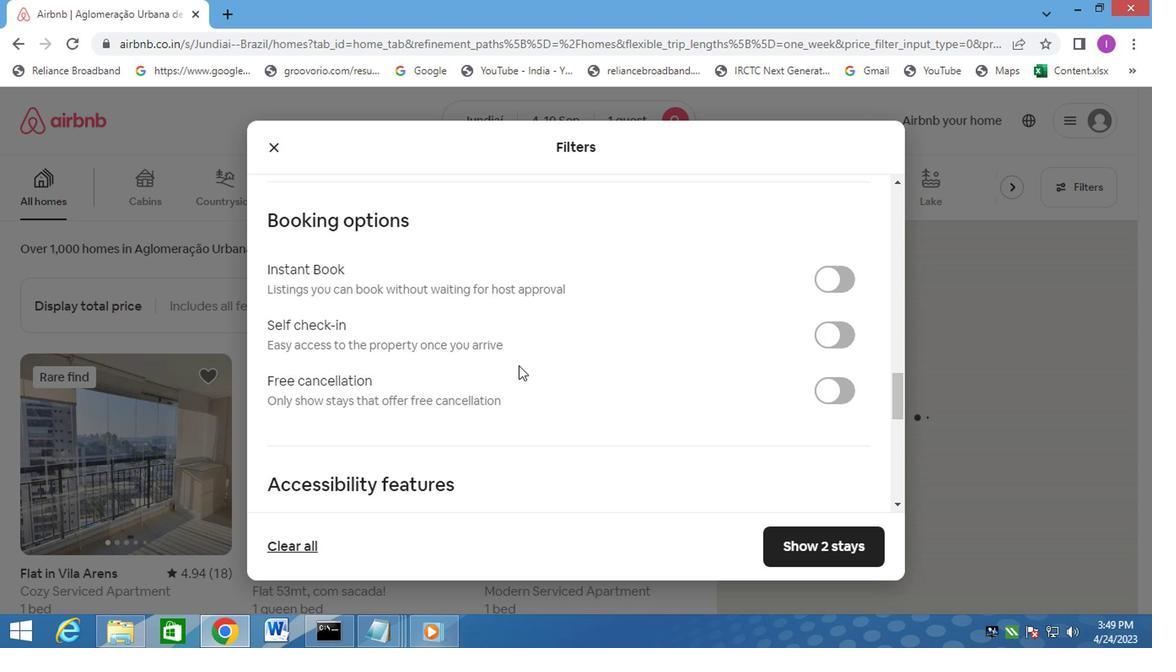 
Action: Mouse scrolled (462, 348) with delta (0, 0)
Screenshot: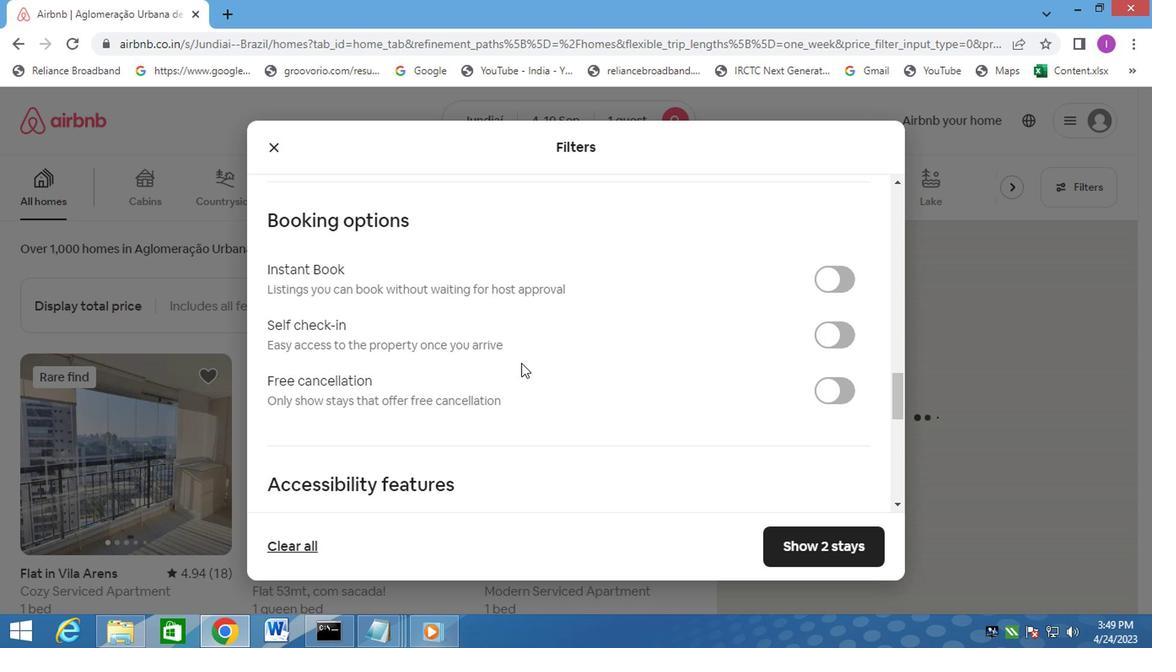 
Action: Mouse moved to (469, 343)
Screenshot: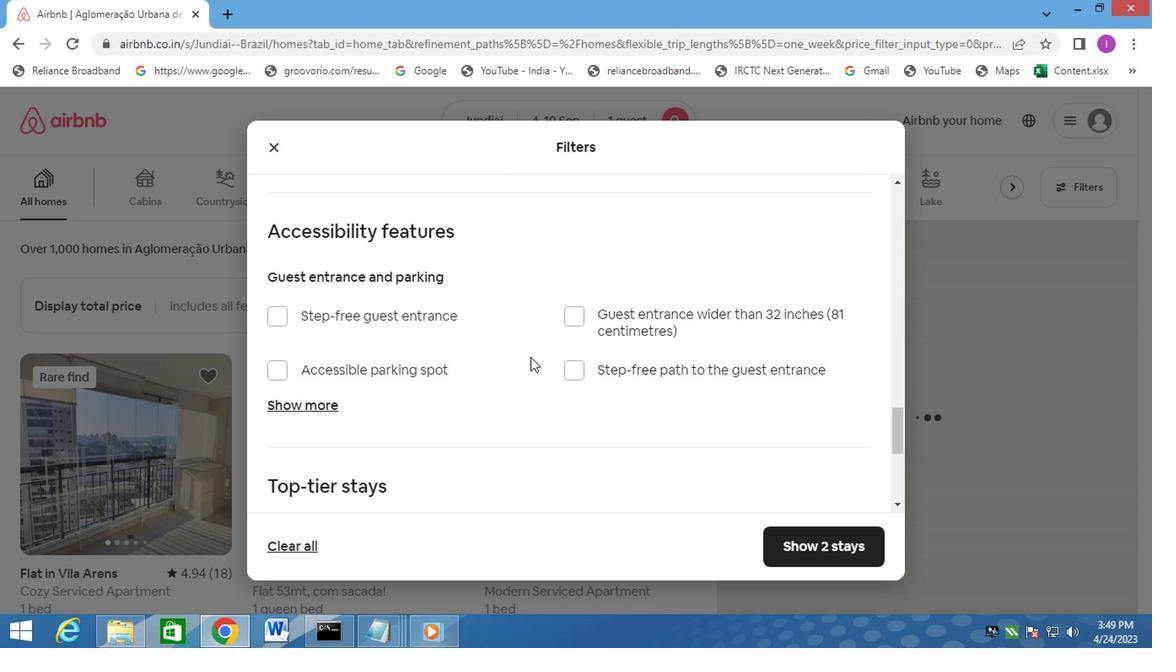
Action: Mouse scrolled (469, 343) with delta (0, 0)
Screenshot: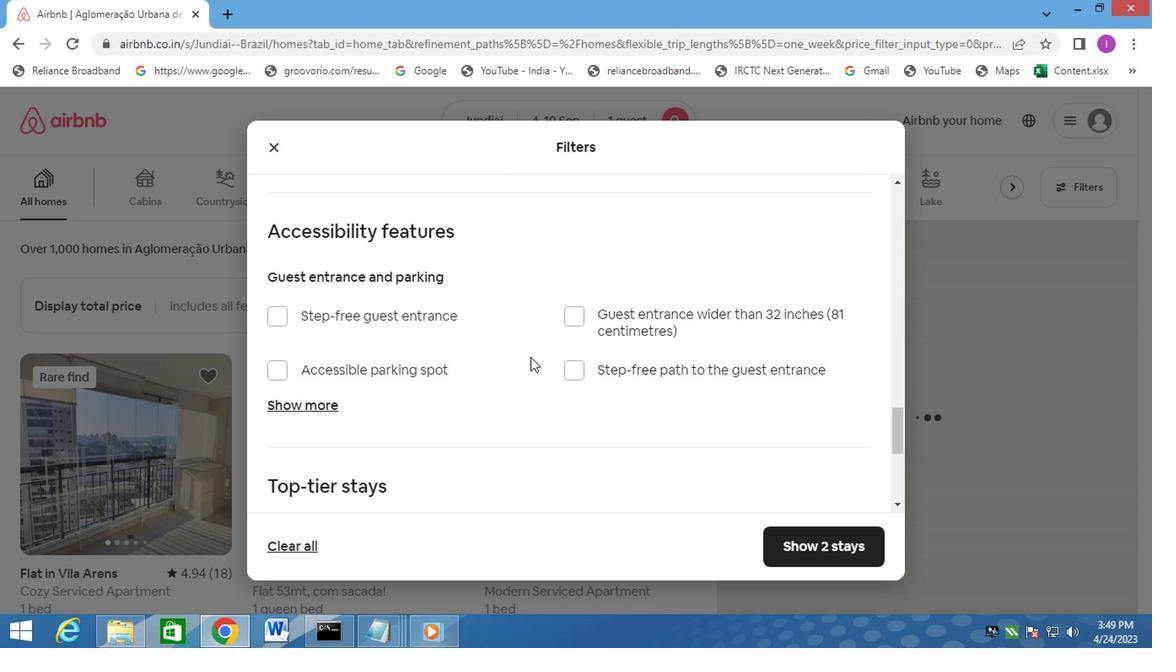 
Action: Mouse moved to (463, 331)
Screenshot: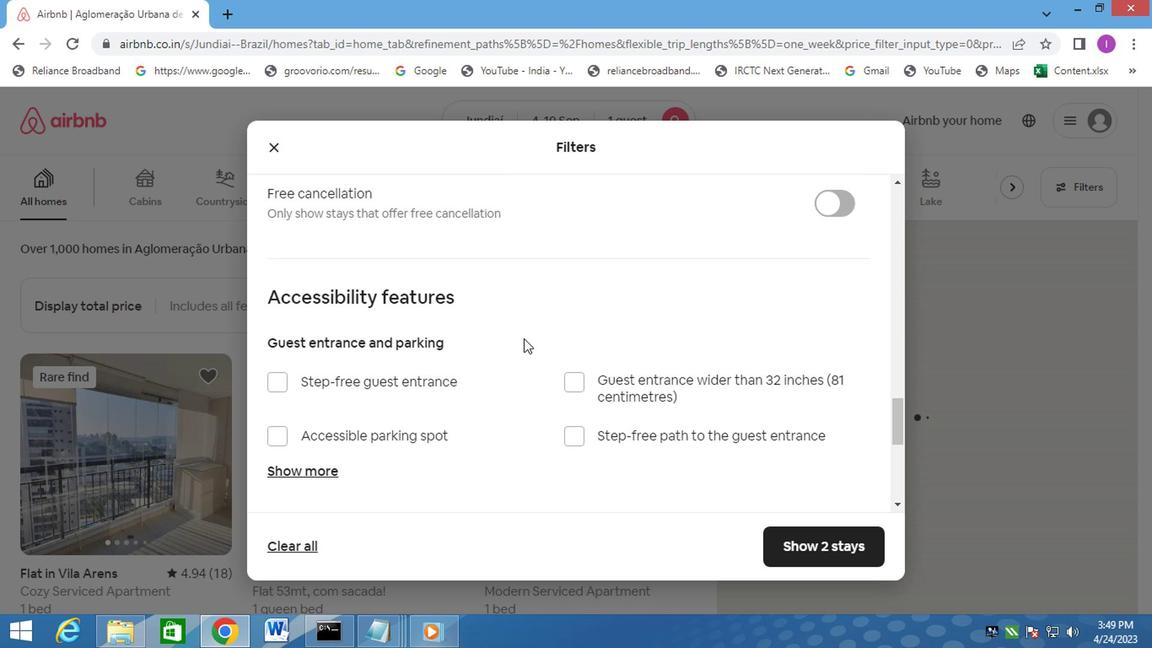 
Action: Mouse scrolled (463, 331) with delta (0, 0)
Screenshot: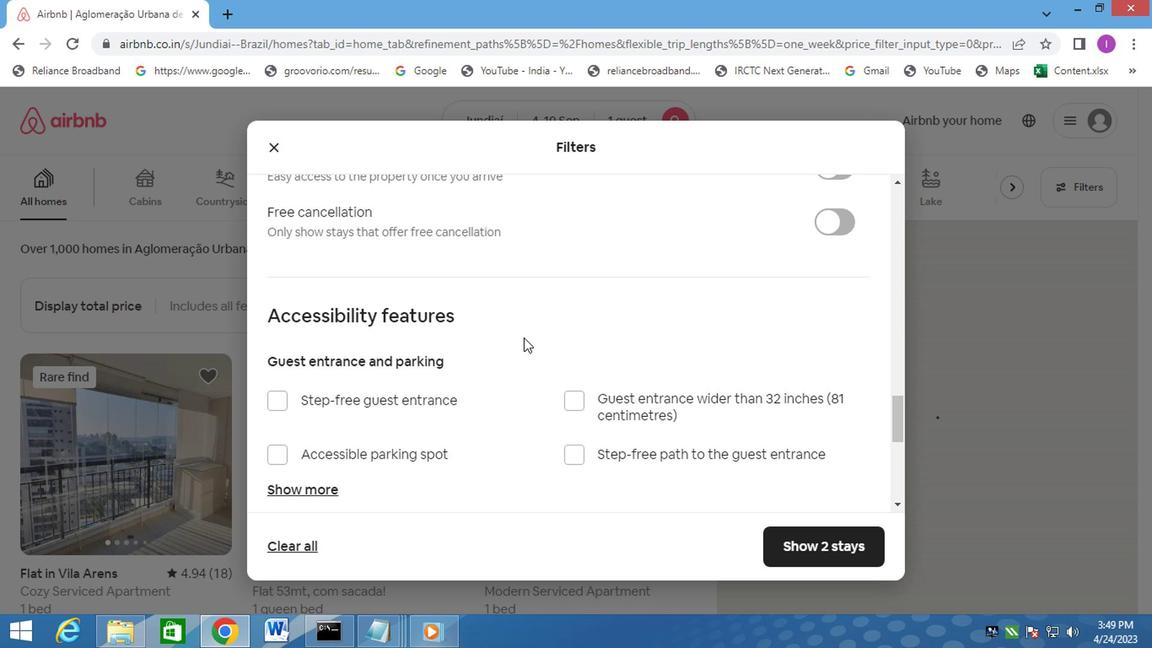 
Action: Mouse scrolled (463, 331) with delta (0, 0)
Screenshot: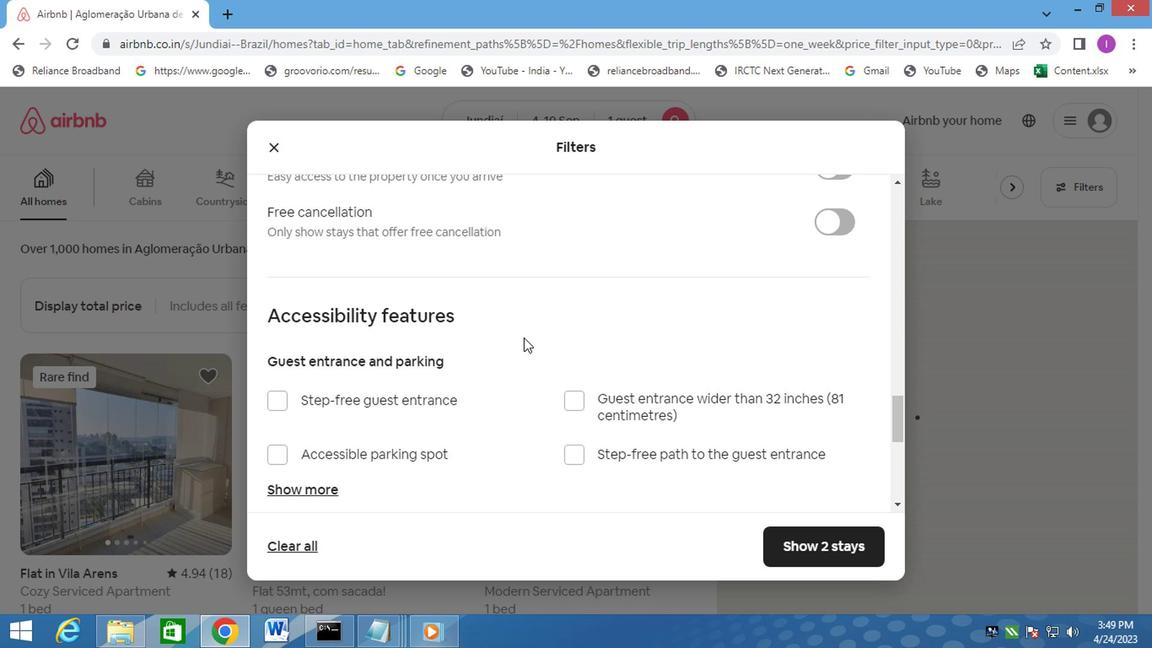
Action: Mouse moved to (689, 331)
Screenshot: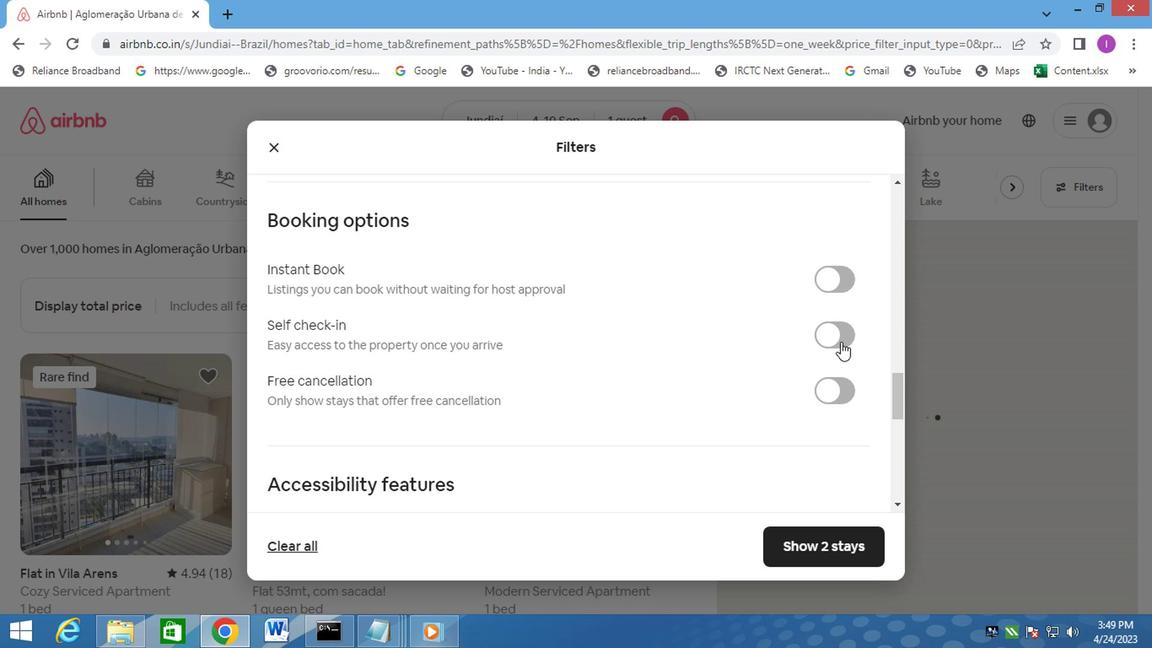
Action: Mouse pressed left at (689, 331)
Screenshot: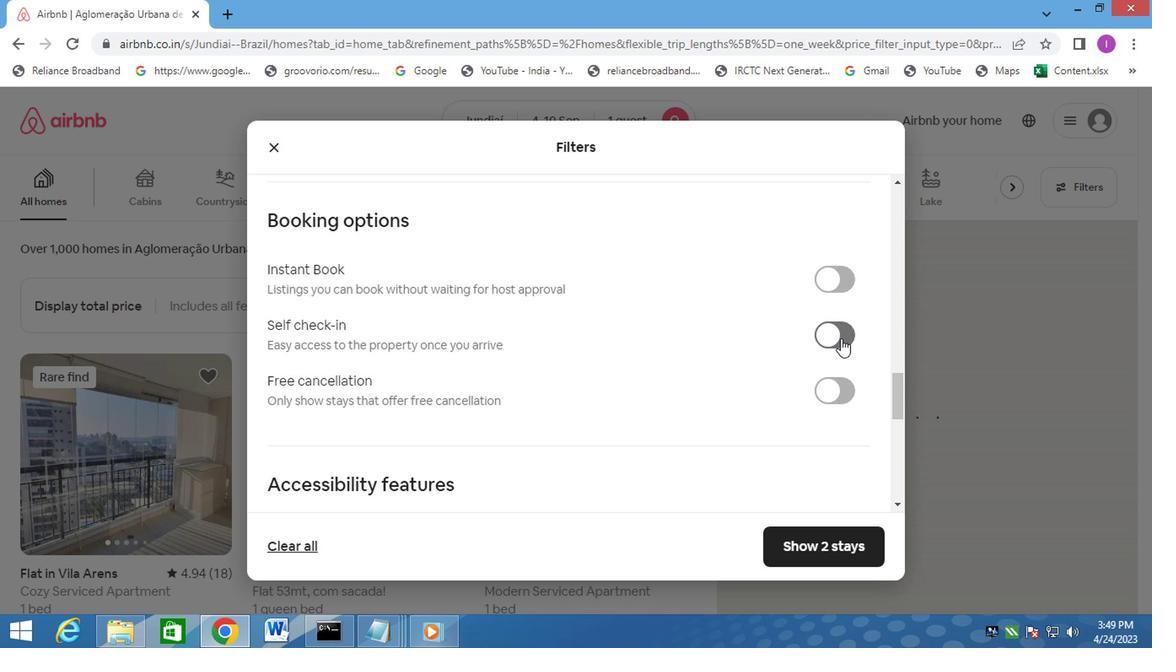 
Action: Mouse moved to (609, 366)
Screenshot: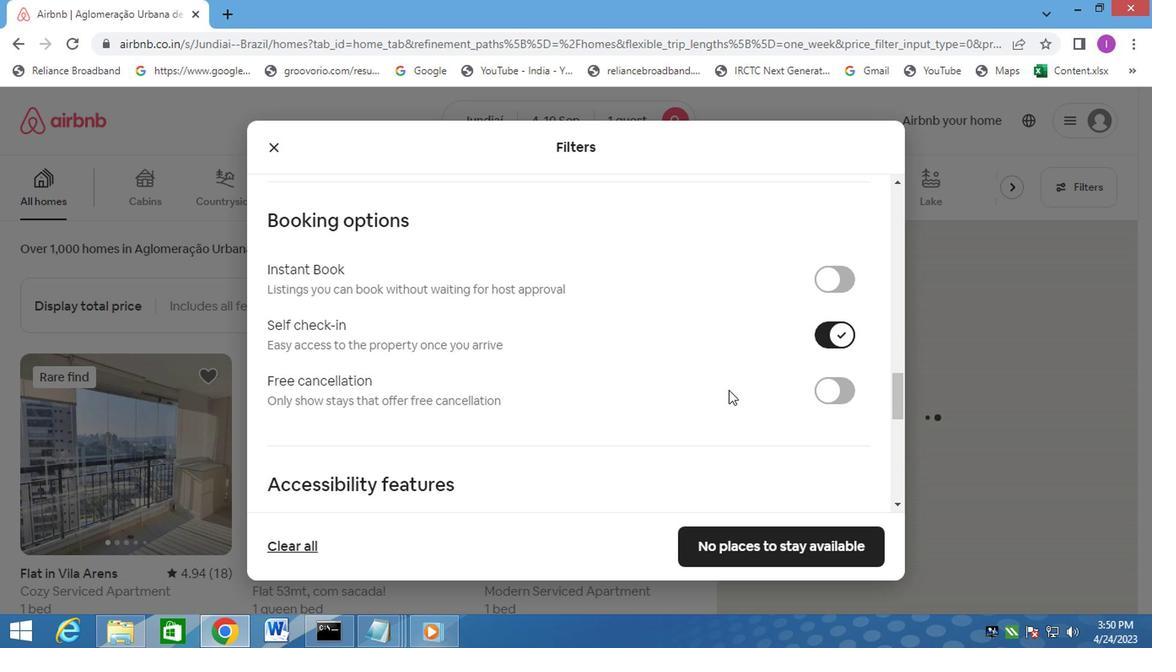 
Action: Mouse scrolled (609, 366) with delta (0, 0)
Screenshot: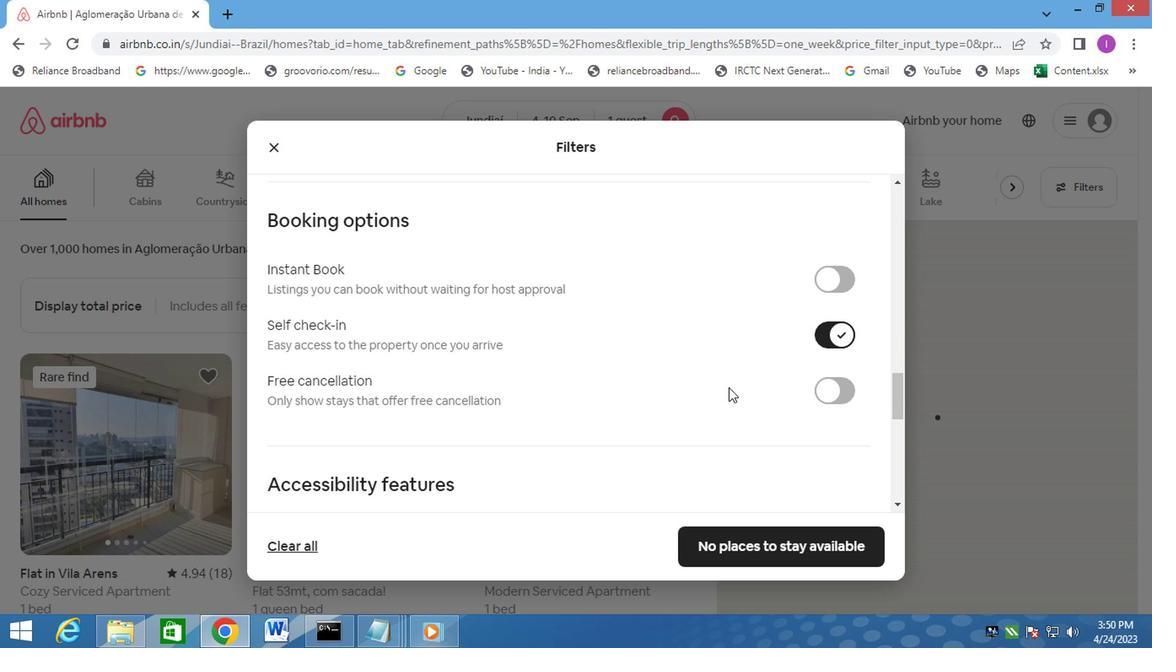 
Action: Mouse scrolled (609, 366) with delta (0, 0)
Screenshot: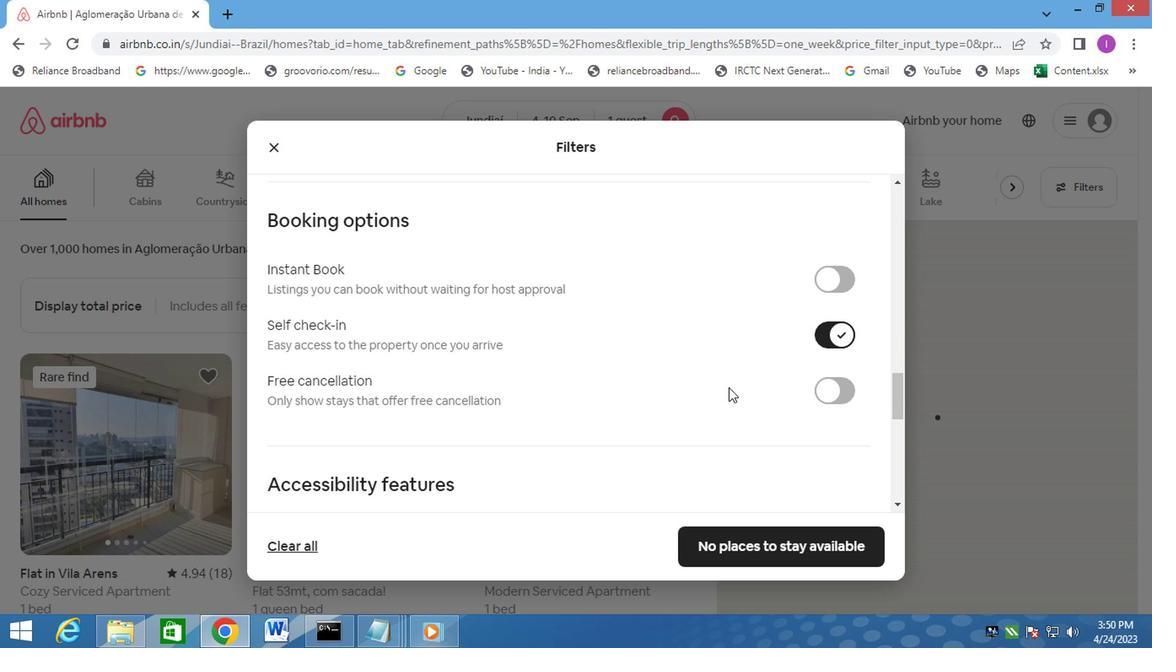 
Action: Mouse scrolled (609, 366) with delta (0, 0)
Screenshot: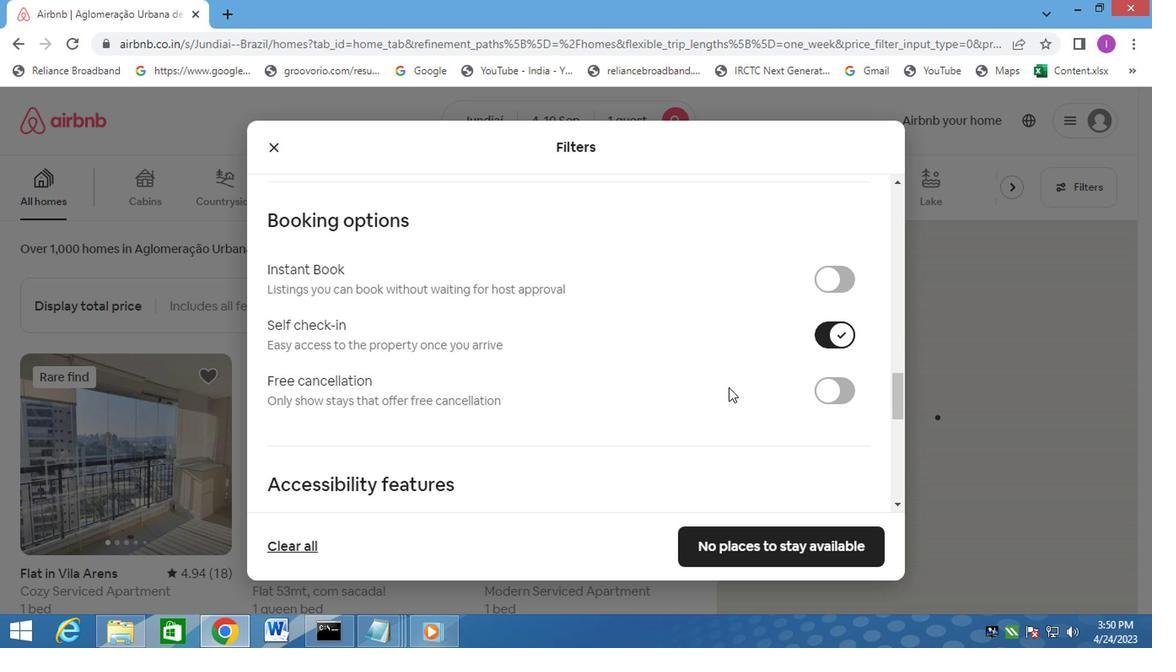 
Action: Mouse scrolled (609, 366) with delta (0, 0)
Screenshot: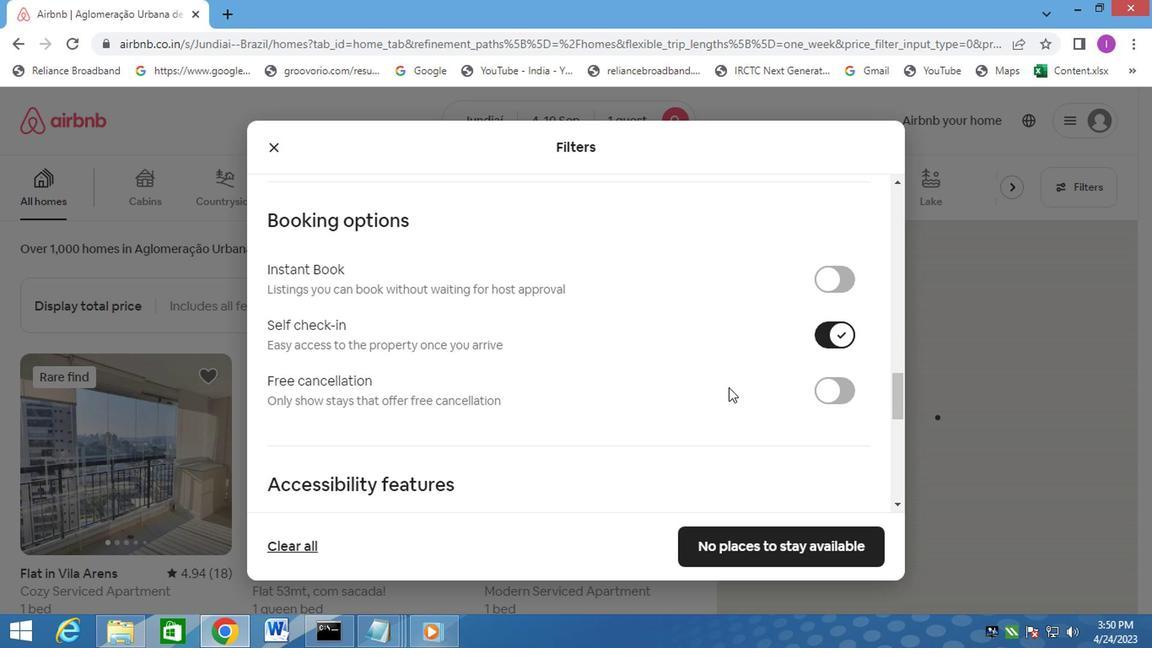 
Action: Mouse moved to (612, 361)
Screenshot: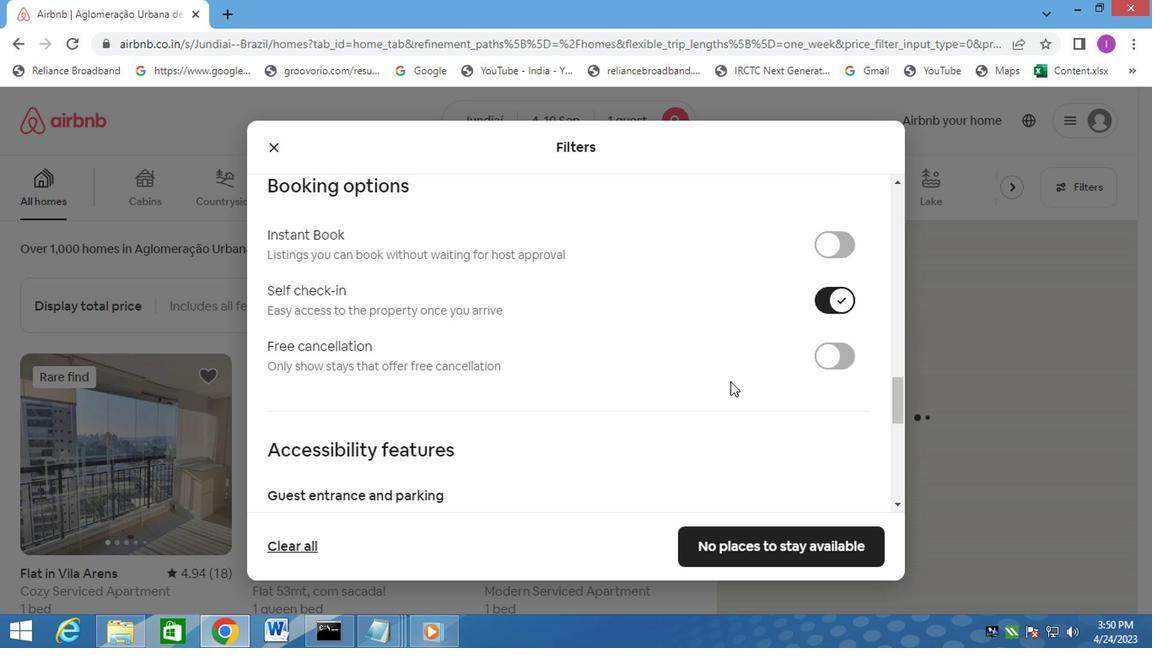 
Action: Mouse scrolled (612, 360) with delta (0, 0)
Screenshot: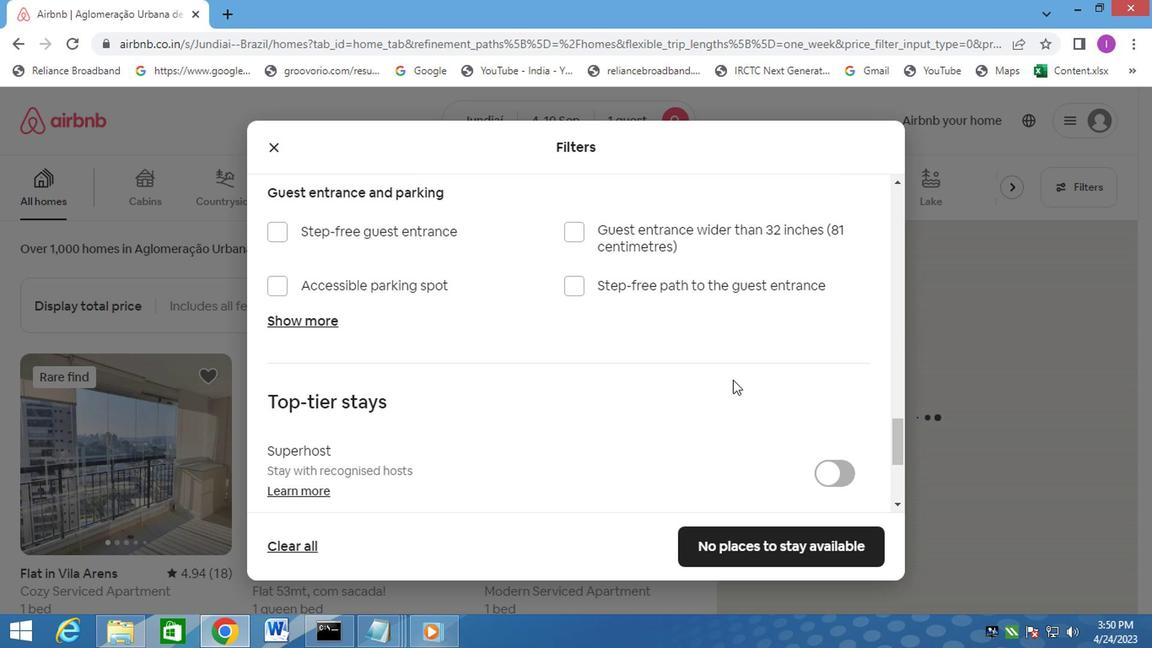 
Action: Mouse scrolled (612, 360) with delta (0, 0)
Screenshot: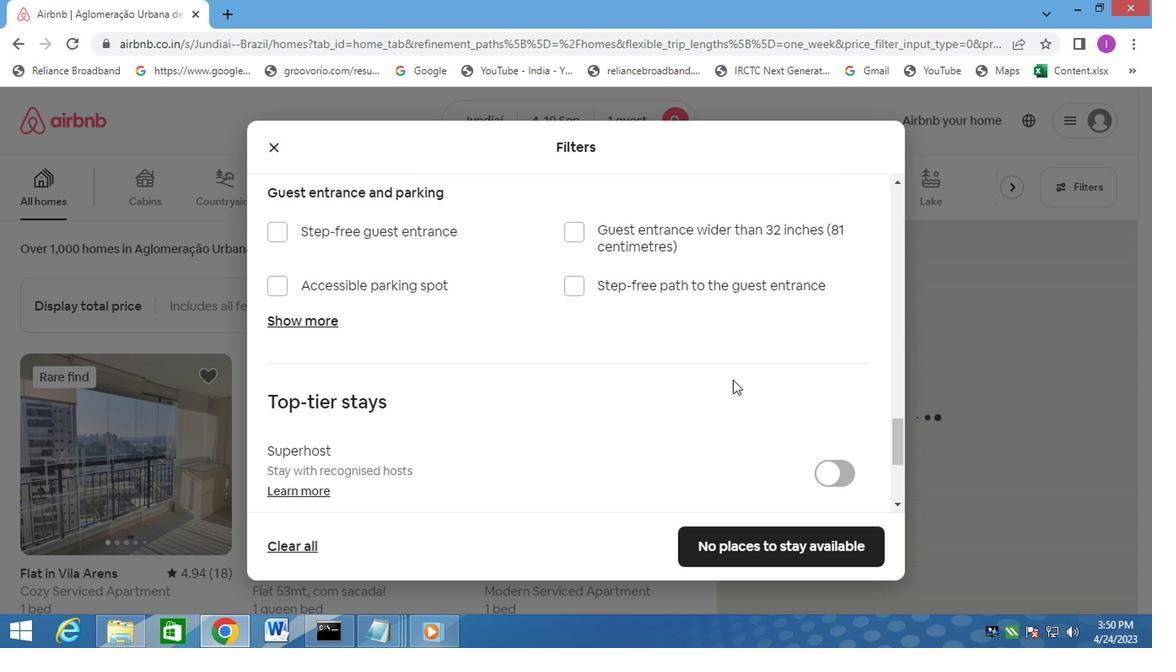 
Action: Mouse moved to (612, 361)
Screenshot: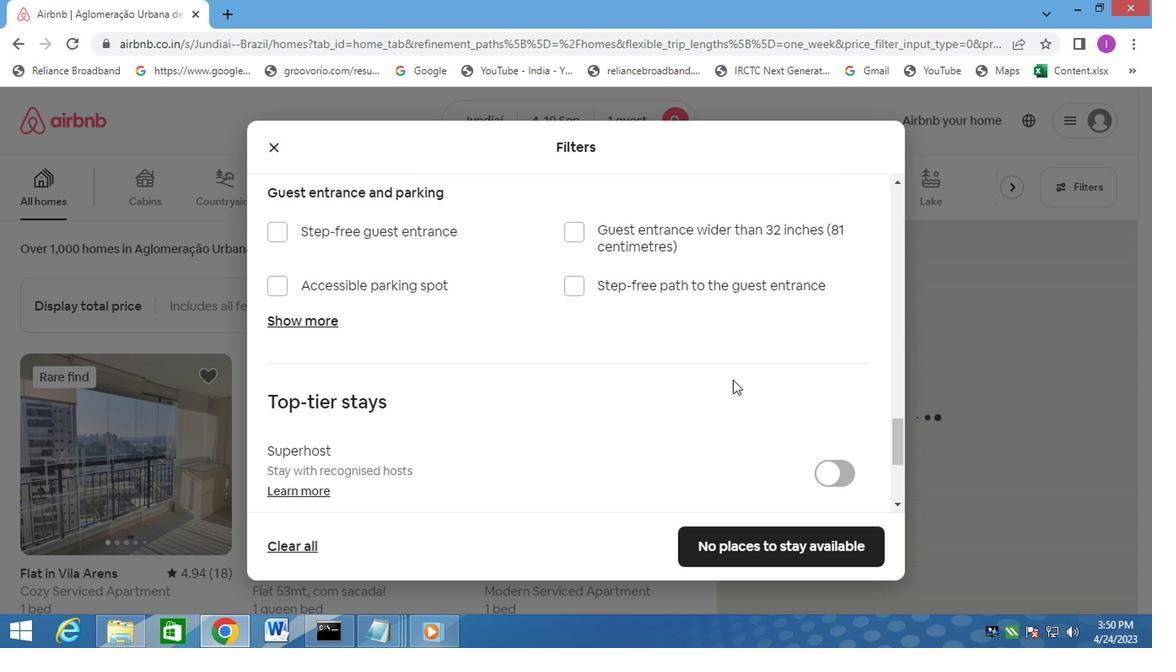 
Action: Mouse scrolled (612, 360) with delta (0, 0)
Screenshot: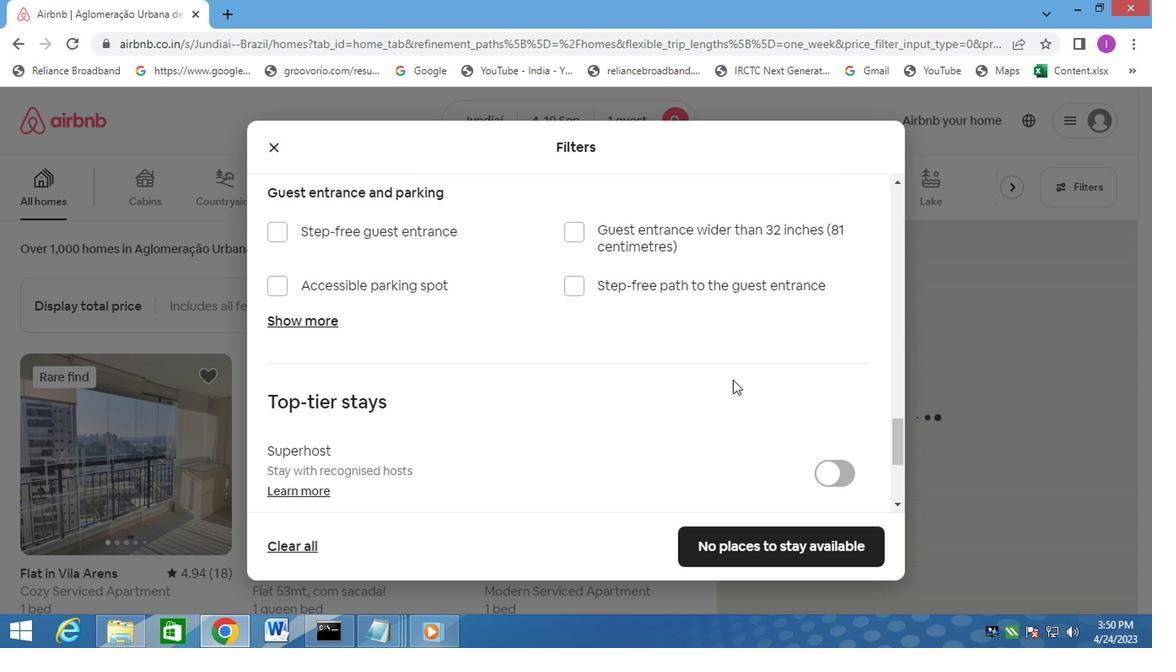 
Action: Mouse scrolled (612, 360) with delta (0, 0)
Screenshot: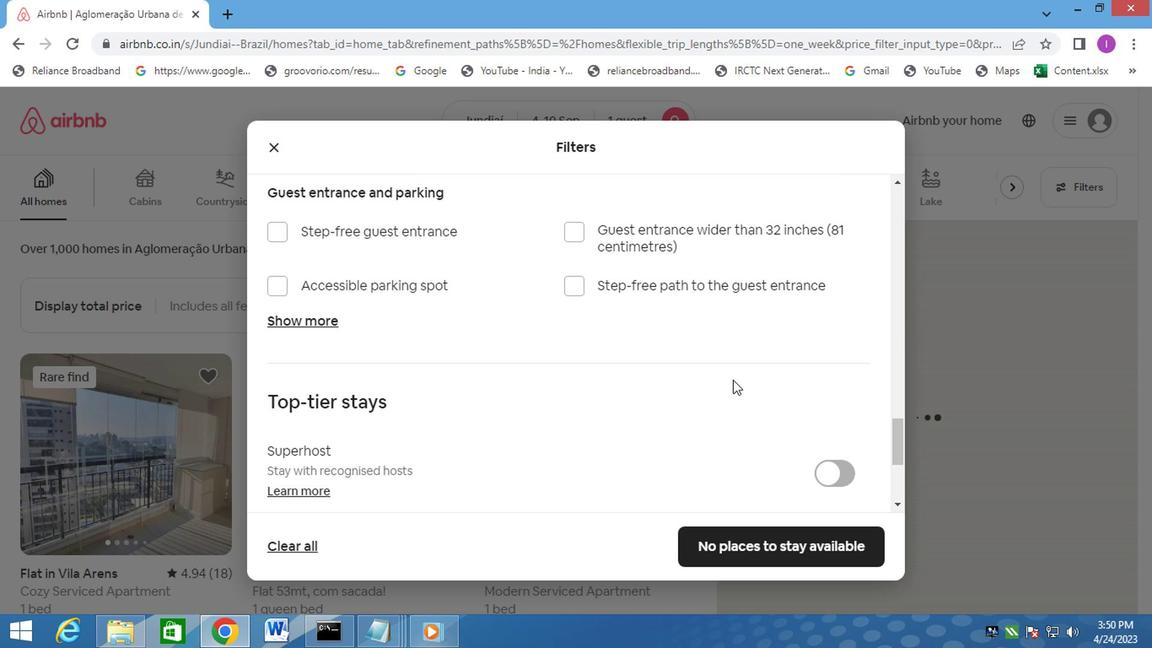
Action: Mouse scrolled (612, 360) with delta (0, 0)
Screenshot: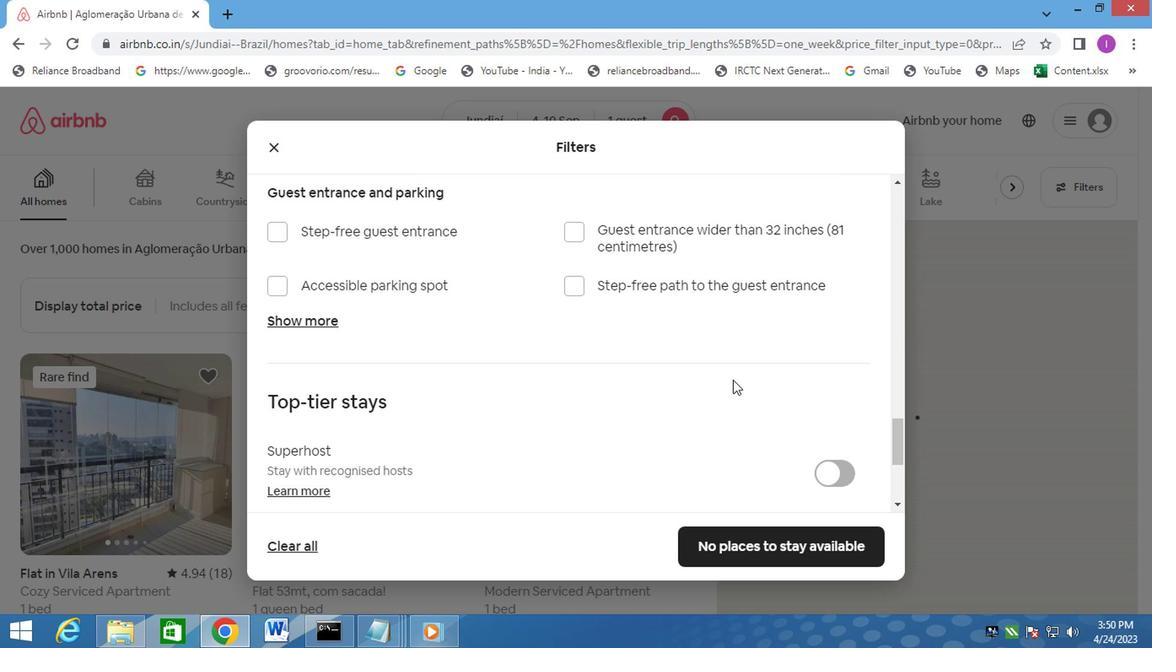 
Action: Mouse scrolled (612, 360) with delta (0, 0)
Screenshot: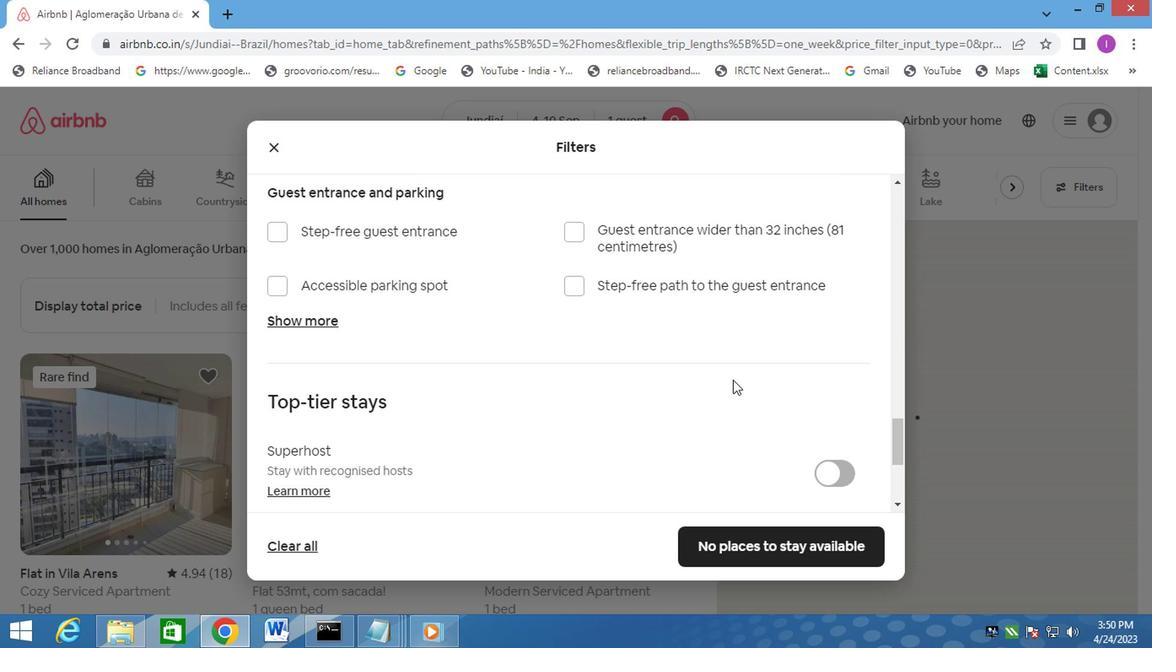 
Action: Mouse moved to (312, 423)
Screenshot: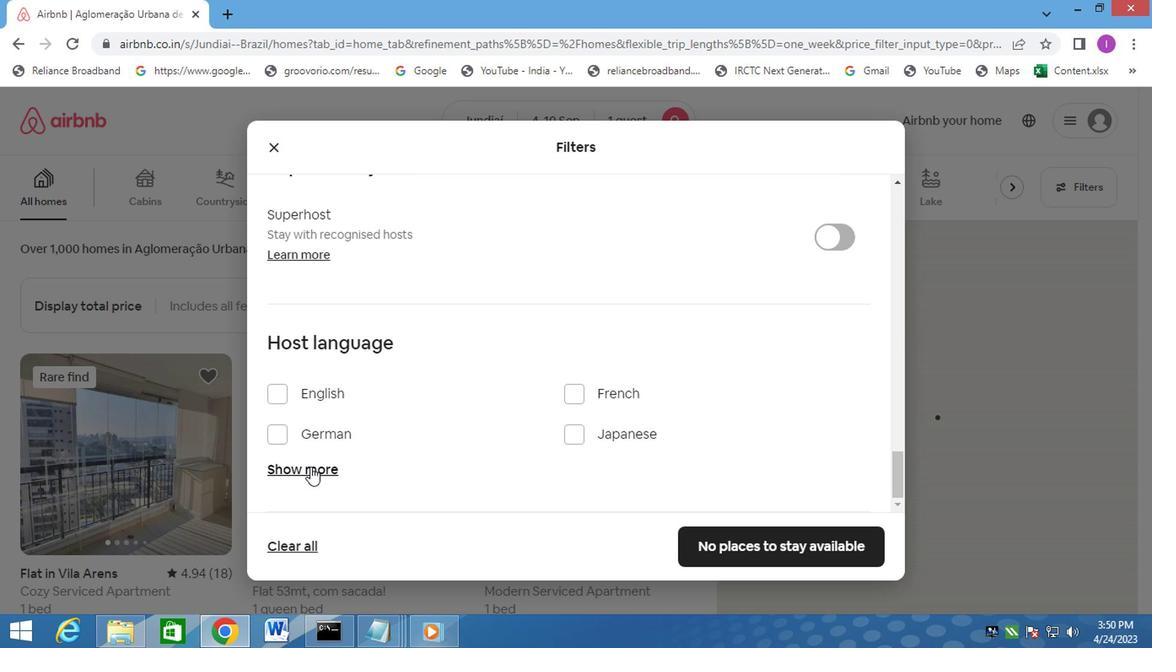
Action: Mouse pressed left at (312, 423)
Screenshot: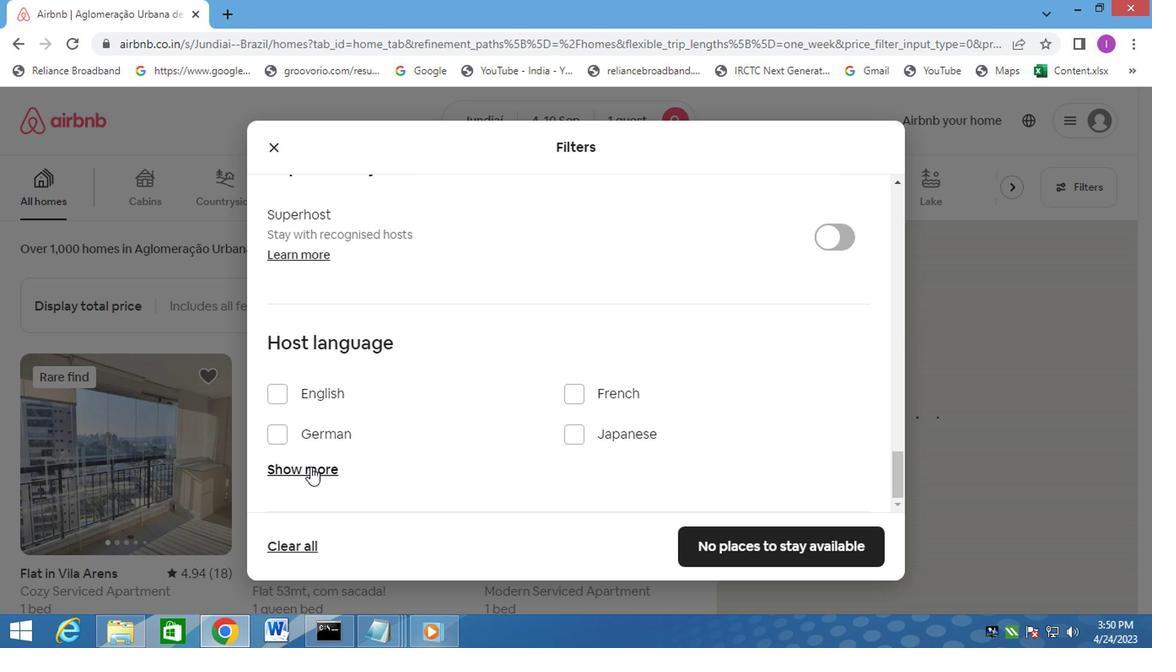 
Action: Mouse moved to (501, 432)
Screenshot: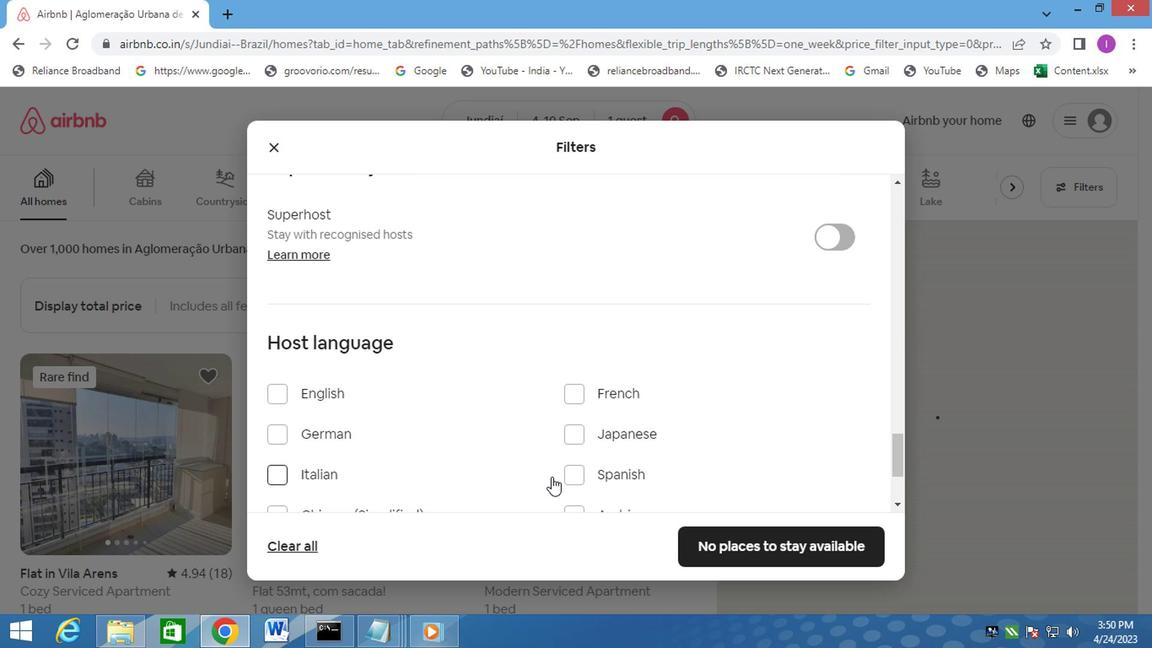 
Action: Mouse pressed left at (501, 432)
Screenshot: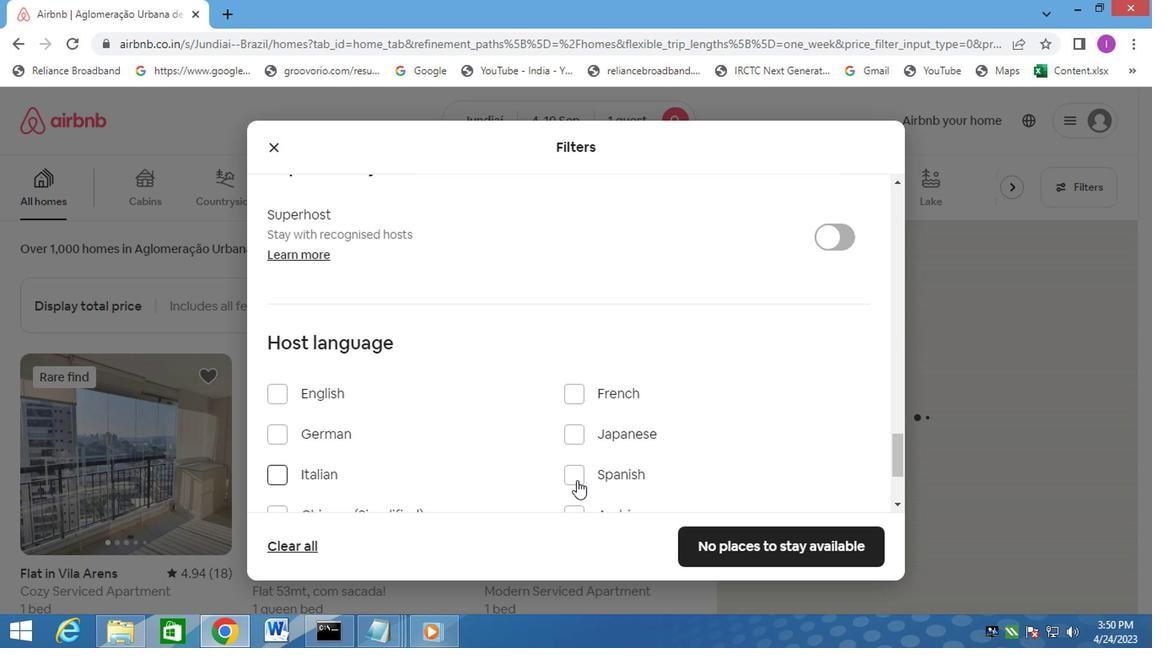 
Action: Mouse moved to (625, 383)
Screenshot: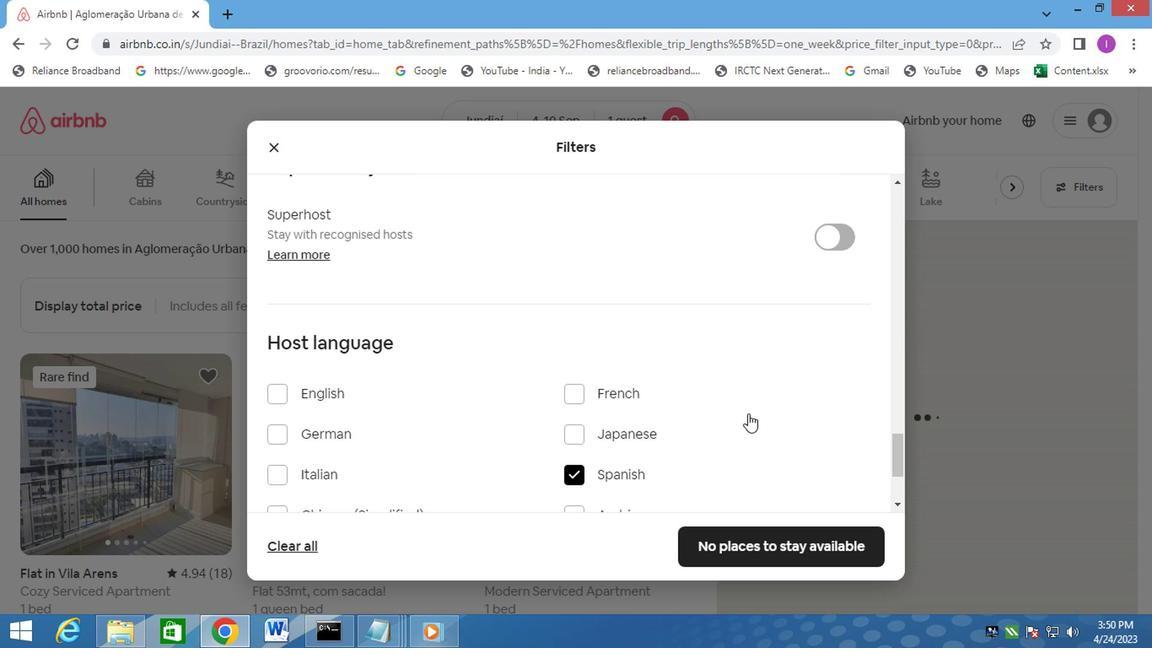 
Action: Mouse scrolled (625, 382) with delta (0, 0)
Screenshot: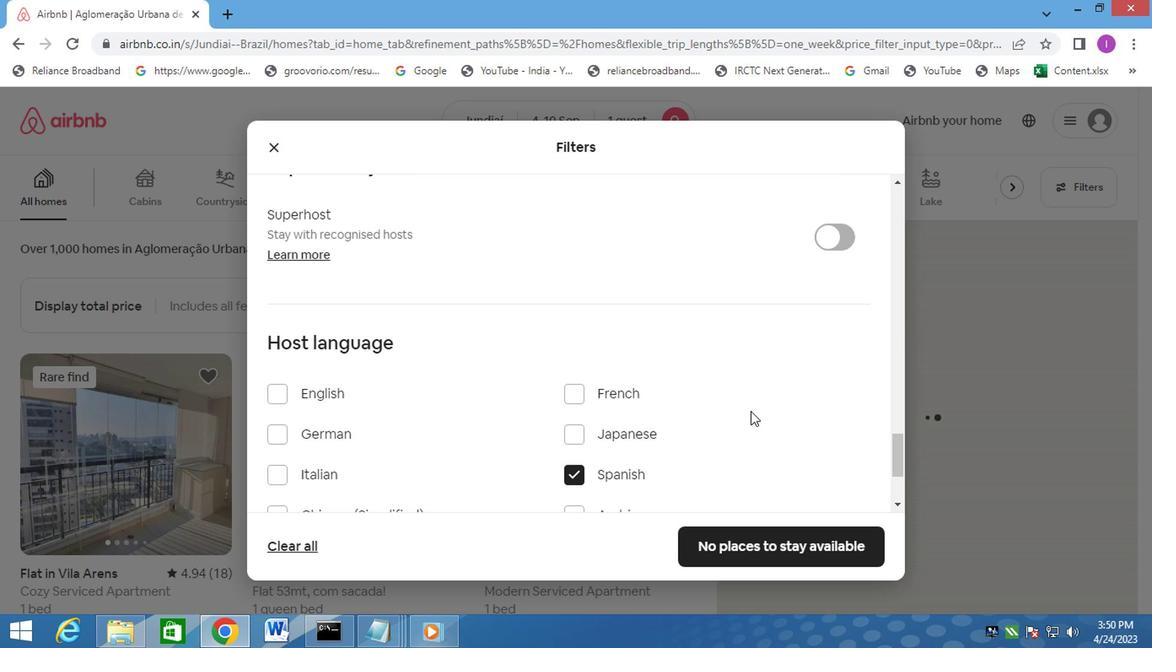 
Action: Mouse moved to (630, 483)
Screenshot: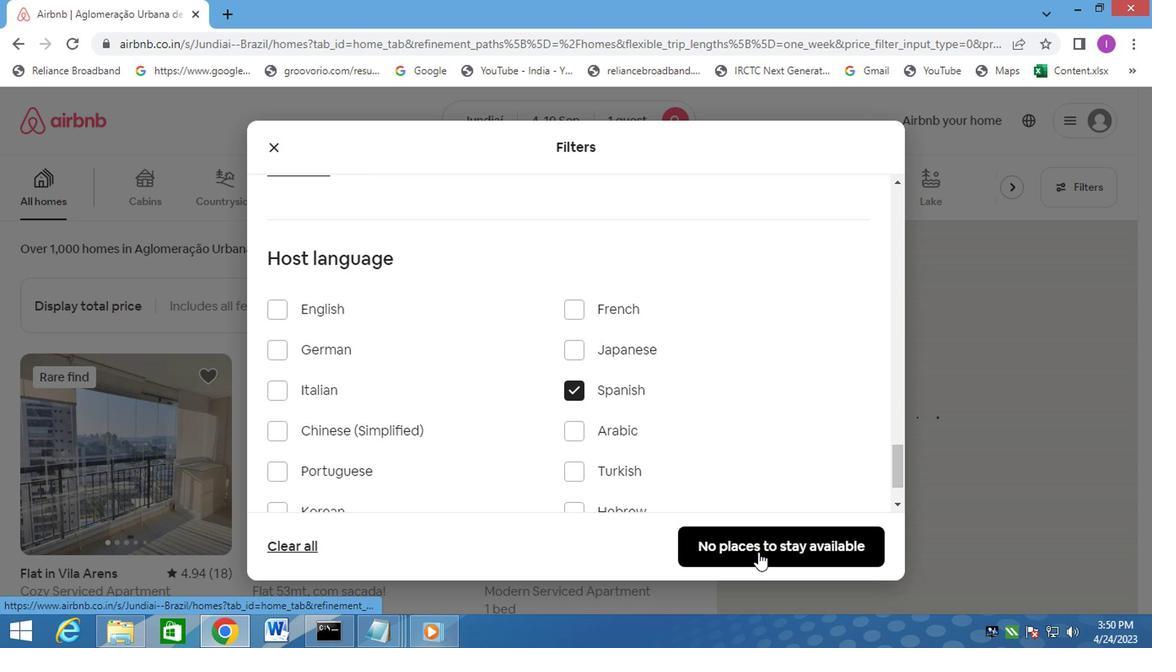 
Action: Mouse pressed left at (630, 483)
Screenshot: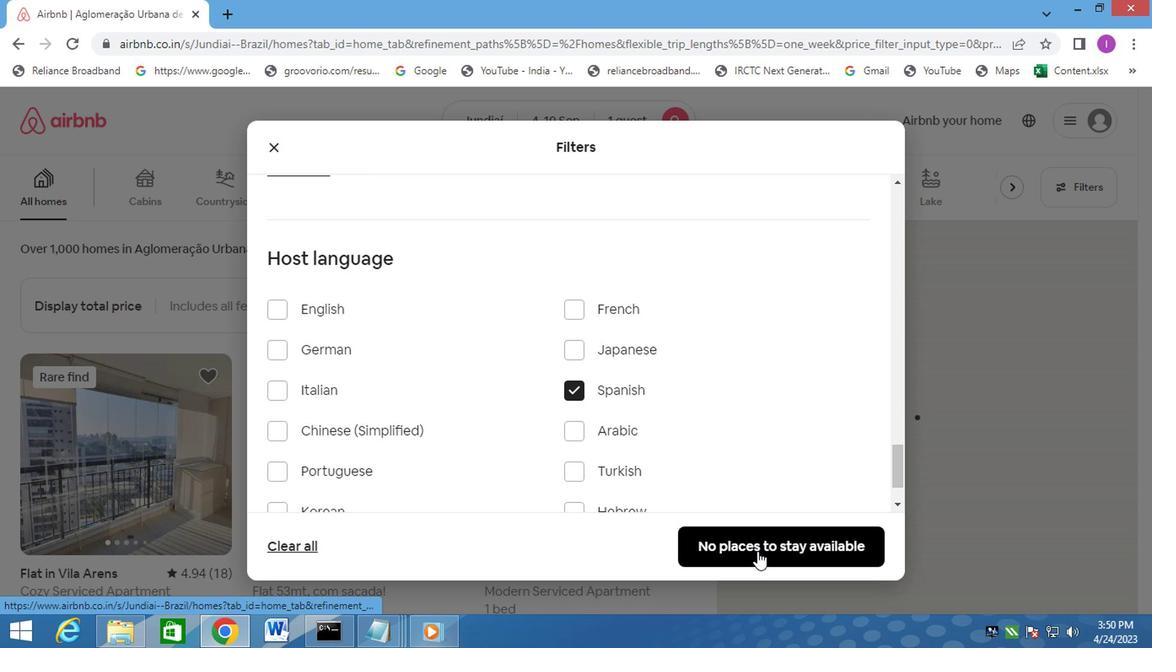 
Action: Mouse moved to (649, 414)
Screenshot: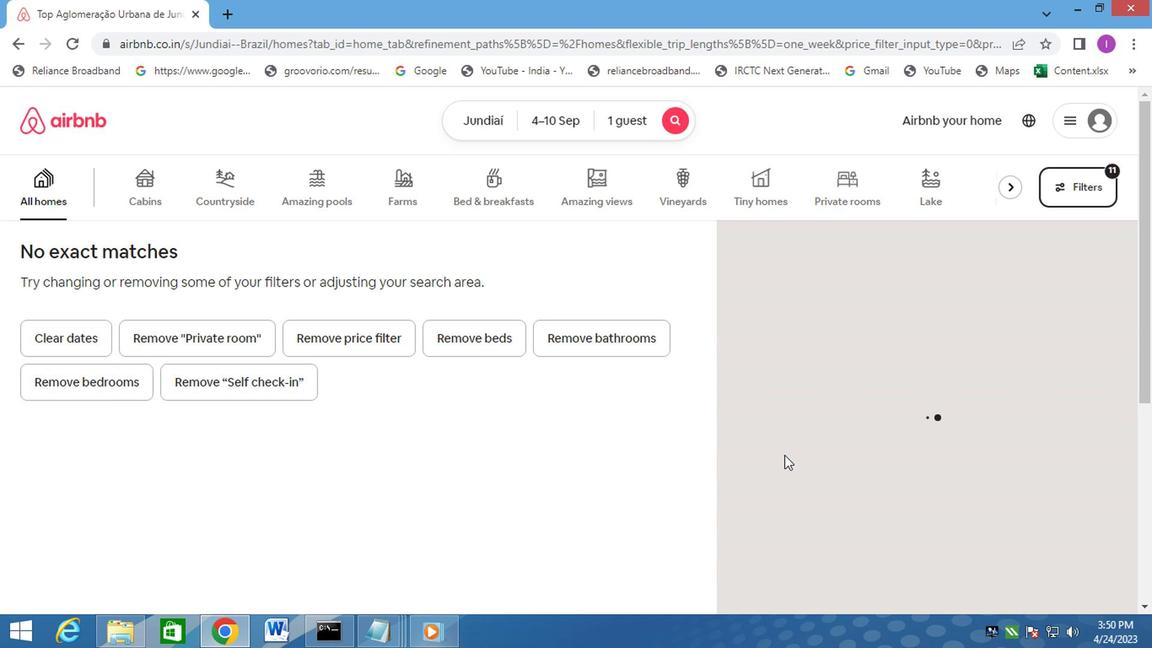 
Action: Key pressed <Key.f8>
Screenshot: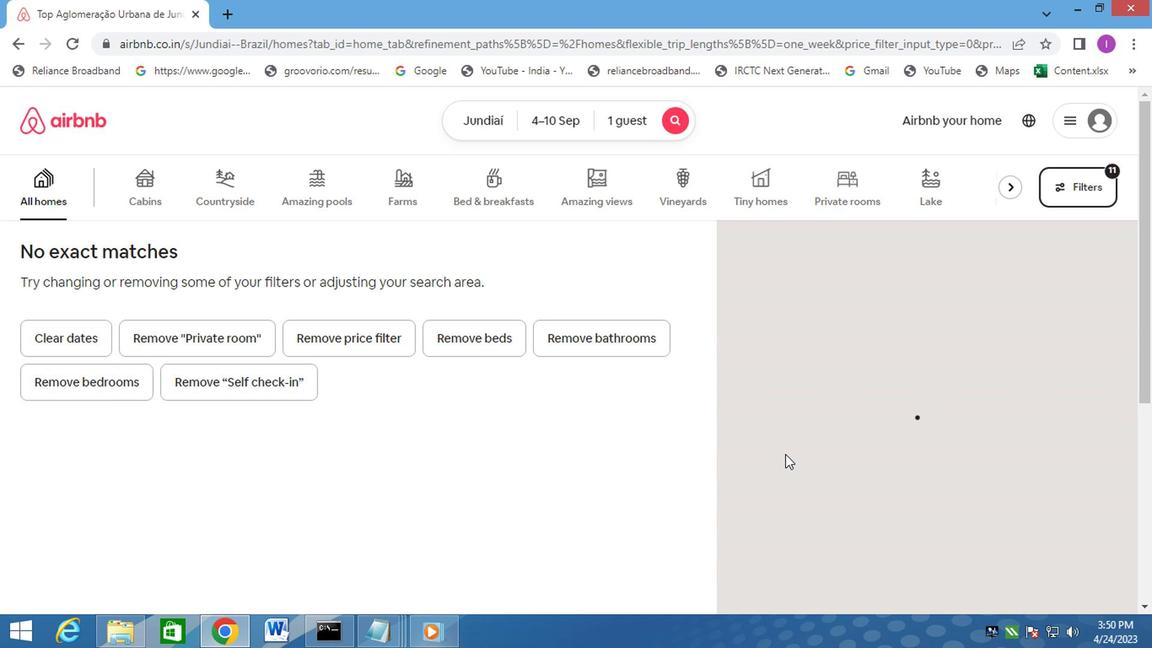 
